 Task: Create a due date automation trigger when advanced on, on the tuesday before a card is due add fields without custom field "Resume" set to a date not in this month at 11:00 AM.
Action: Mouse moved to (1186, 361)
Screenshot: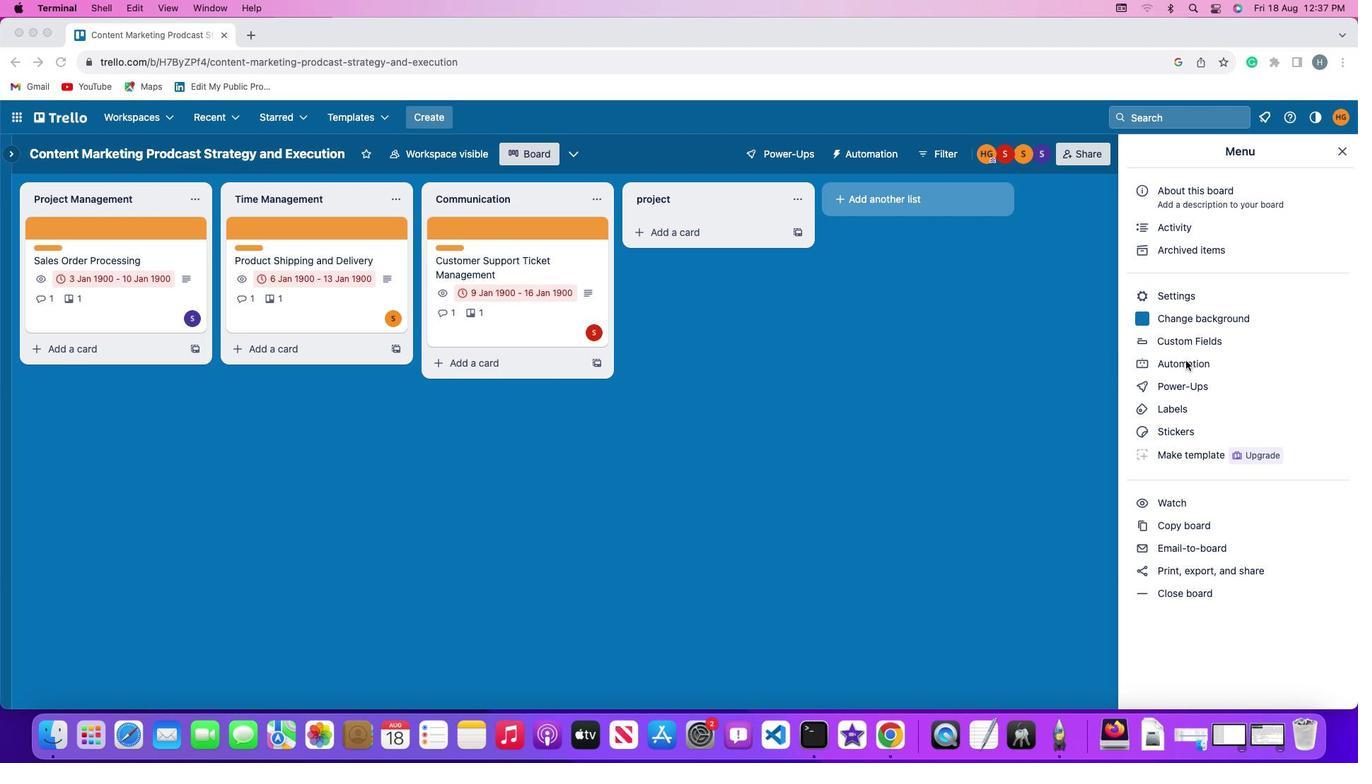 
Action: Mouse pressed left at (1186, 361)
Screenshot: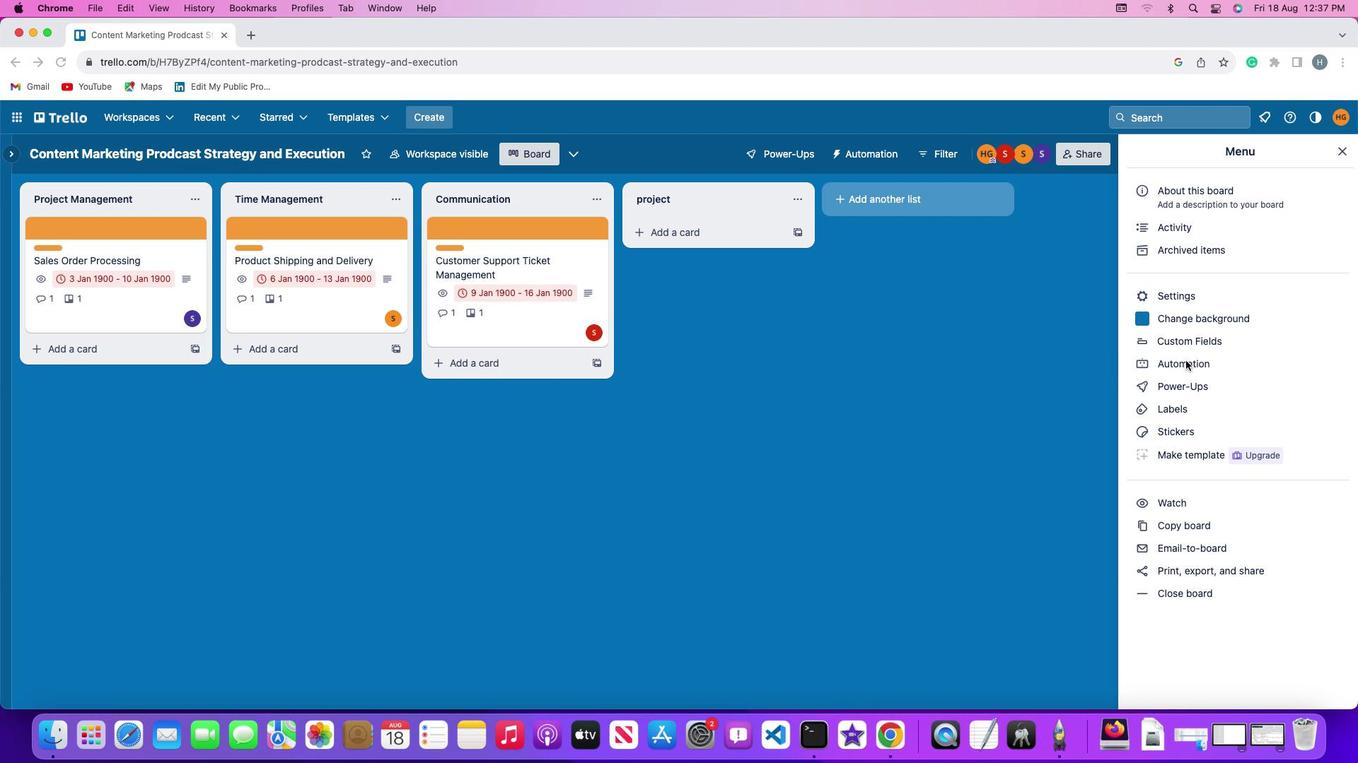 
Action: Mouse pressed left at (1186, 361)
Screenshot: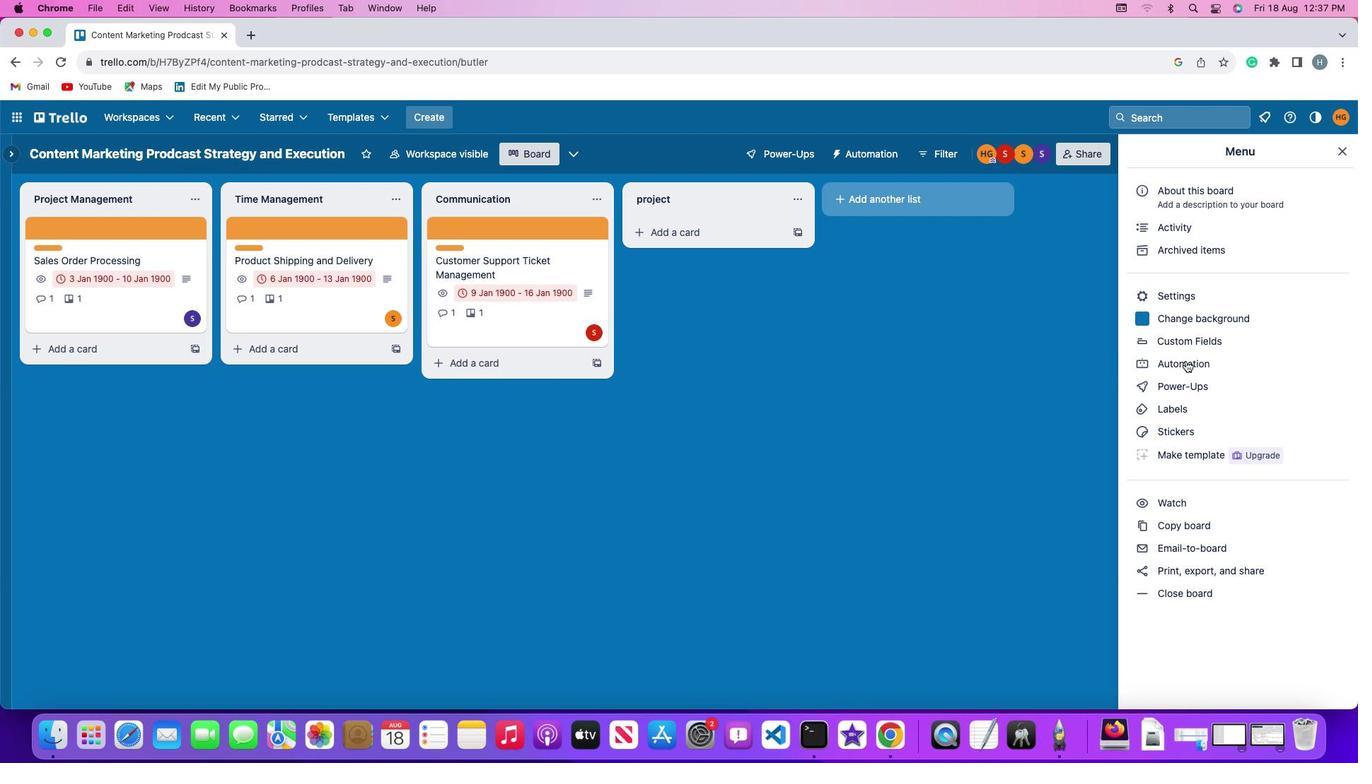 
Action: Mouse moved to (66, 336)
Screenshot: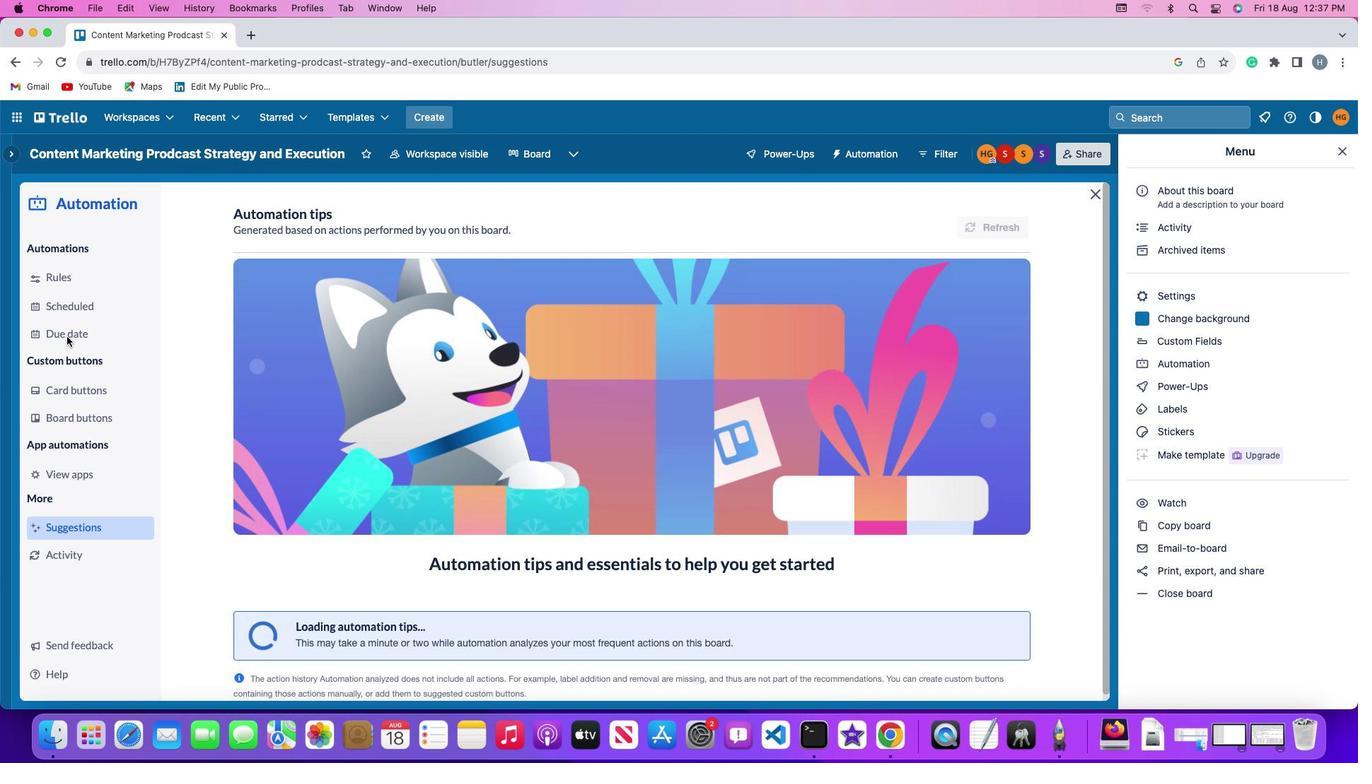 
Action: Mouse pressed left at (66, 336)
Screenshot: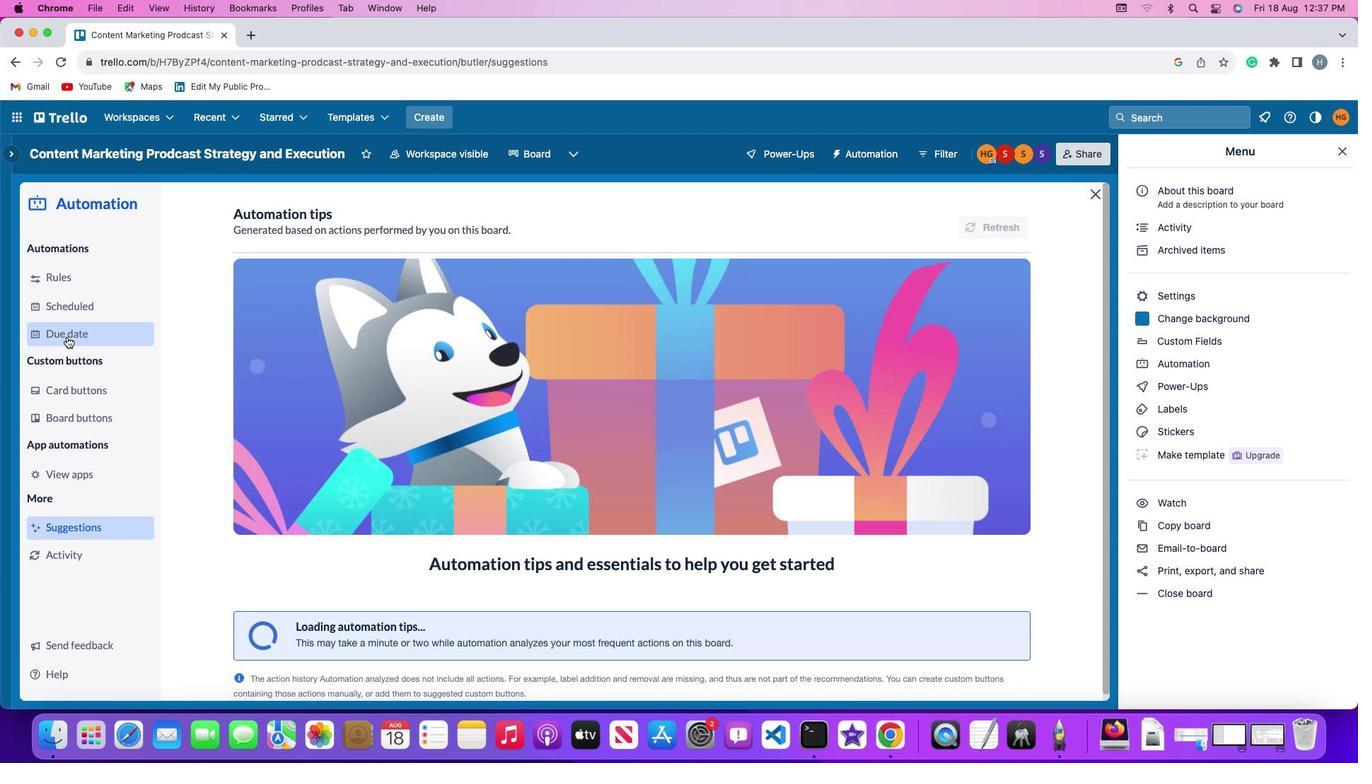 
Action: Mouse moved to (940, 217)
Screenshot: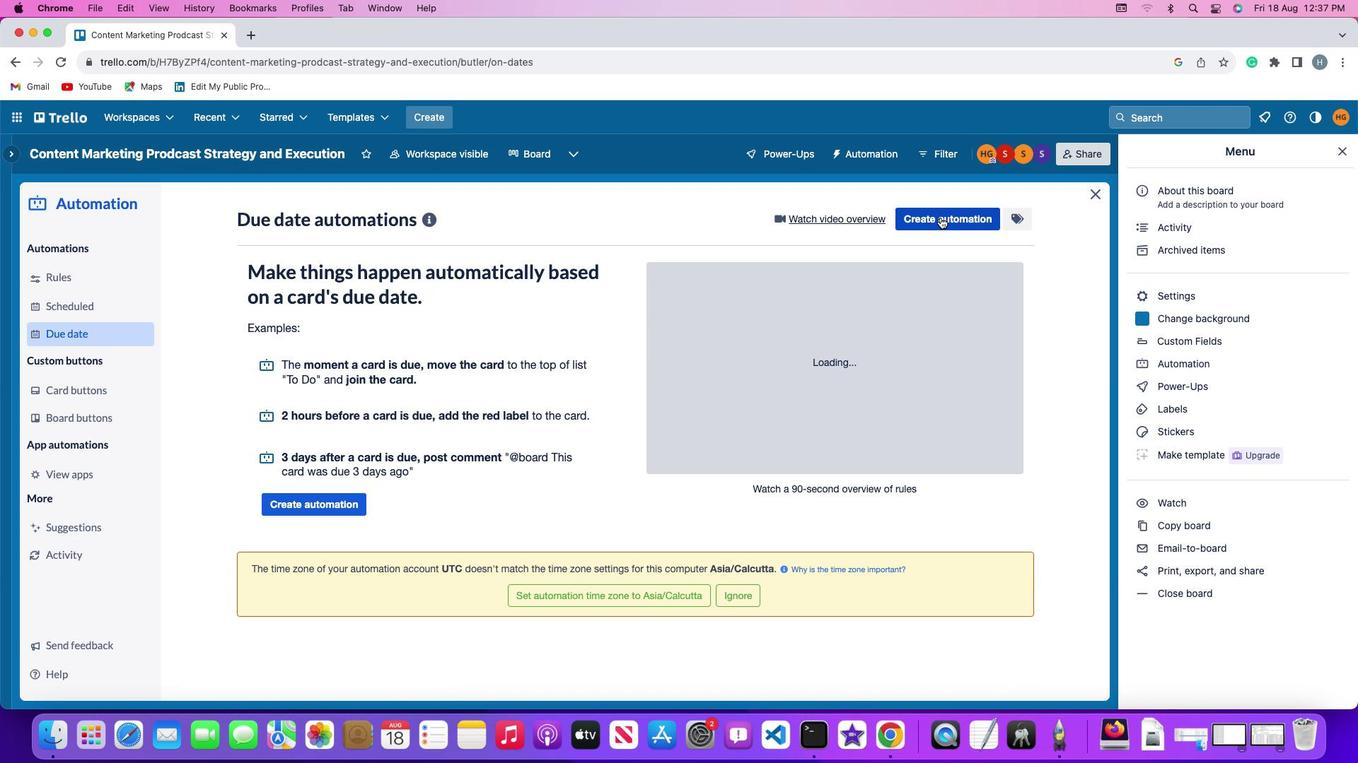 
Action: Mouse pressed left at (940, 217)
Screenshot: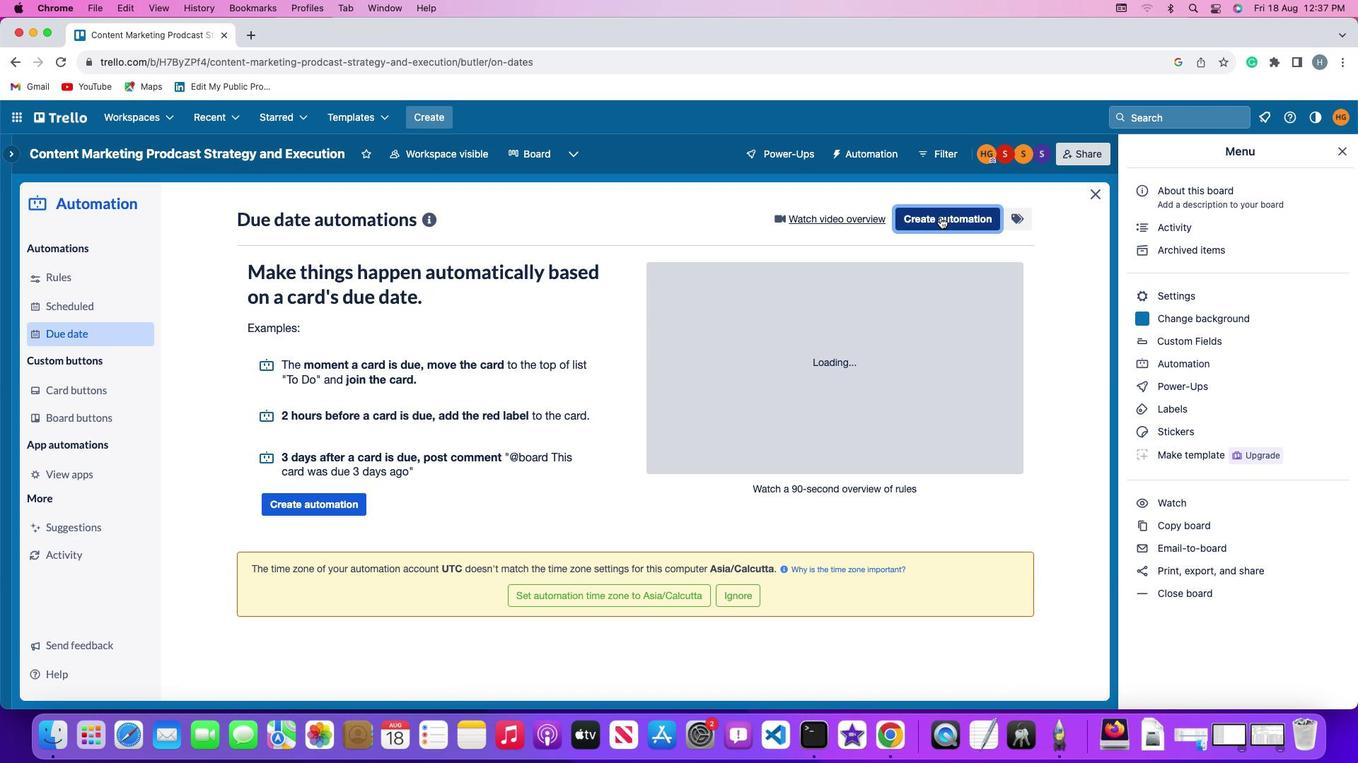 
Action: Mouse moved to (266, 349)
Screenshot: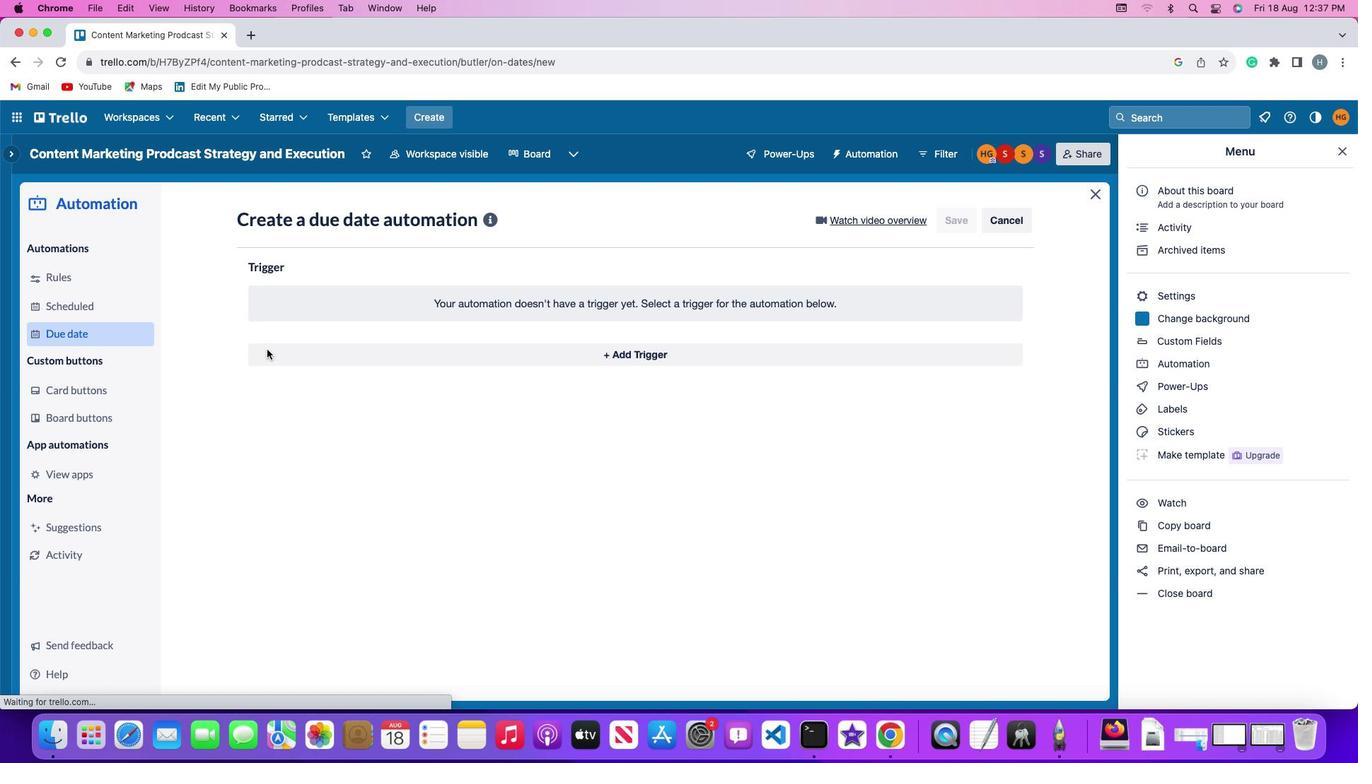 
Action: Mouse pressed left at (266, 349)
Screenshot: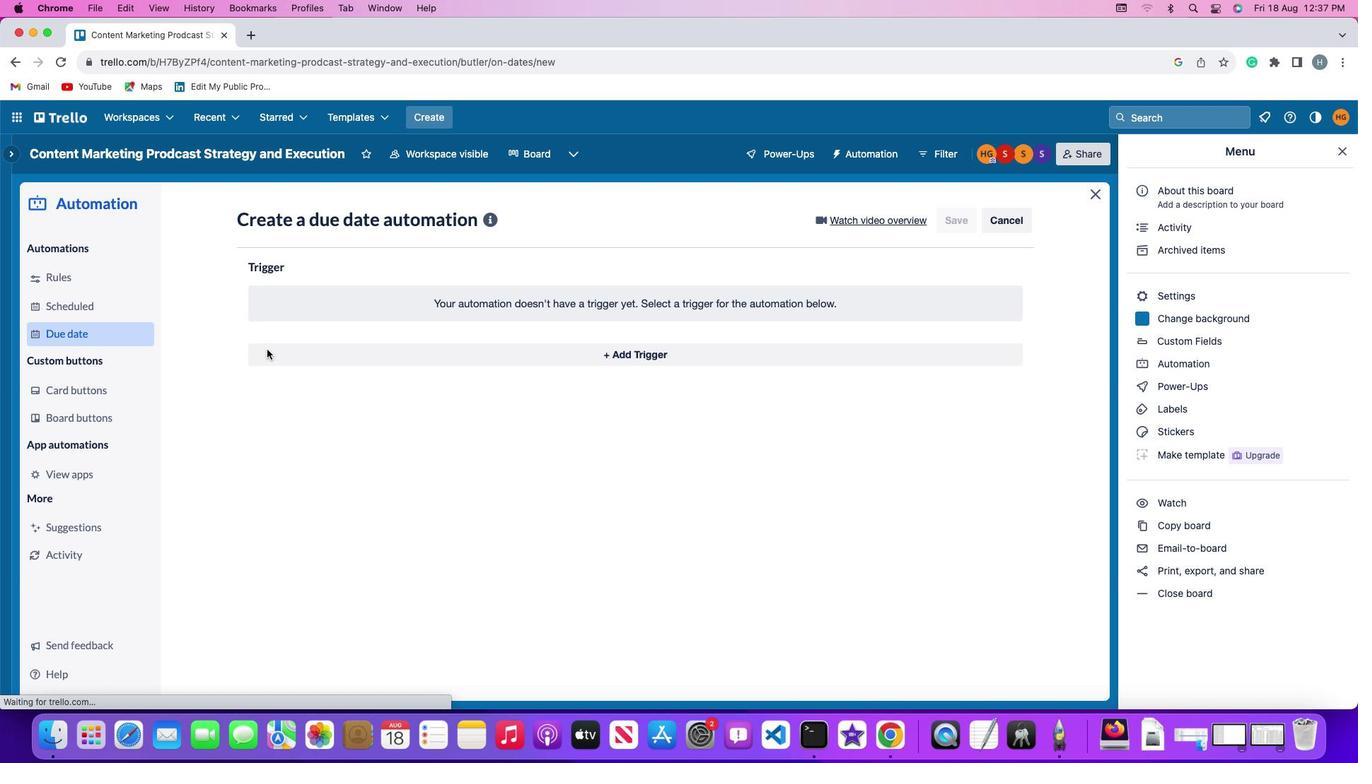 
Action: Mouse moved to (311, 623)
Screenshot: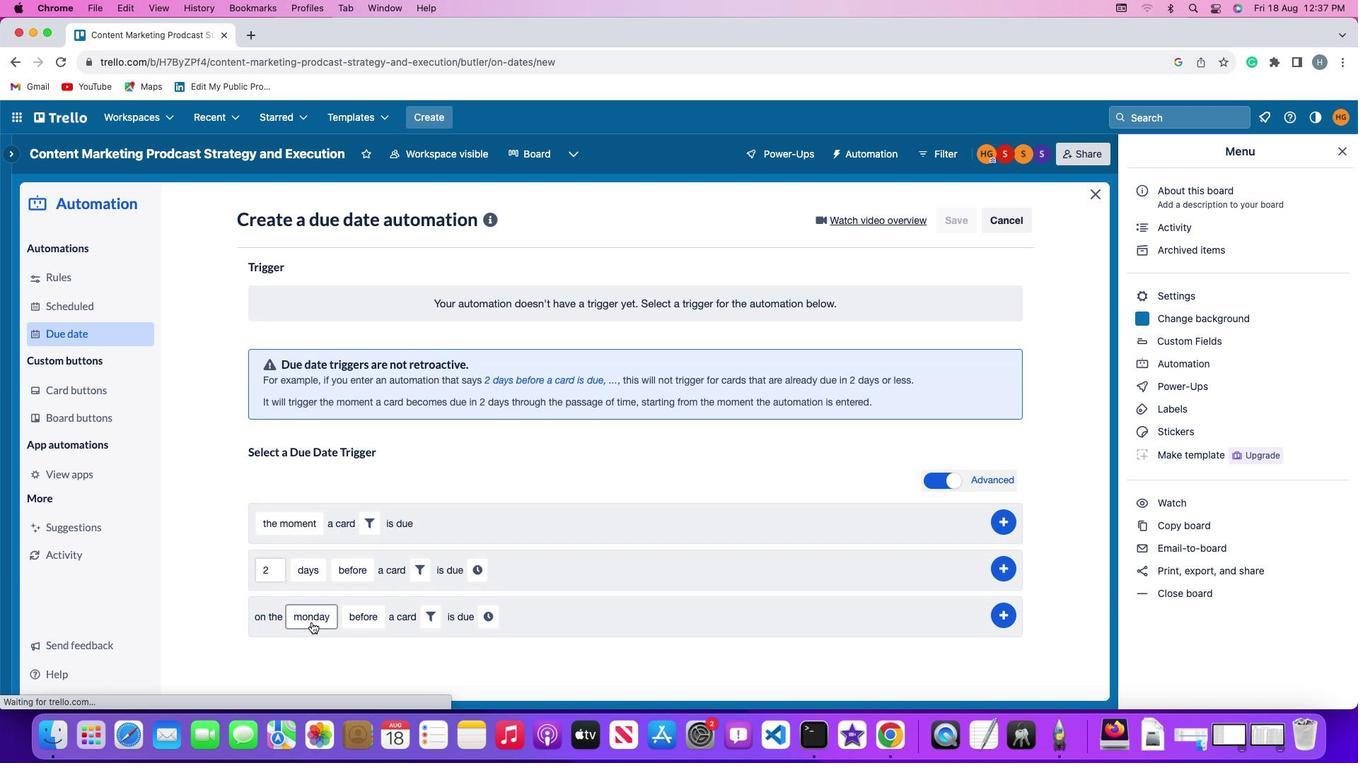 
Action: Mouse pressed left at (311, 623)
Screenshot: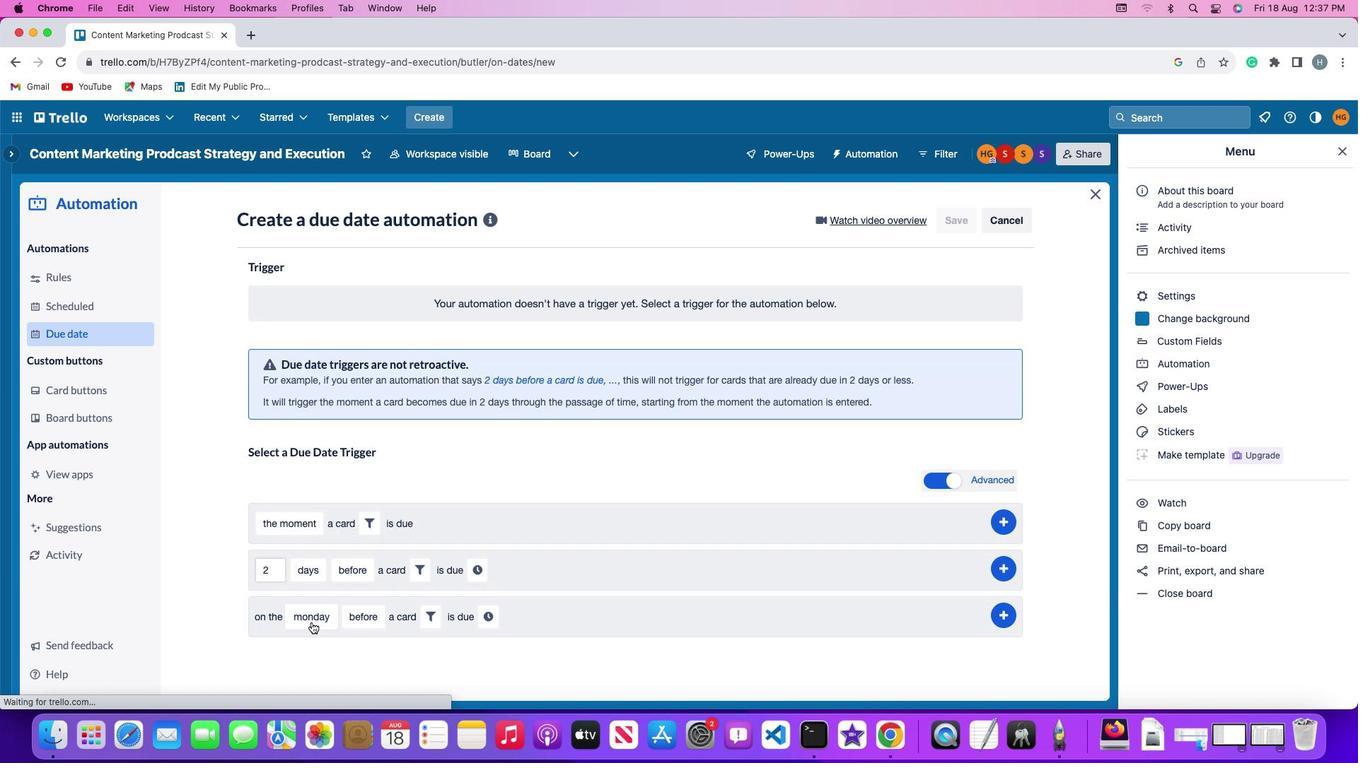 
Action: Mouse moved to (334, 445)
Screenshot: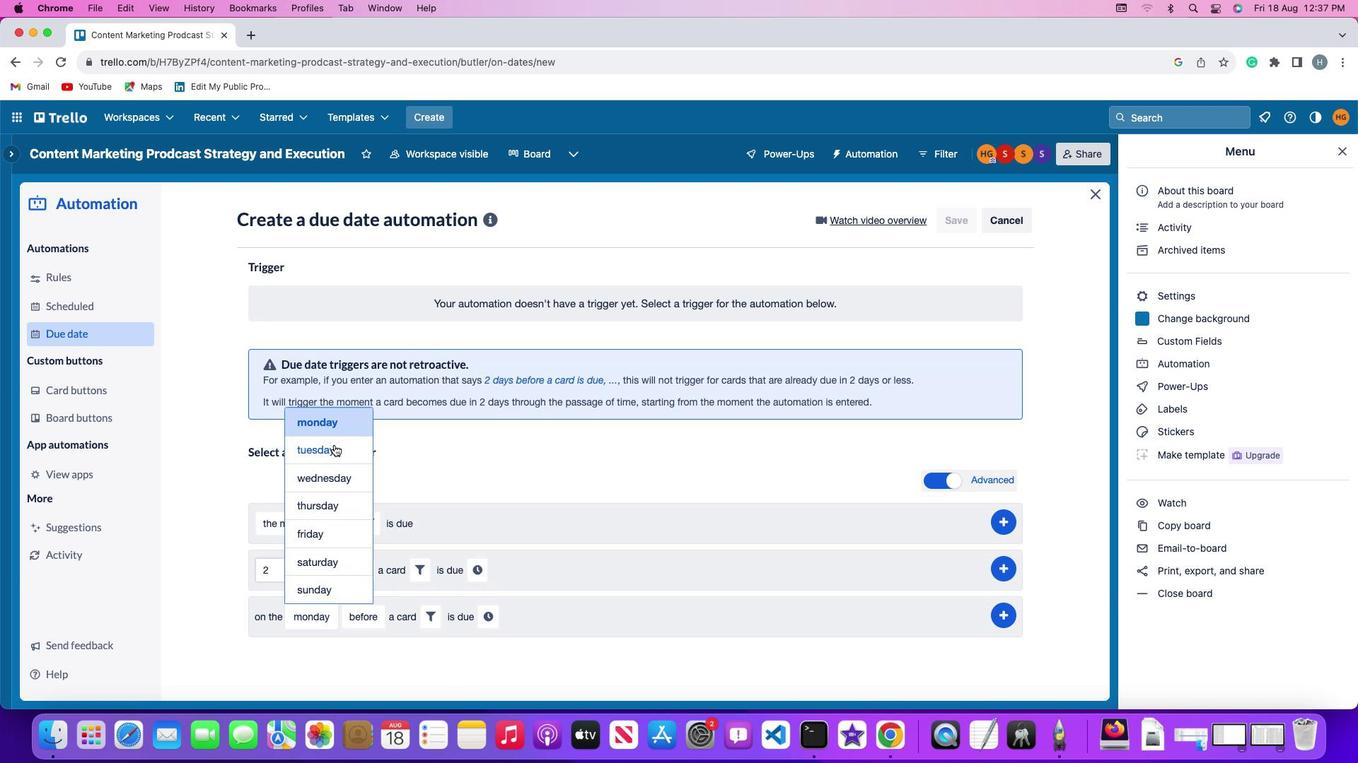 
Action: Mouse pressed left at (334, 445)
Screenshot: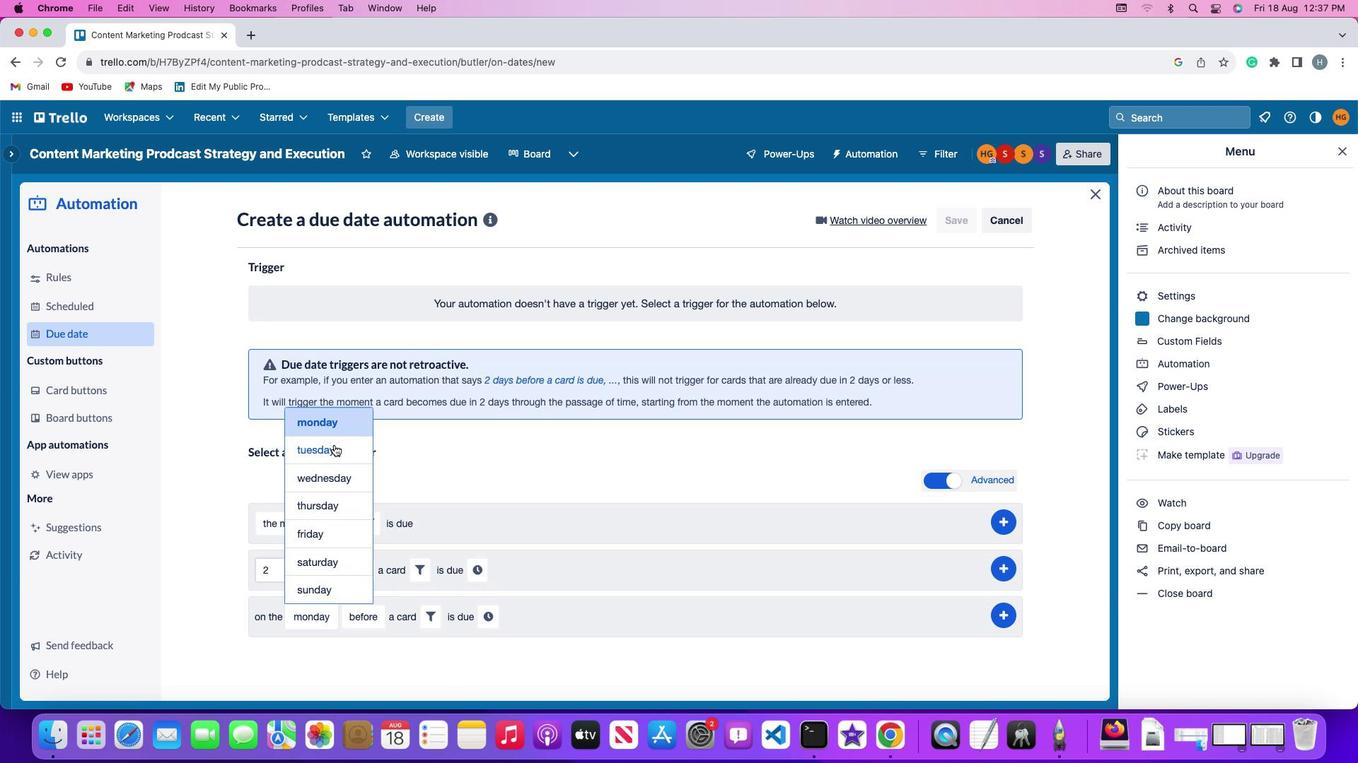 
Action: Mouse moved to (372, 619)
Screenshot: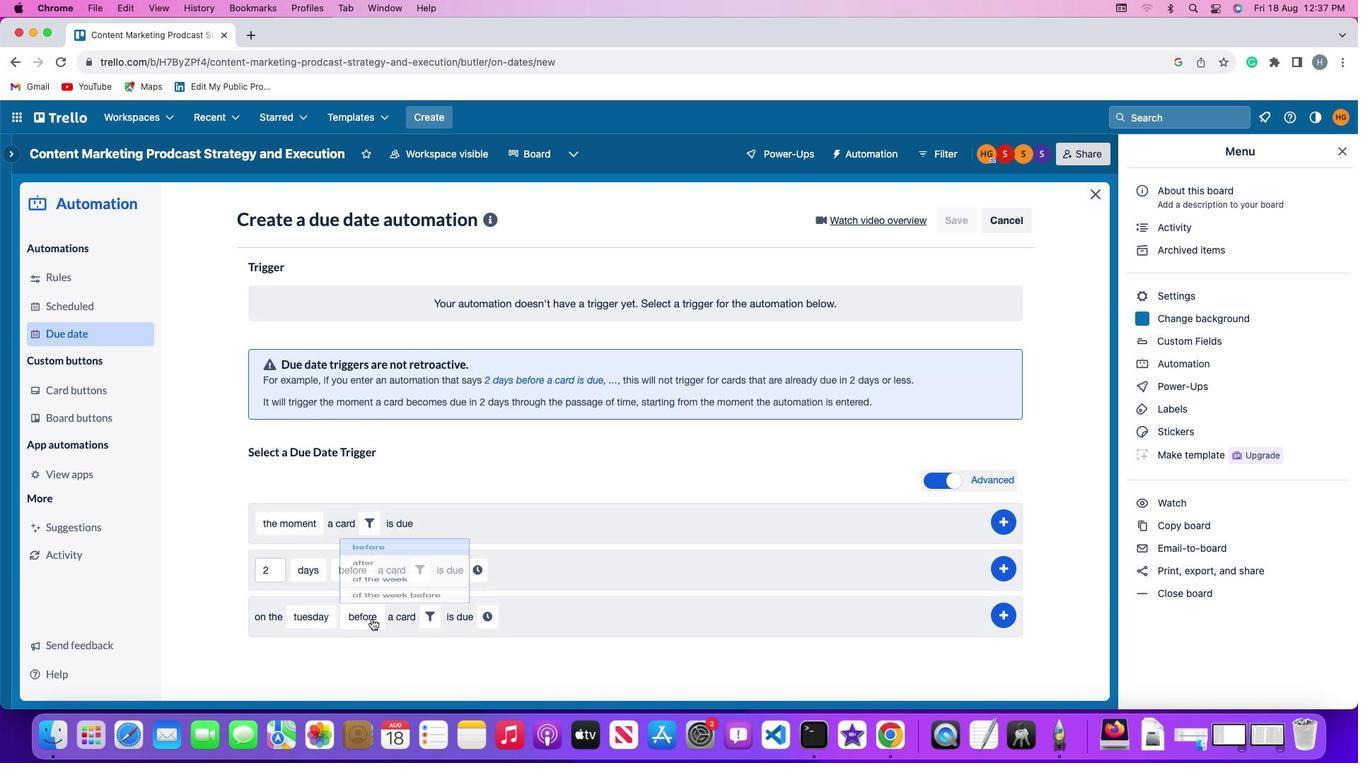 
Action: Mouse pressed left at (372, 619)
Screenshot: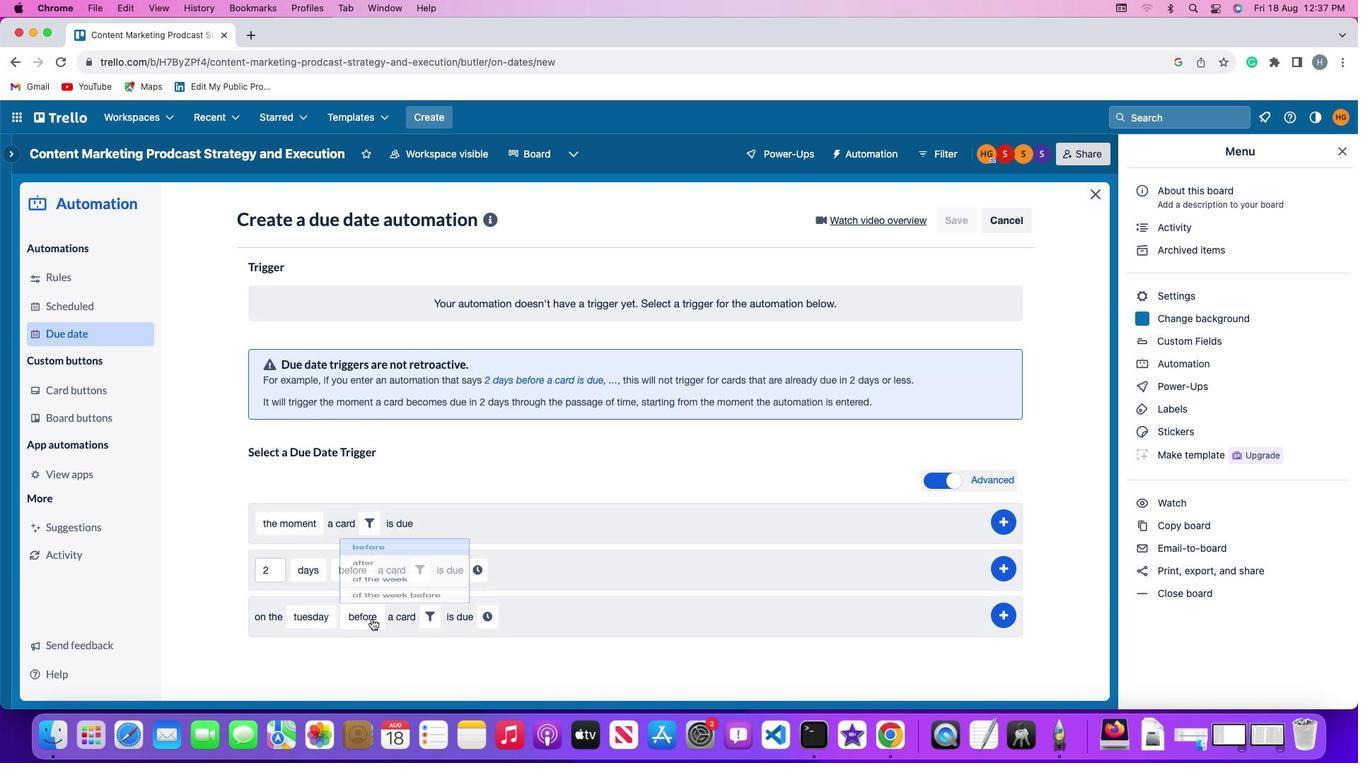 
Action: Mouse moved to (389, 505)
Screenshot: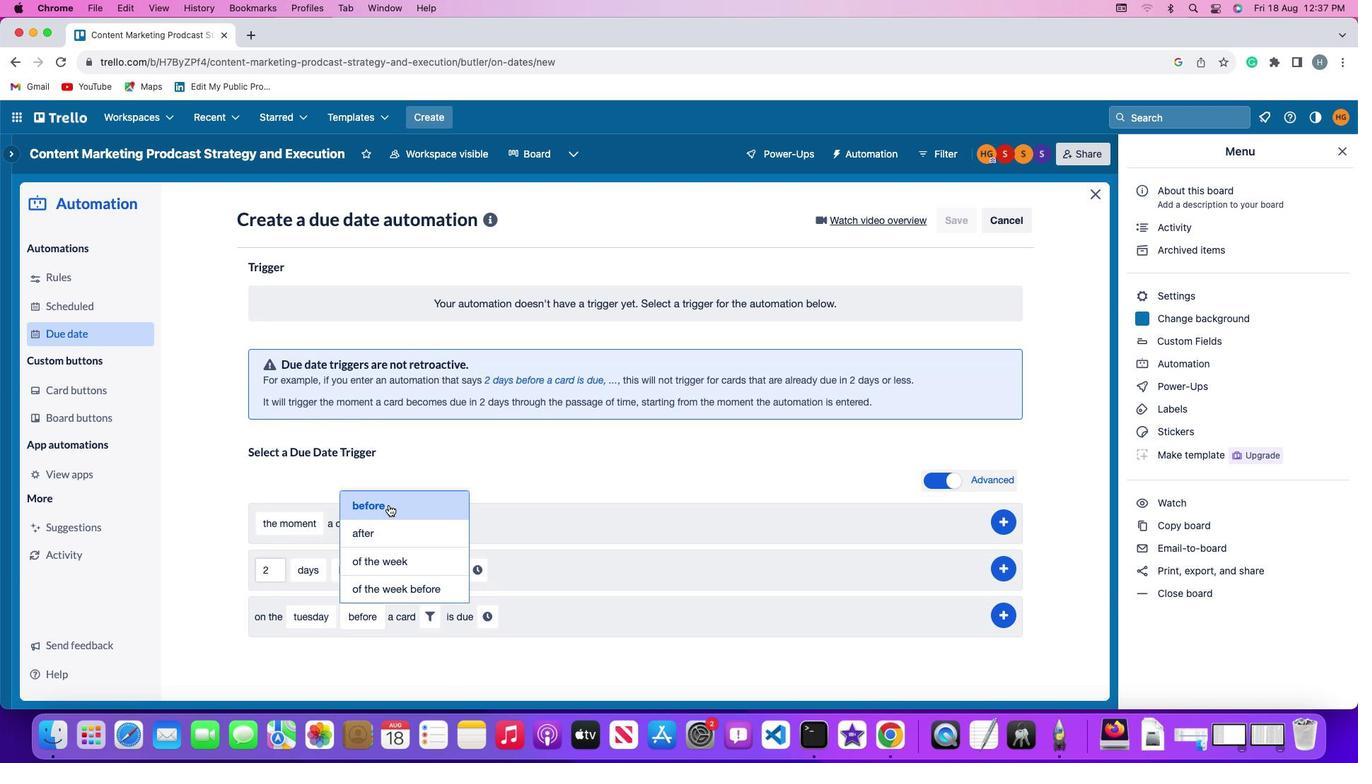 
Action: Mouse pressed left at (389, 505)
Screenshot: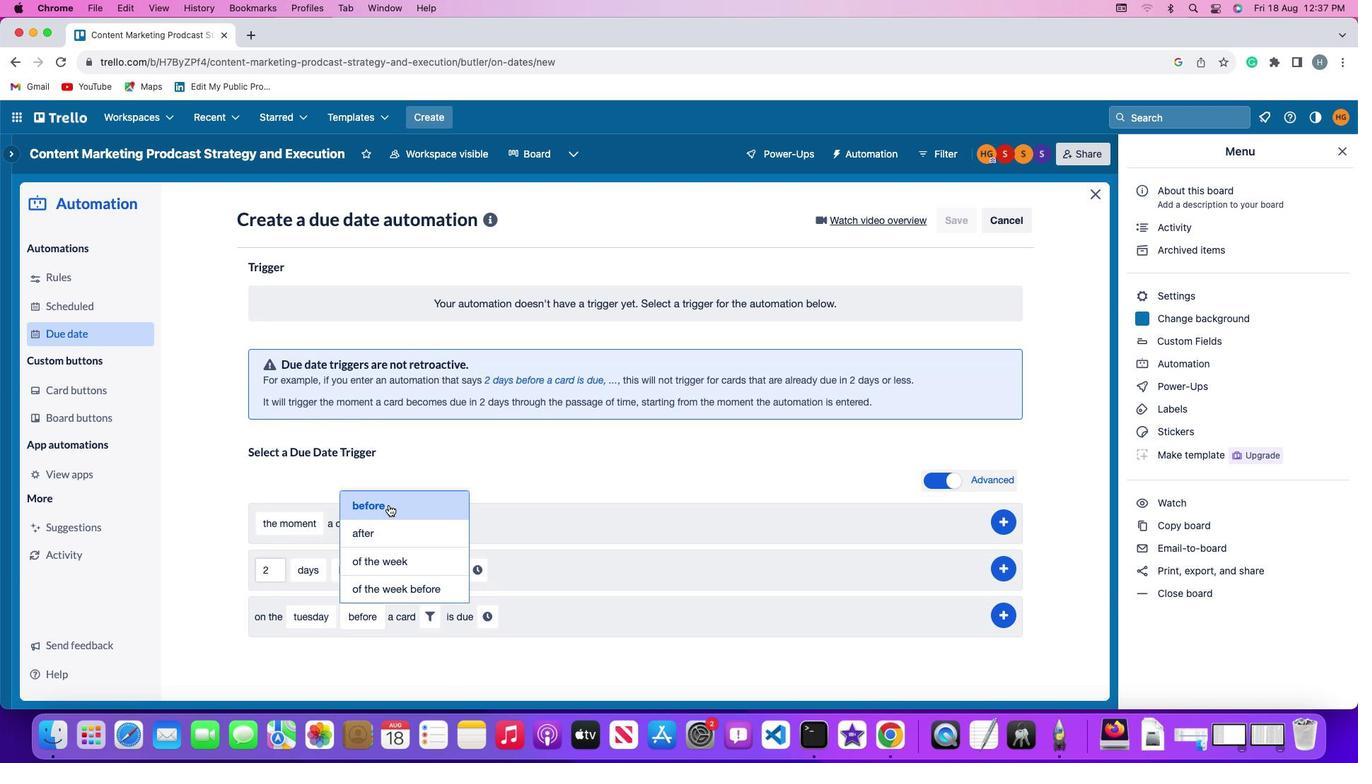 
Action: Mouse moved to (433, 626)
Screenshot: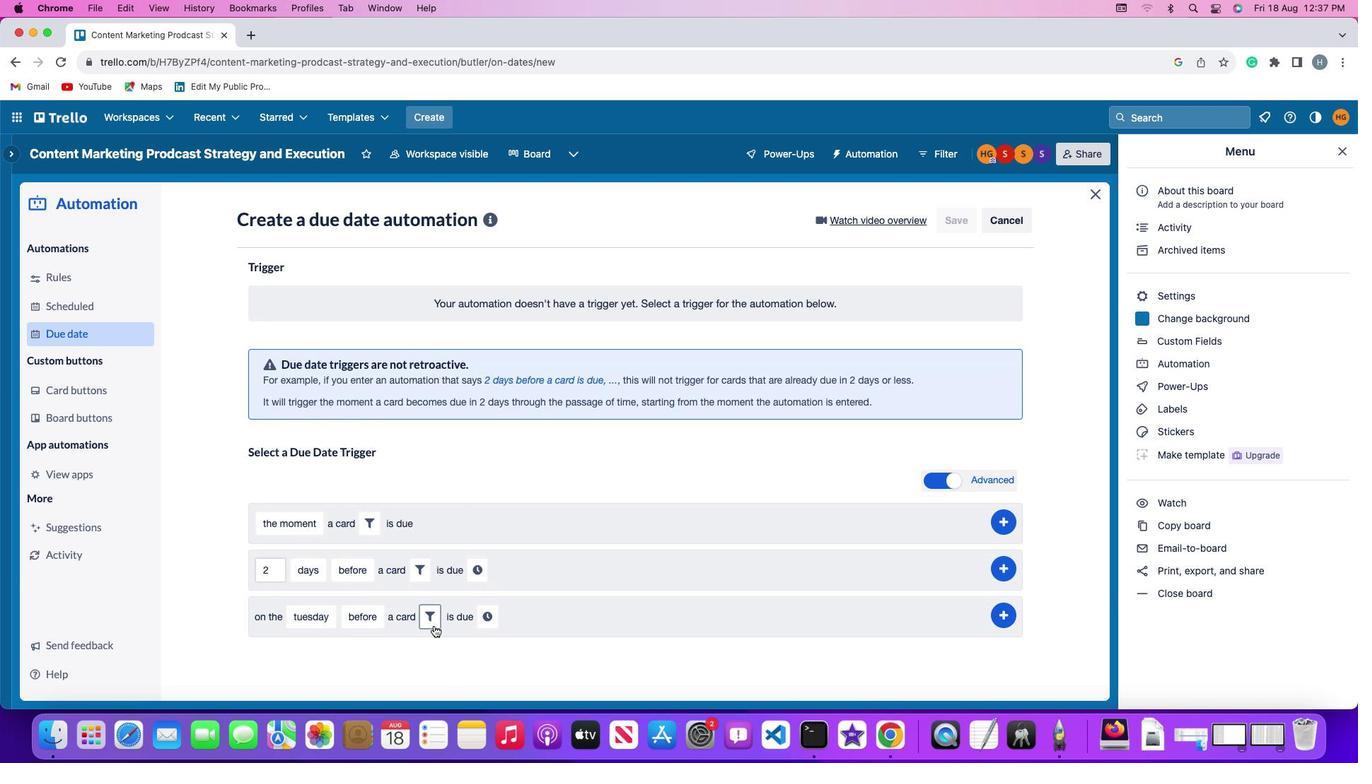 
Action: Mouse pressed left at (433, 626)
Screenshot: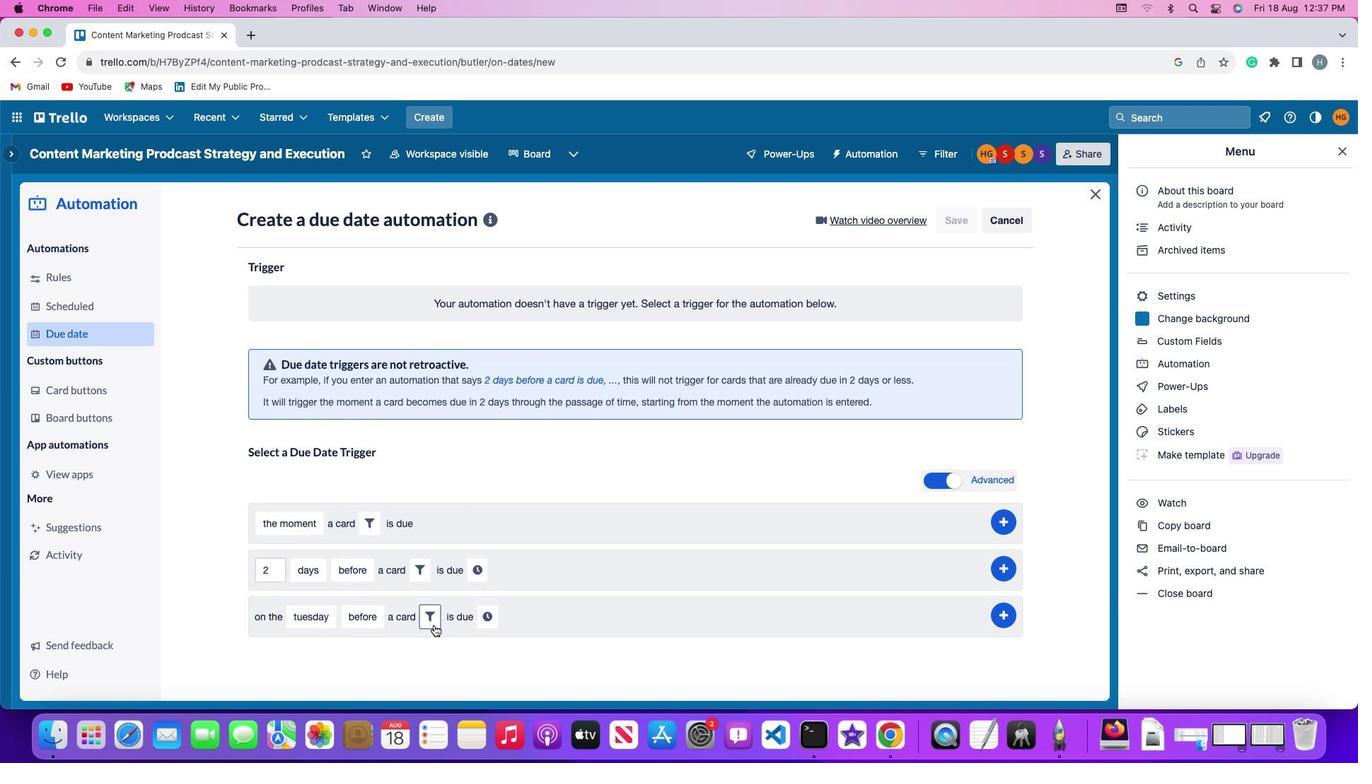 
Action: Mouse moved to (649, 660)
Screenshot: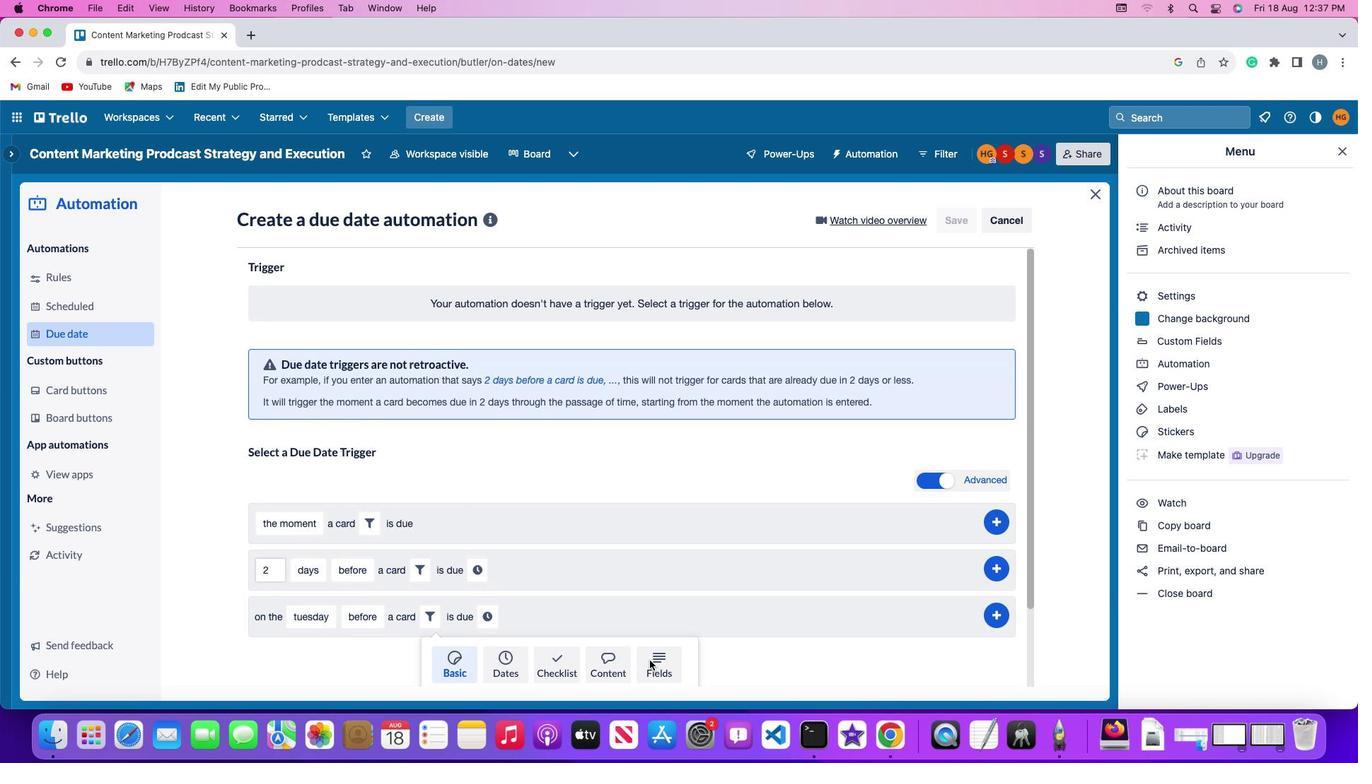 
Action: Mouse pressed left at (649, 660)
Screenshot: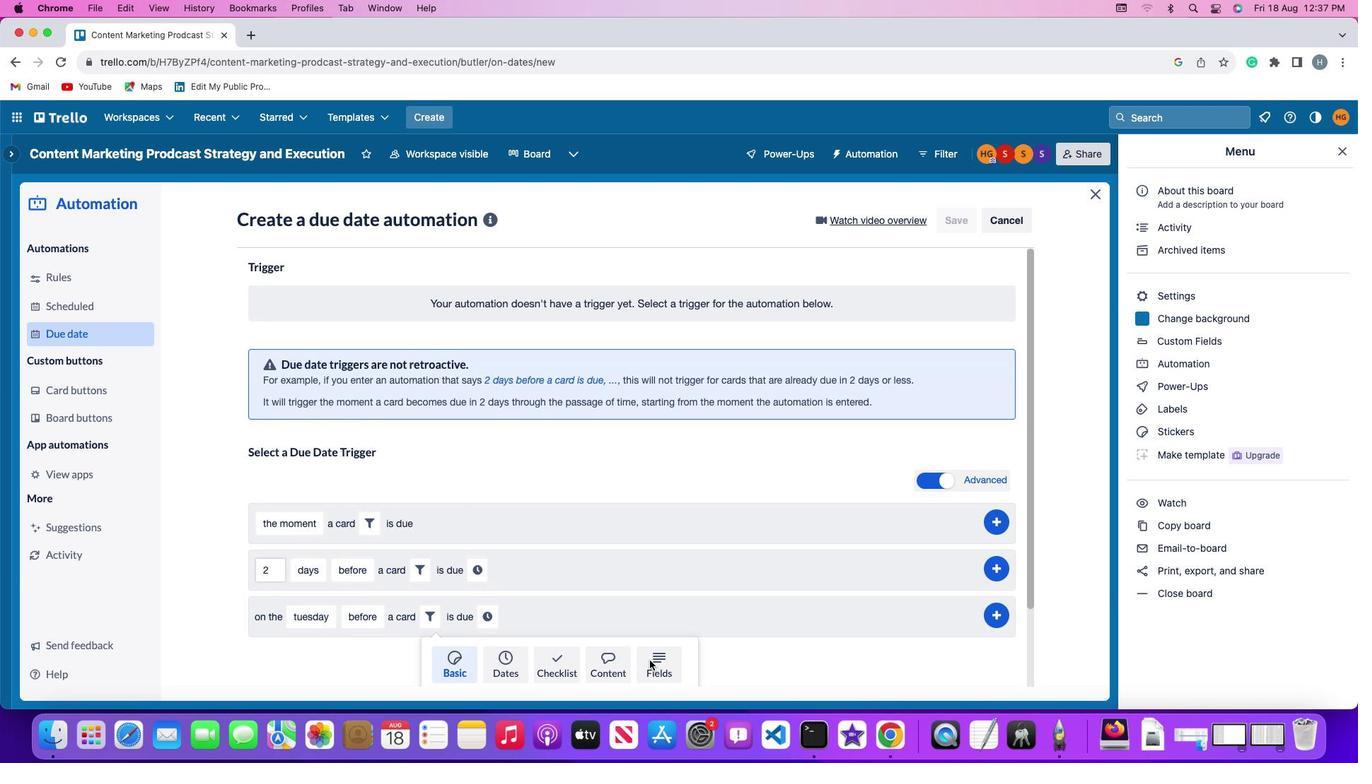 
Action: Mouse moved to (381, 655)
Screenshot: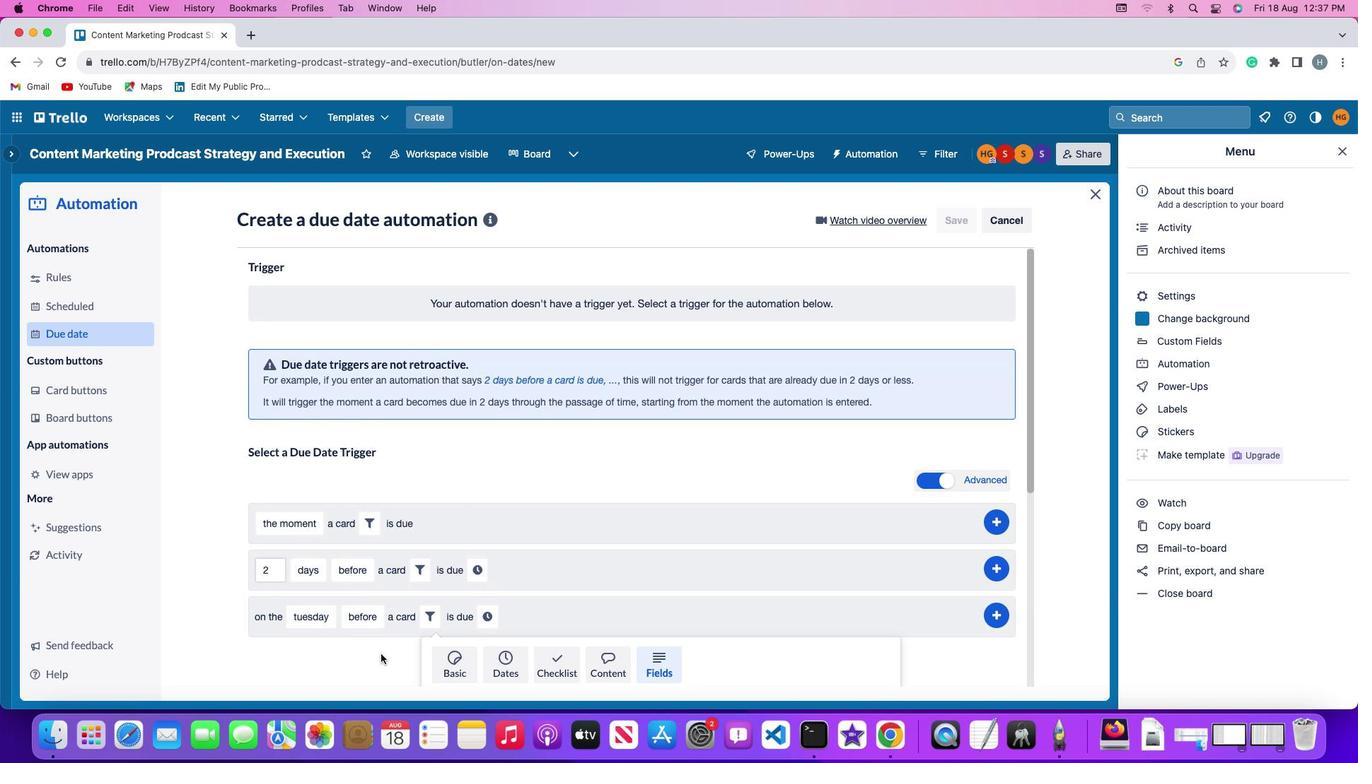 
Action: Mouse scrolled (381, 655) with delta (0, 0)
Screenshot: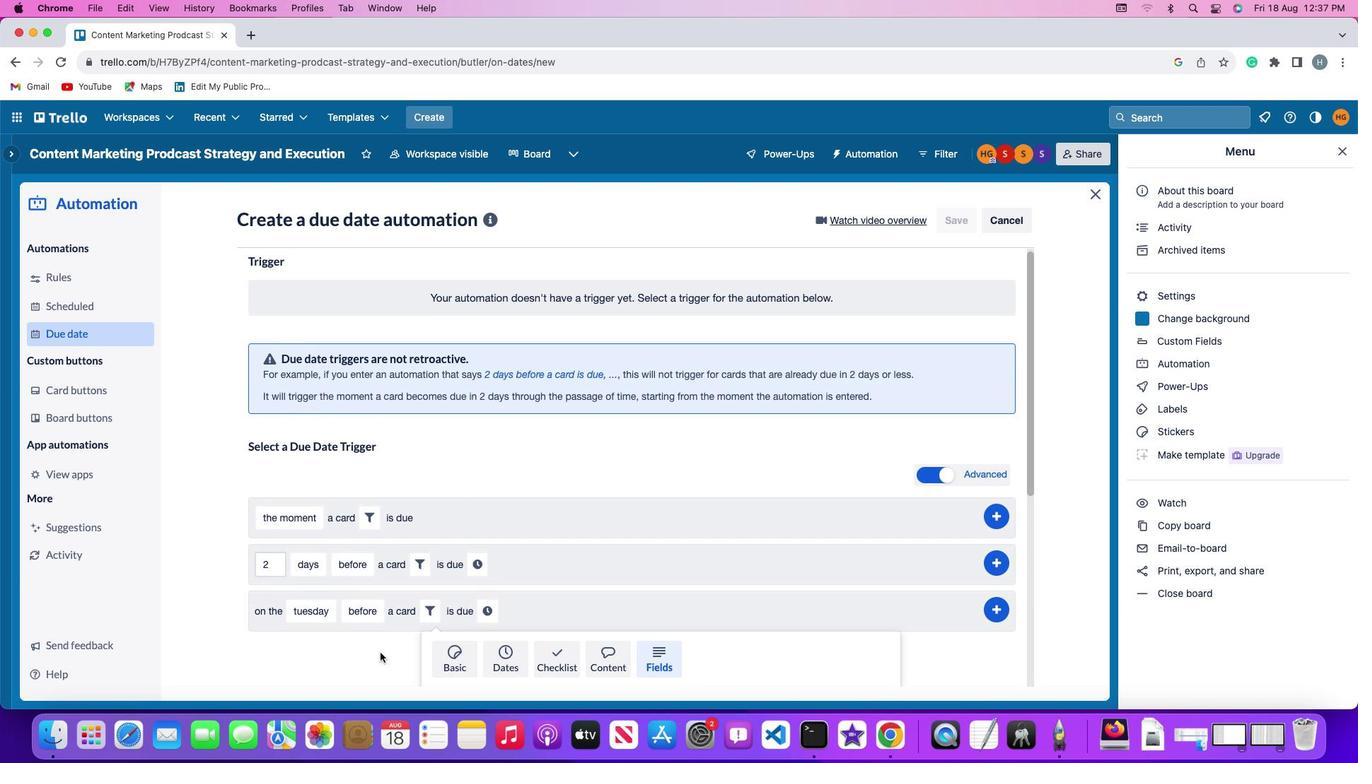 
Action: Mouse scrolled (381, 655) with delta (0, 0)
Screenshot: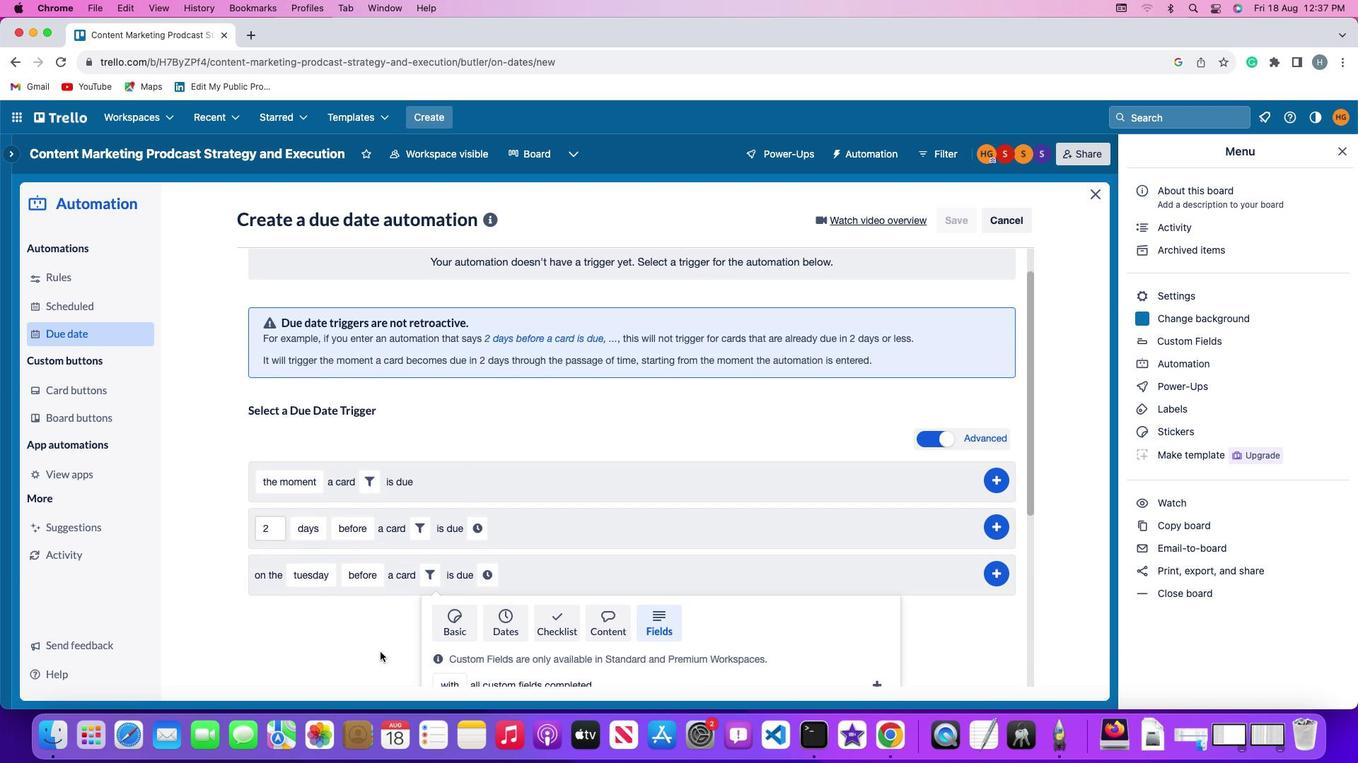 
Action: Mouse moved to (381, 655)
Screenshot: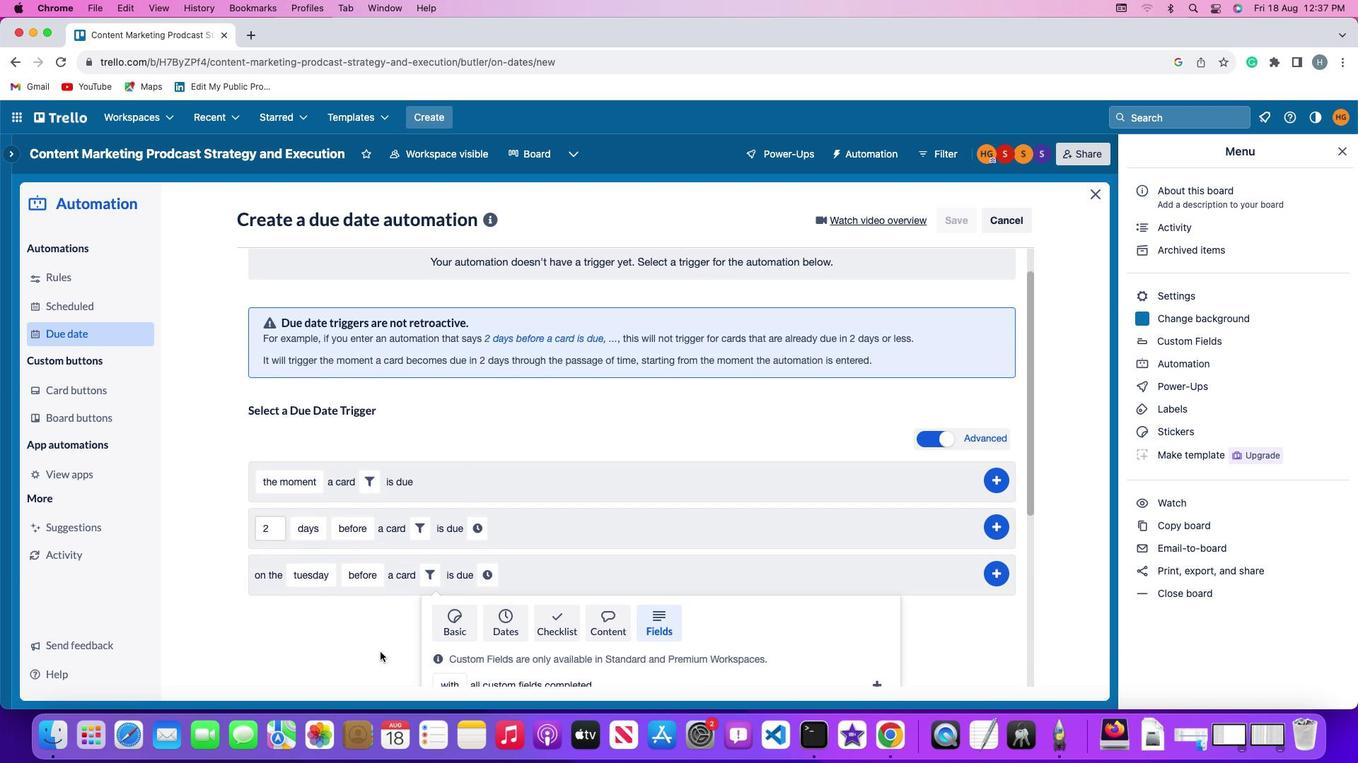 
Action: Mouse scrolled (381, 655) with delta (0, -2)
Screenshot: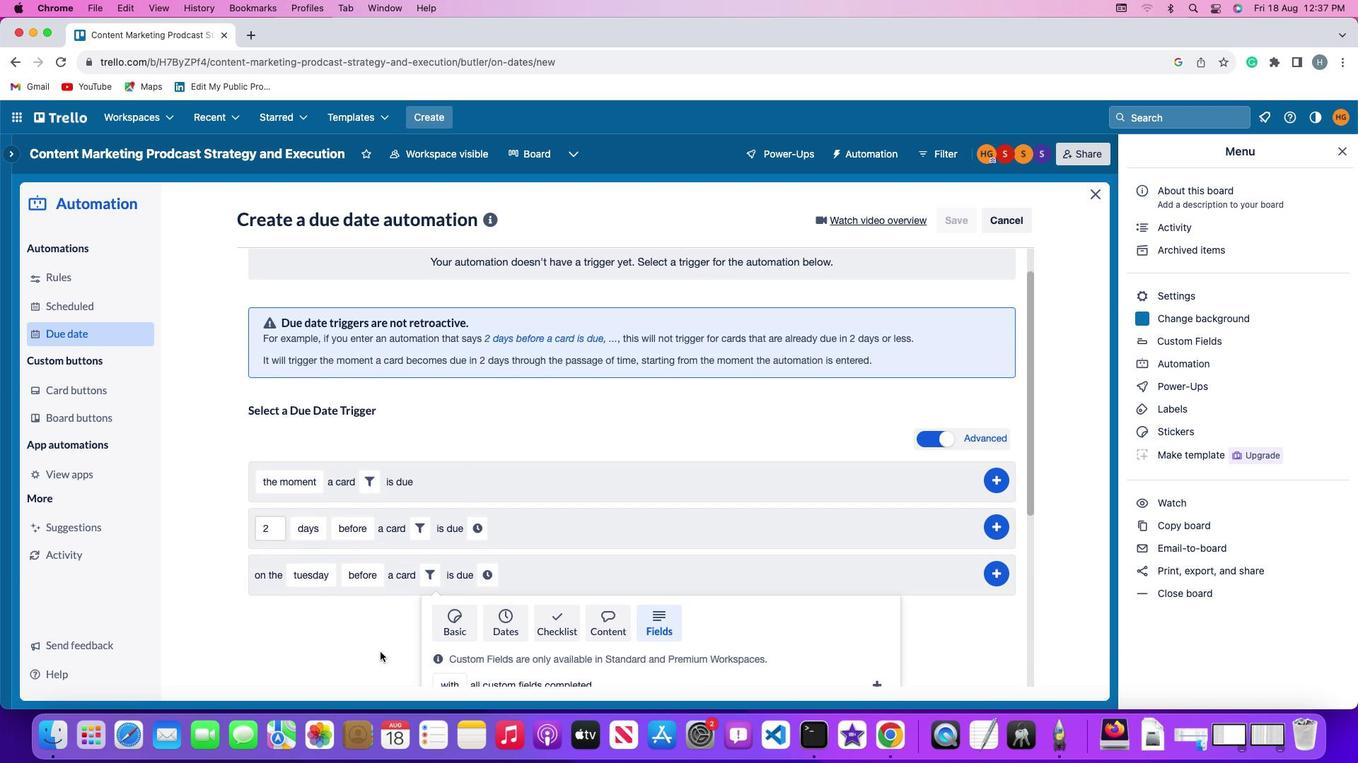 
Action: Mouse moved to (380, 654)
Screenshot: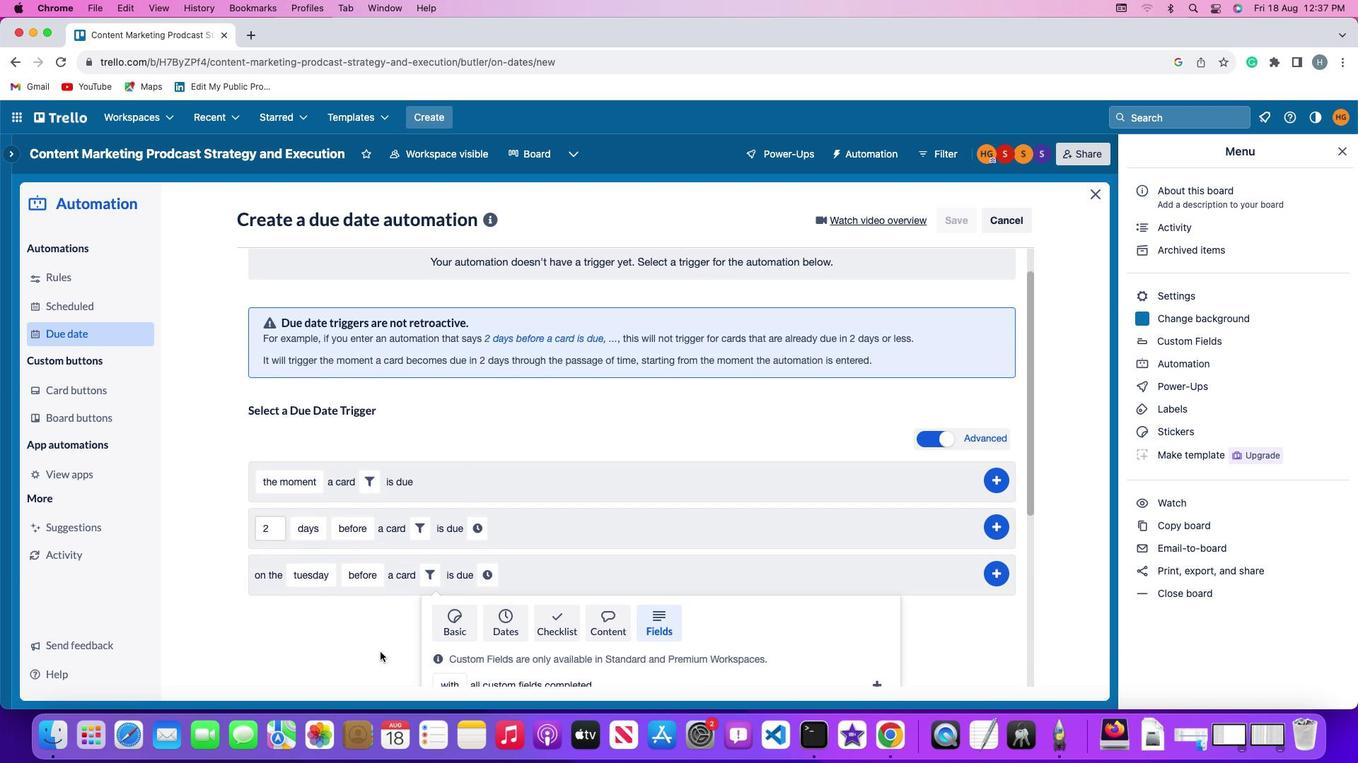 
Action: Mouse scrolled (380, 654) with delta (0, -3)
Screenshot: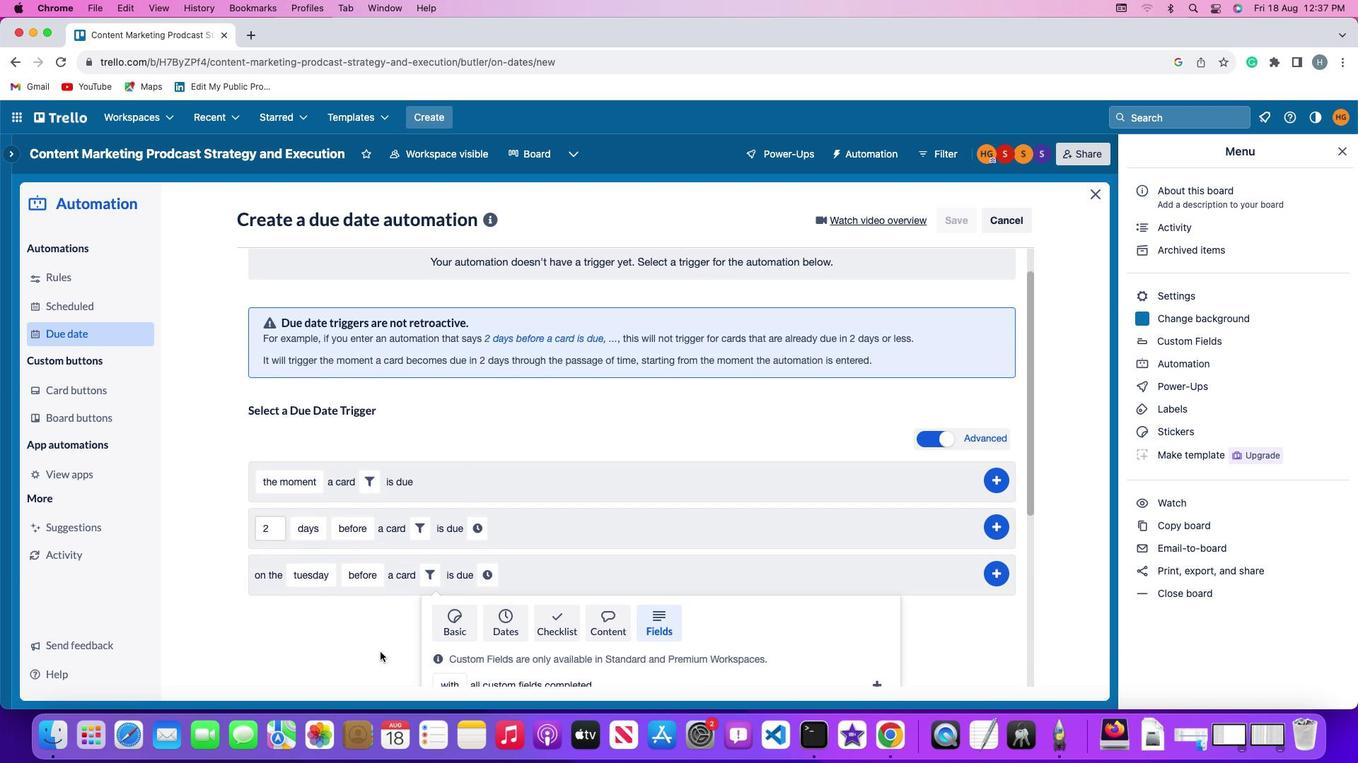 
Action: Mouse moved to (379, 652)
Screenshot: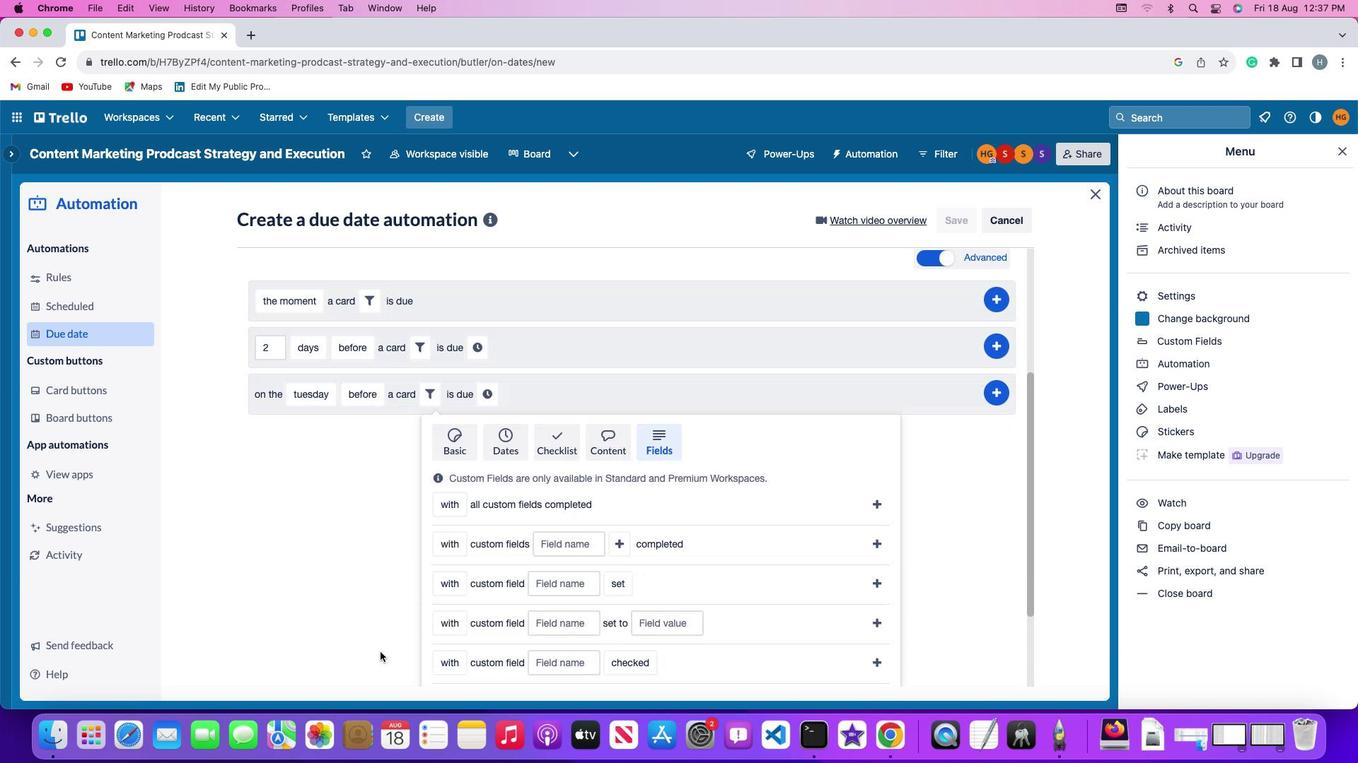 
Action: Mouse scrolled (379, 652) with delta (0, -4)
Screenshot: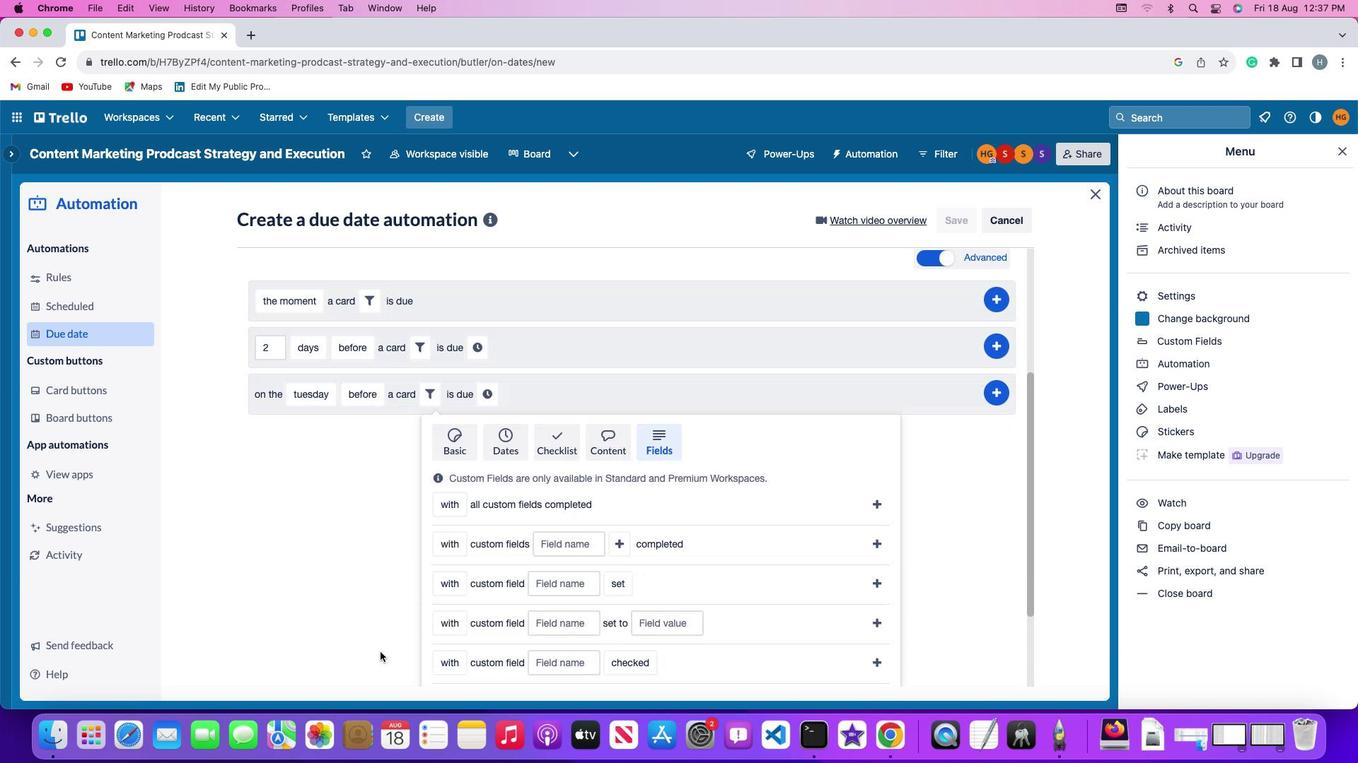 
Action: Mouse moved to (379, 652)
Screenshot: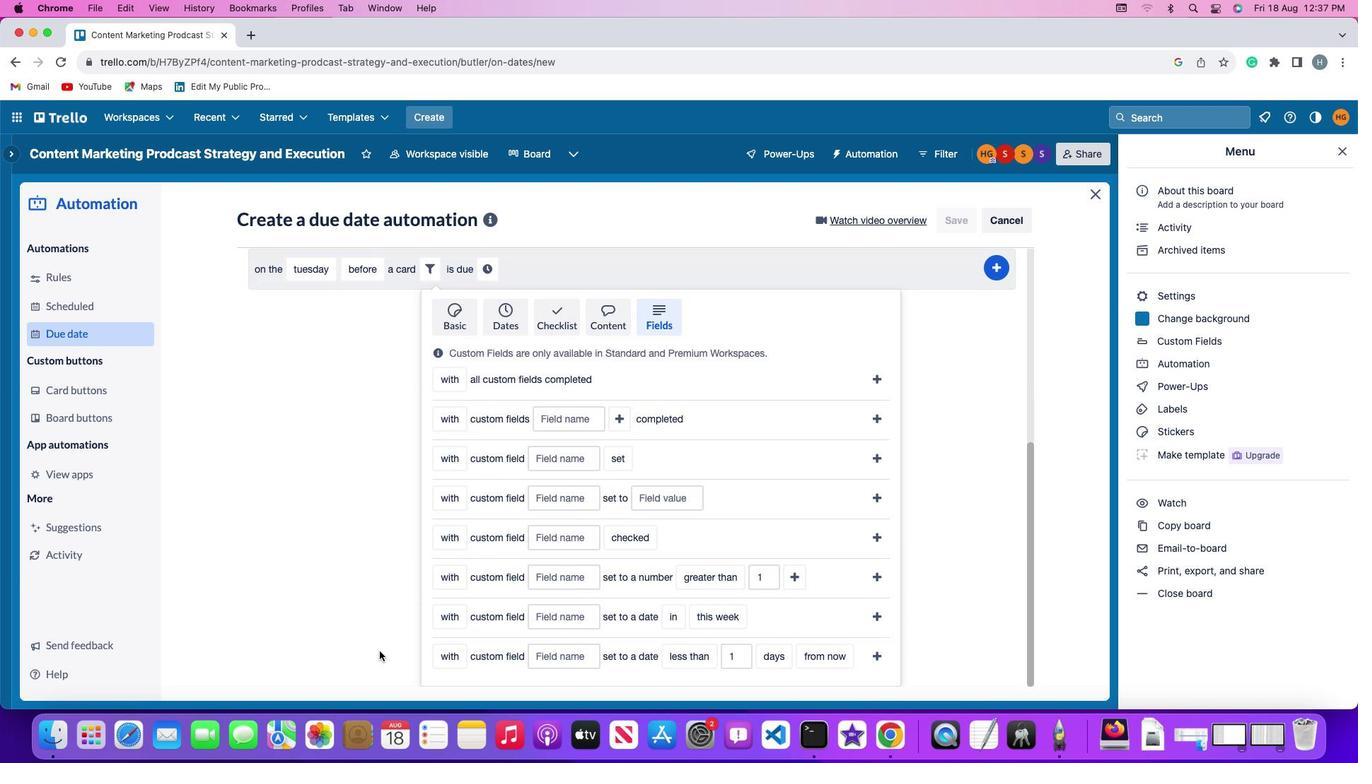 
Action: Mouse scrolled (379, 652) with delta (0, 0)
Screenshot: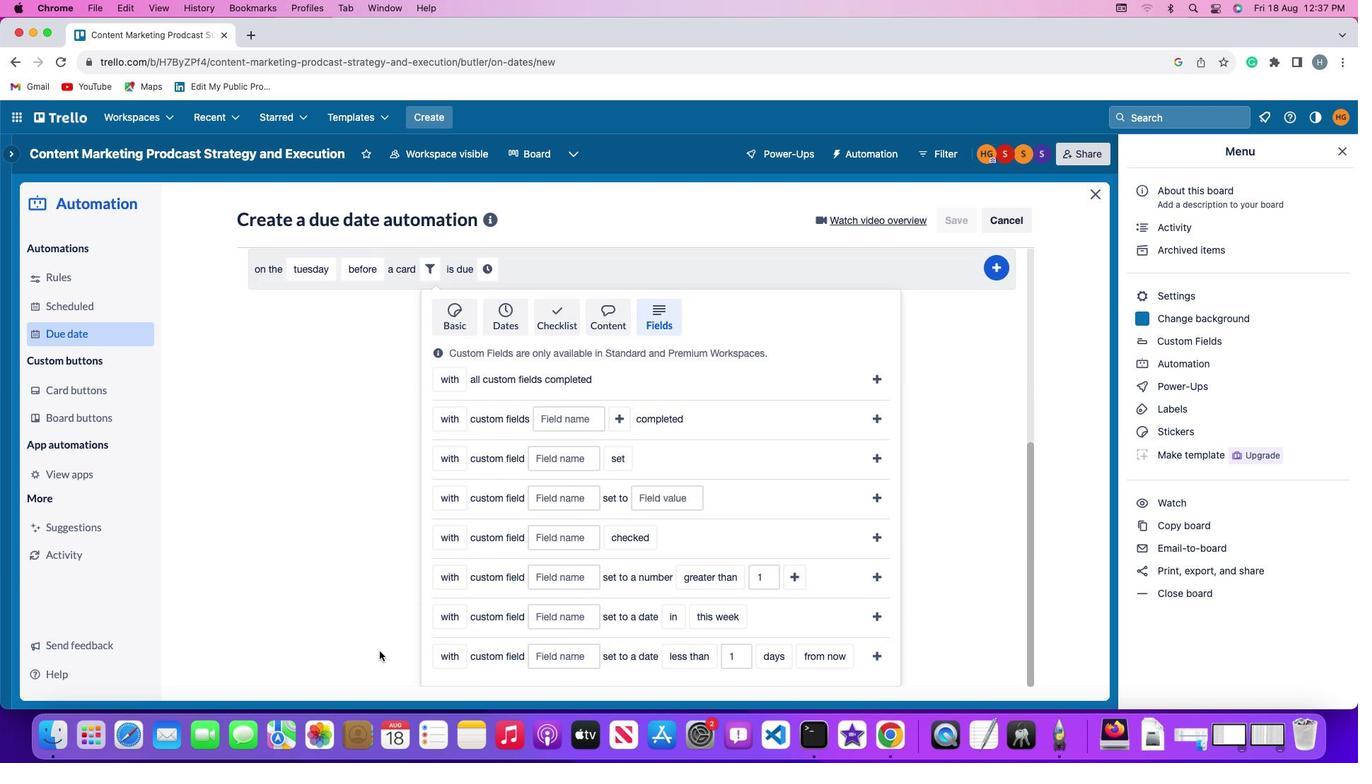 
Action: Mouse scrolled (379, 652) with delta (0, 0)
Screenshot: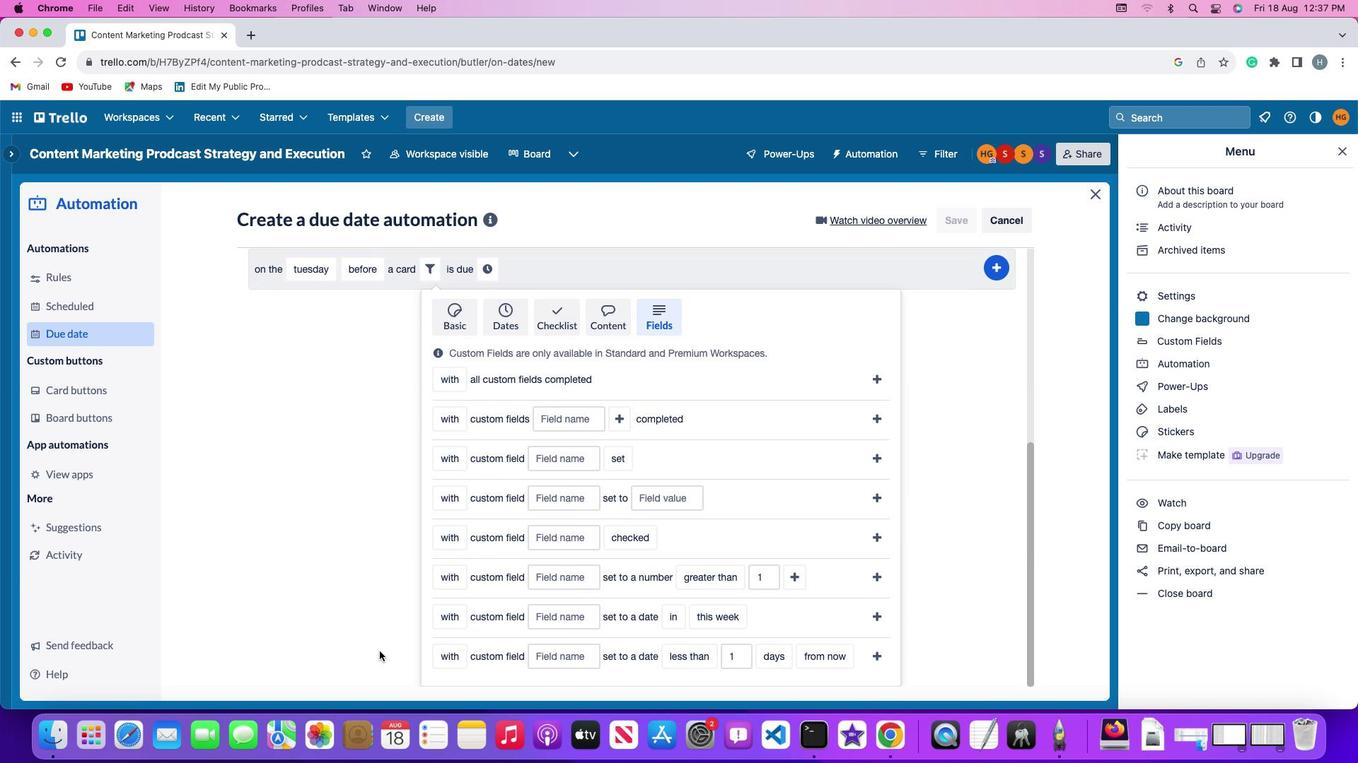 
Action: Mouse scrolled (379, 652) with delta (0, -2)
Screenshot: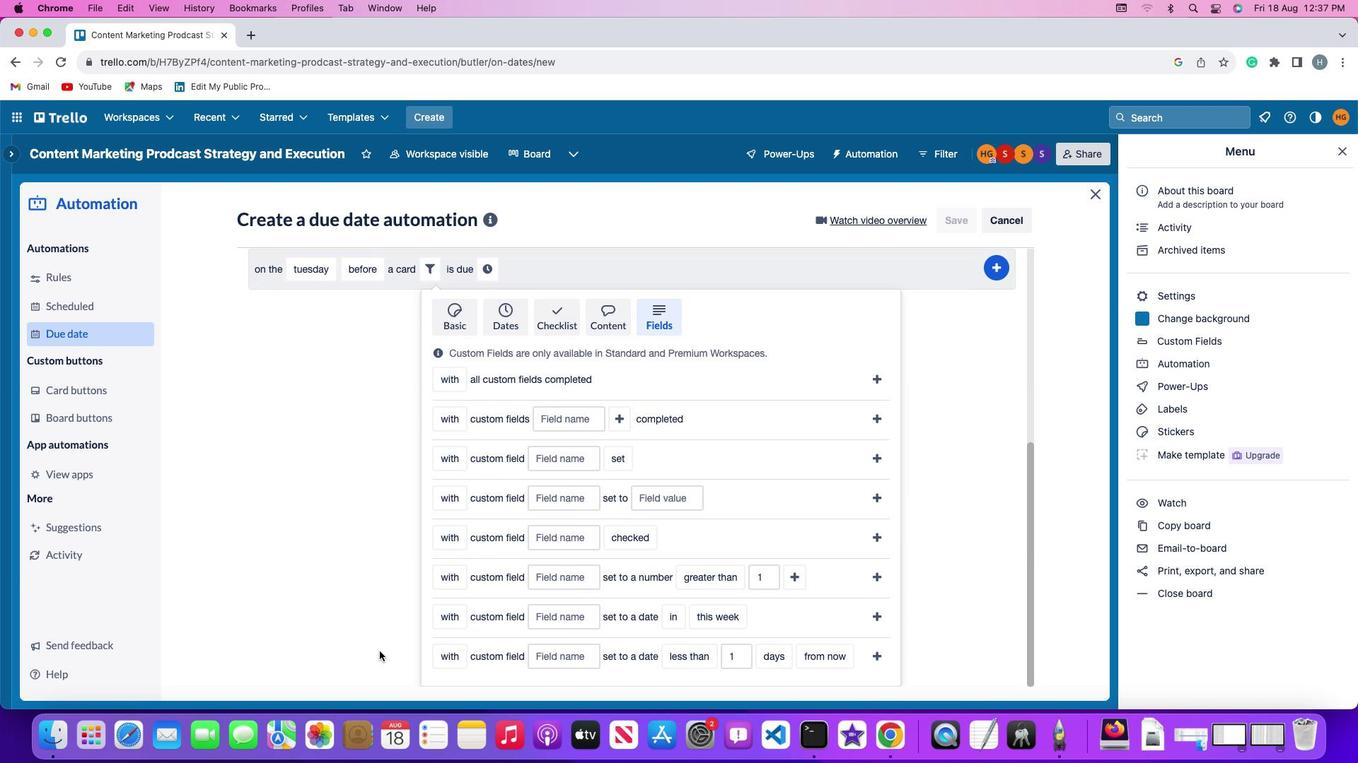 
Action: Mouse scrolled (379, 652) with delta (0, -3)
Screenshot: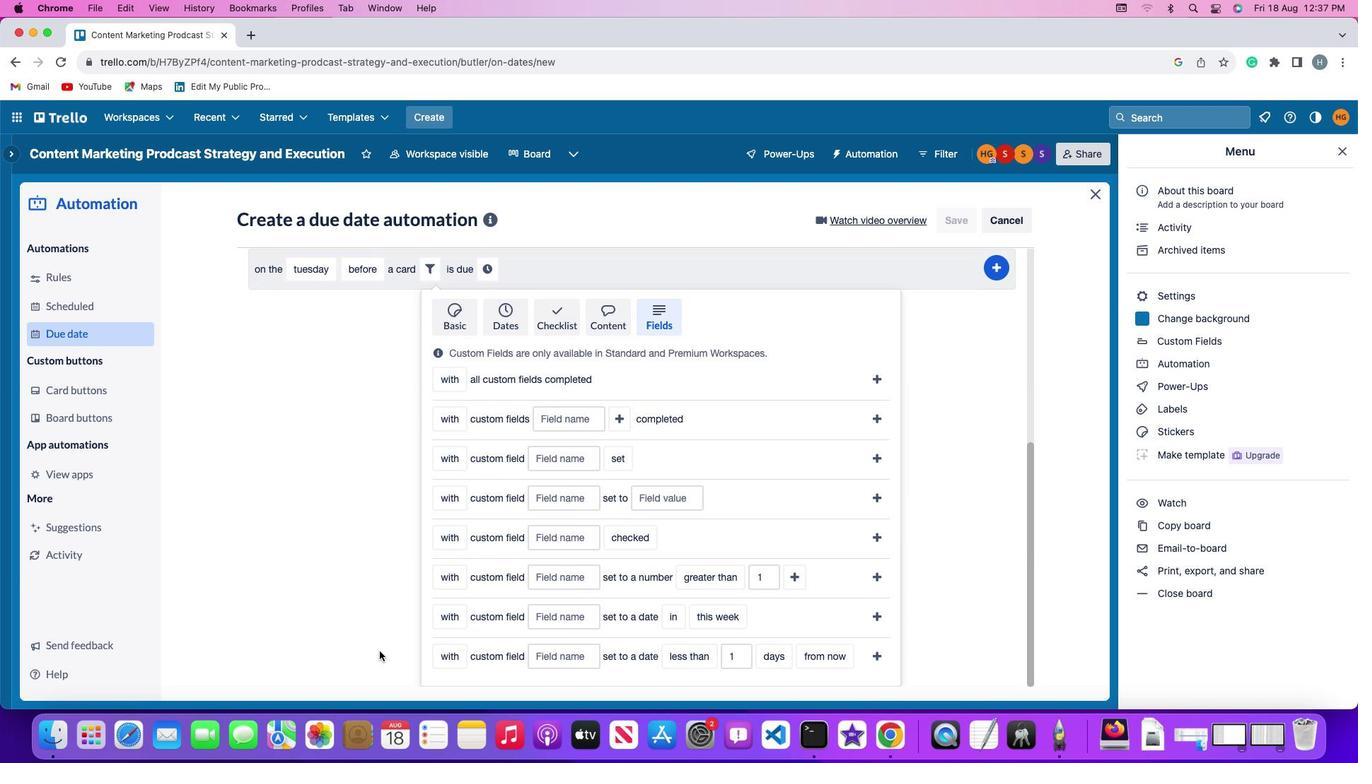 
Action: Mouse scrolled (379, 652) with delta (0, -3)
Screenshot: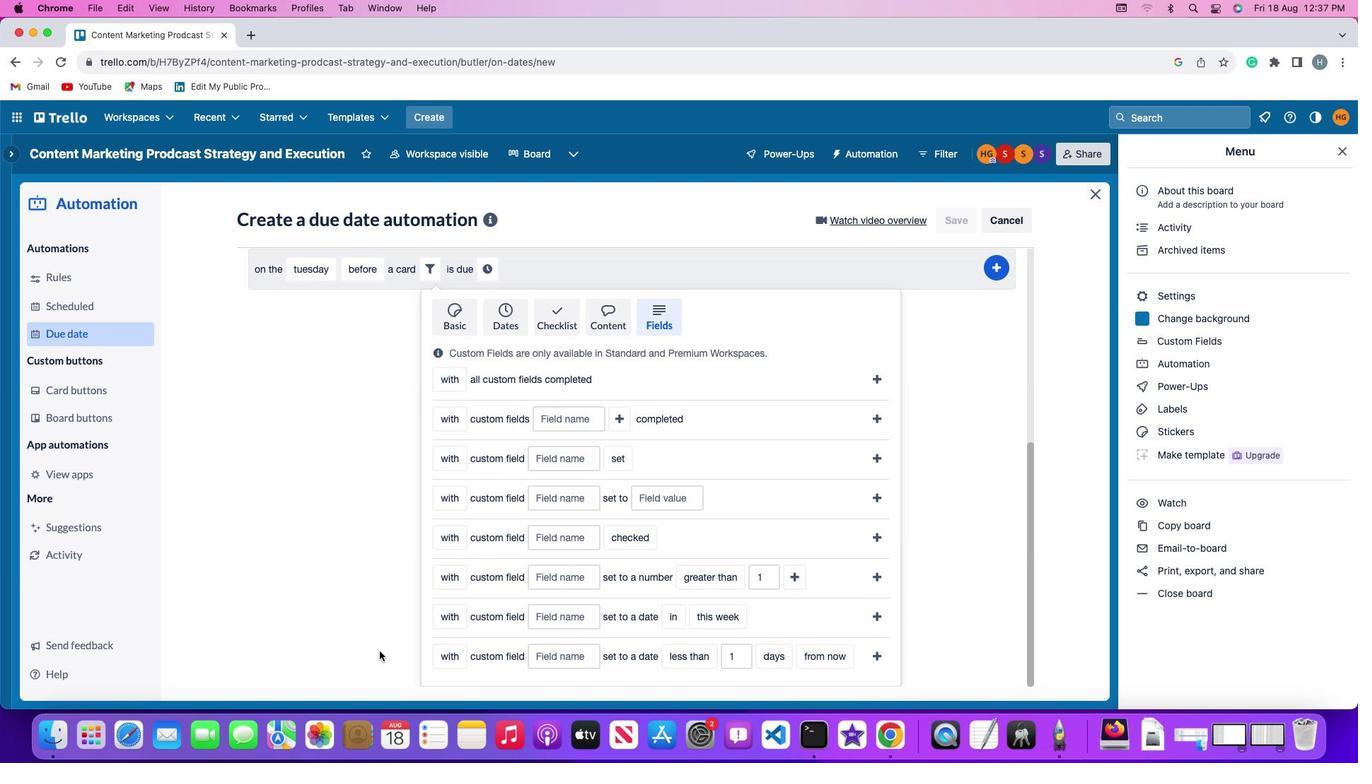 
Action: Mouse moved to (446, 618)
Screenshot: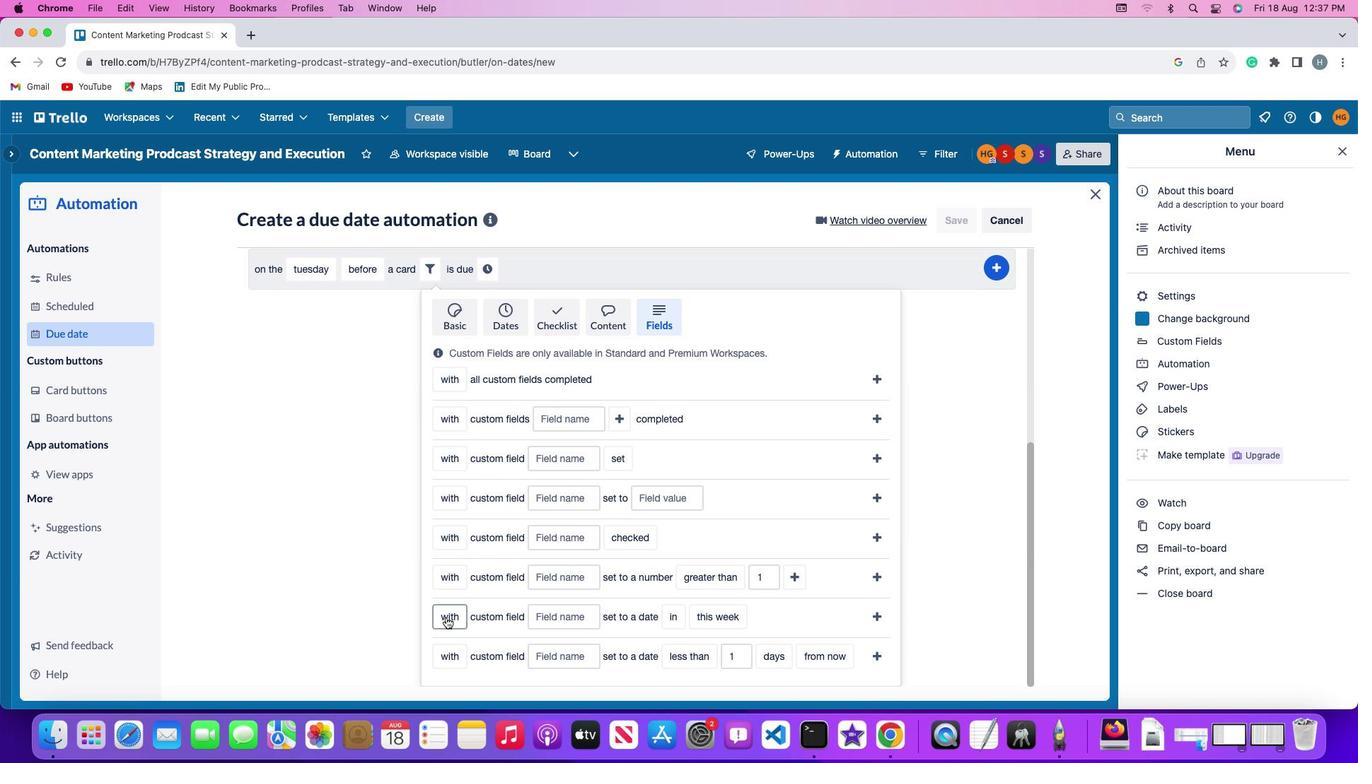 
Action: Mouse pressed left at (446, 618)
Screenshot: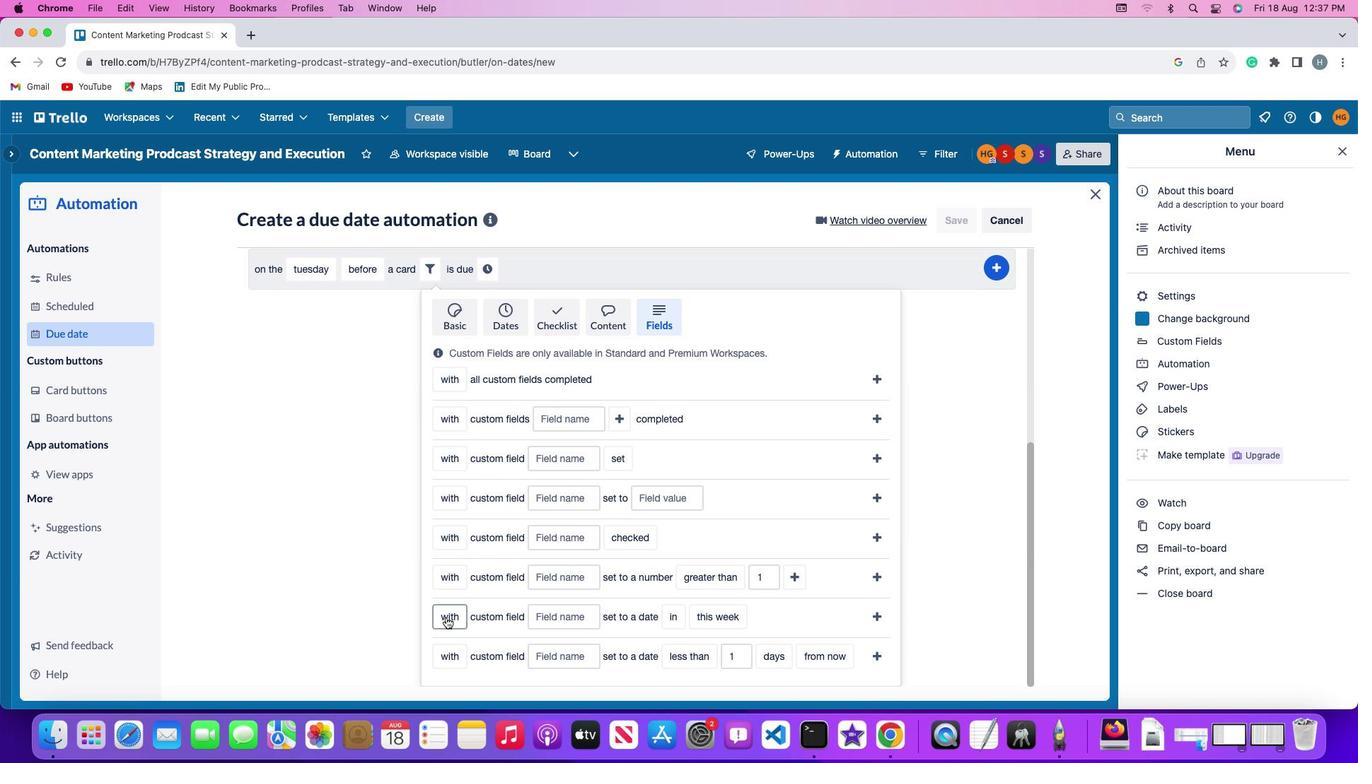 
Action: Mouse moved to (462, 671)
Screenshot: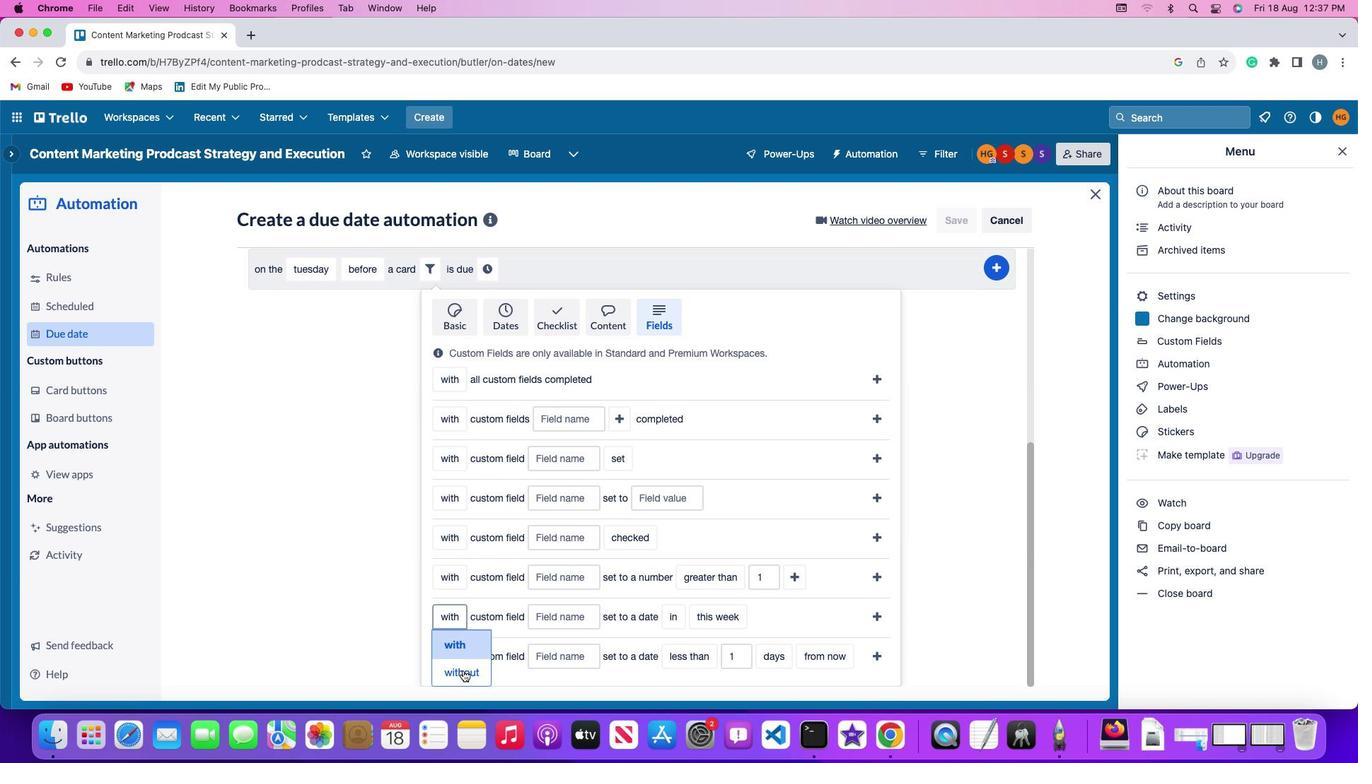
Action: Mouse pressed left at (462, 671)
Screenshot: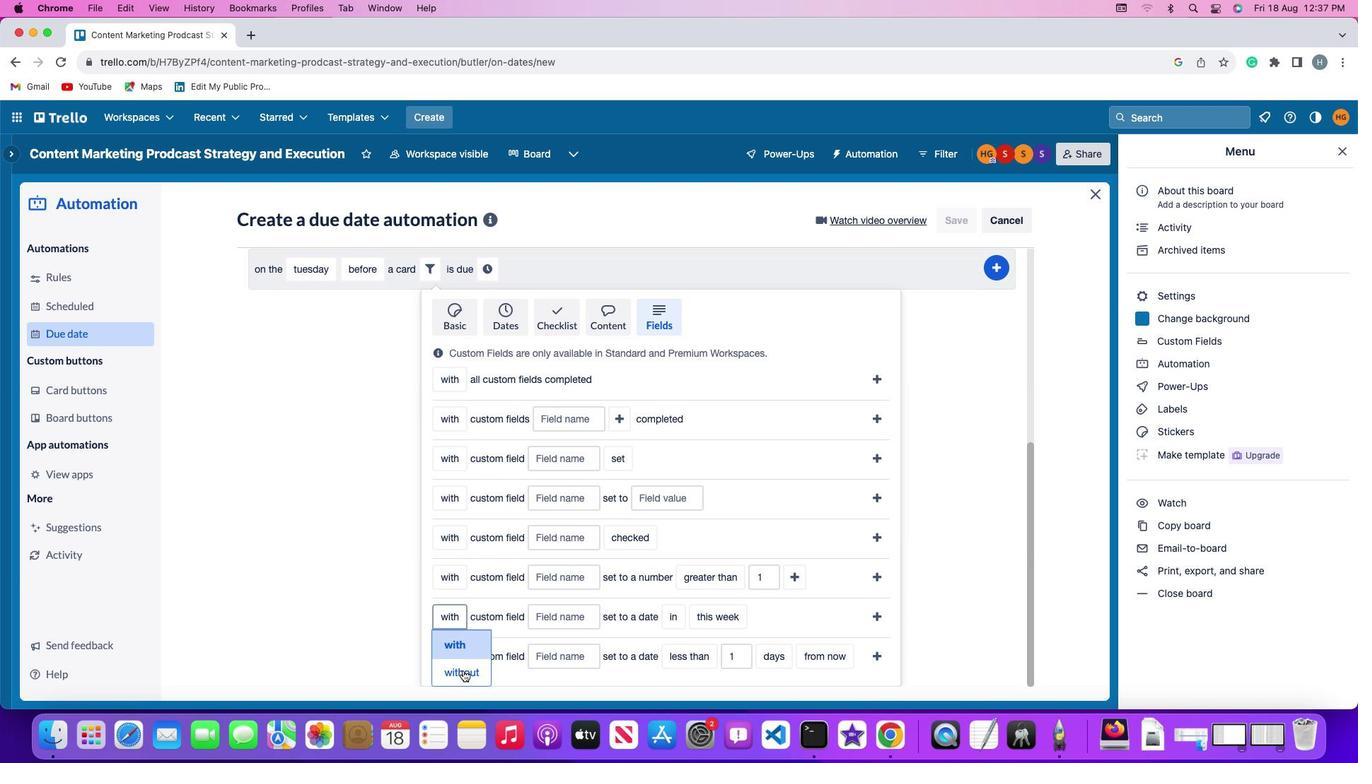 
Action: Mouse moved to (564, 611)
Screenshot: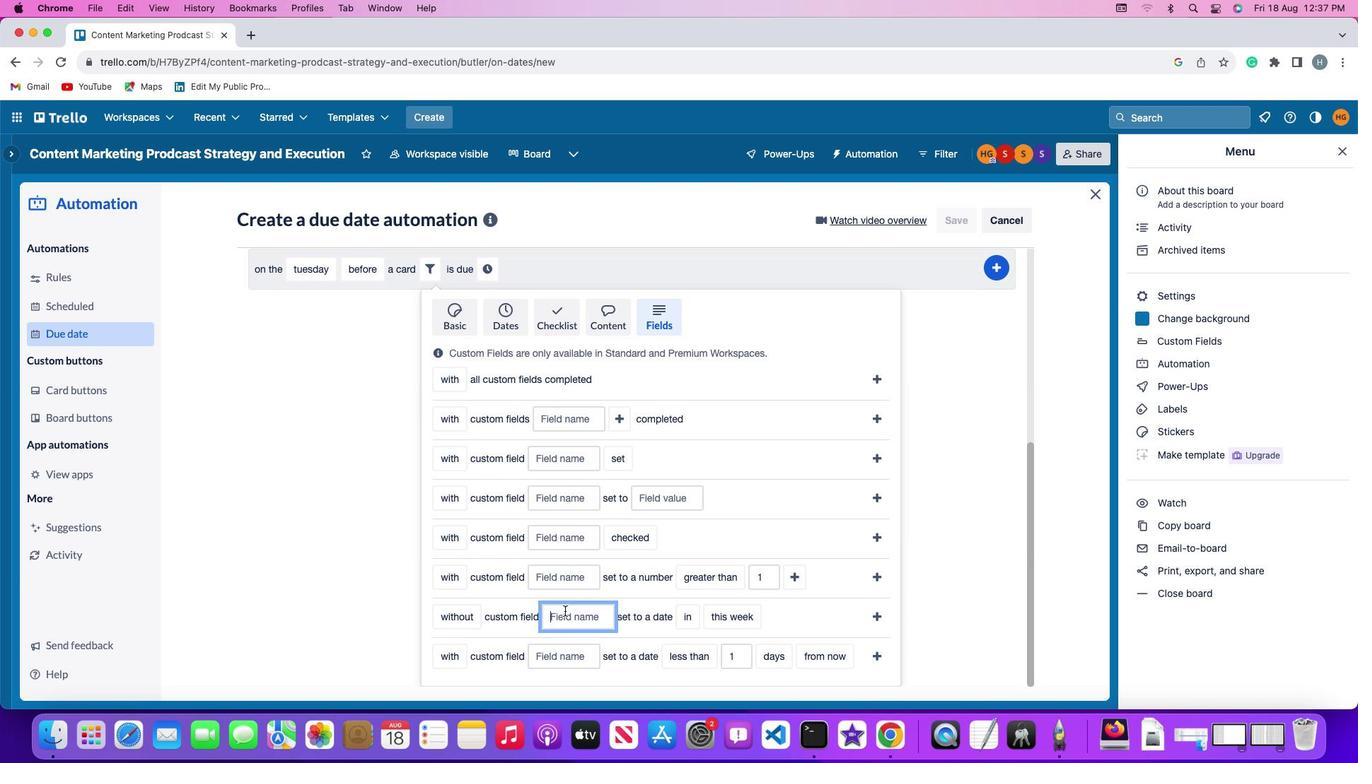
Action: Mouse pressed left at (564, 611)
Screenshot: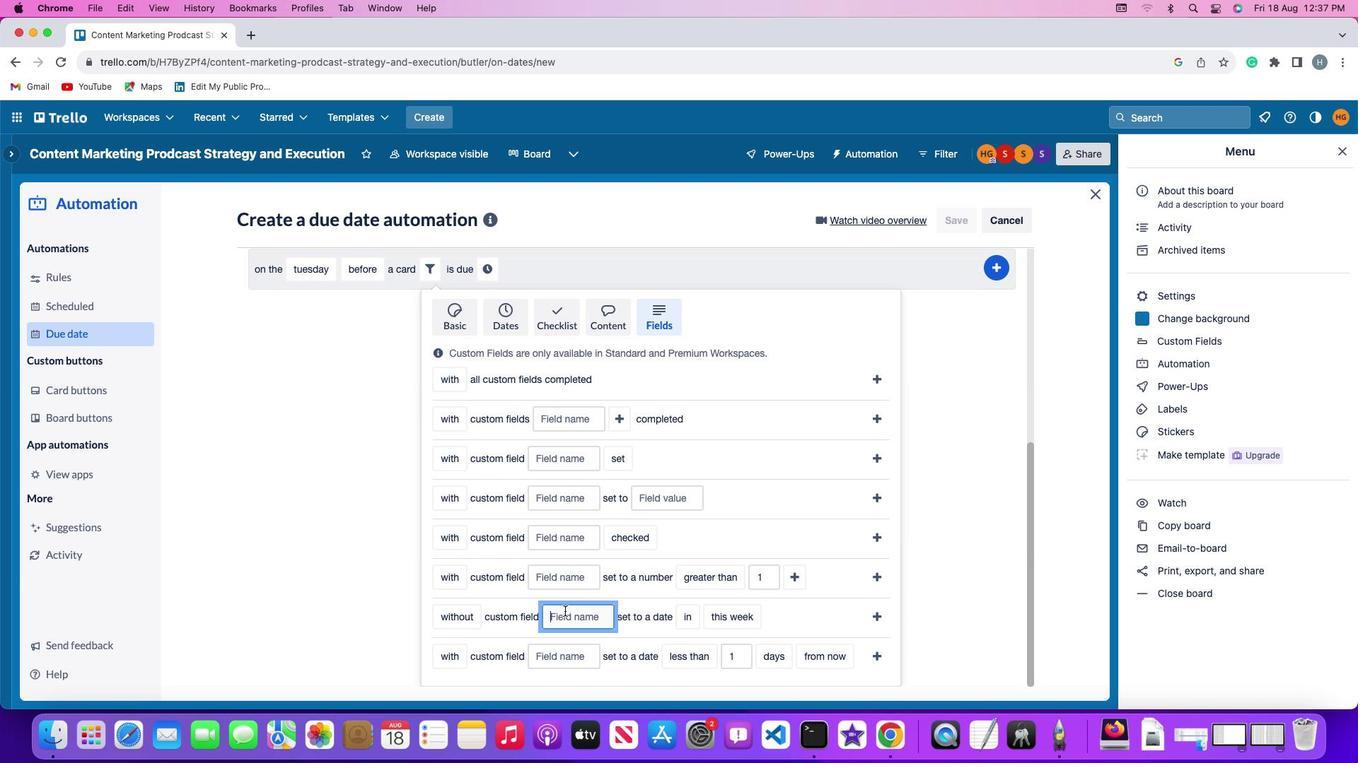 
Action: Key pressed Key.shift'R''e''s''u''m''e'
Screenshot: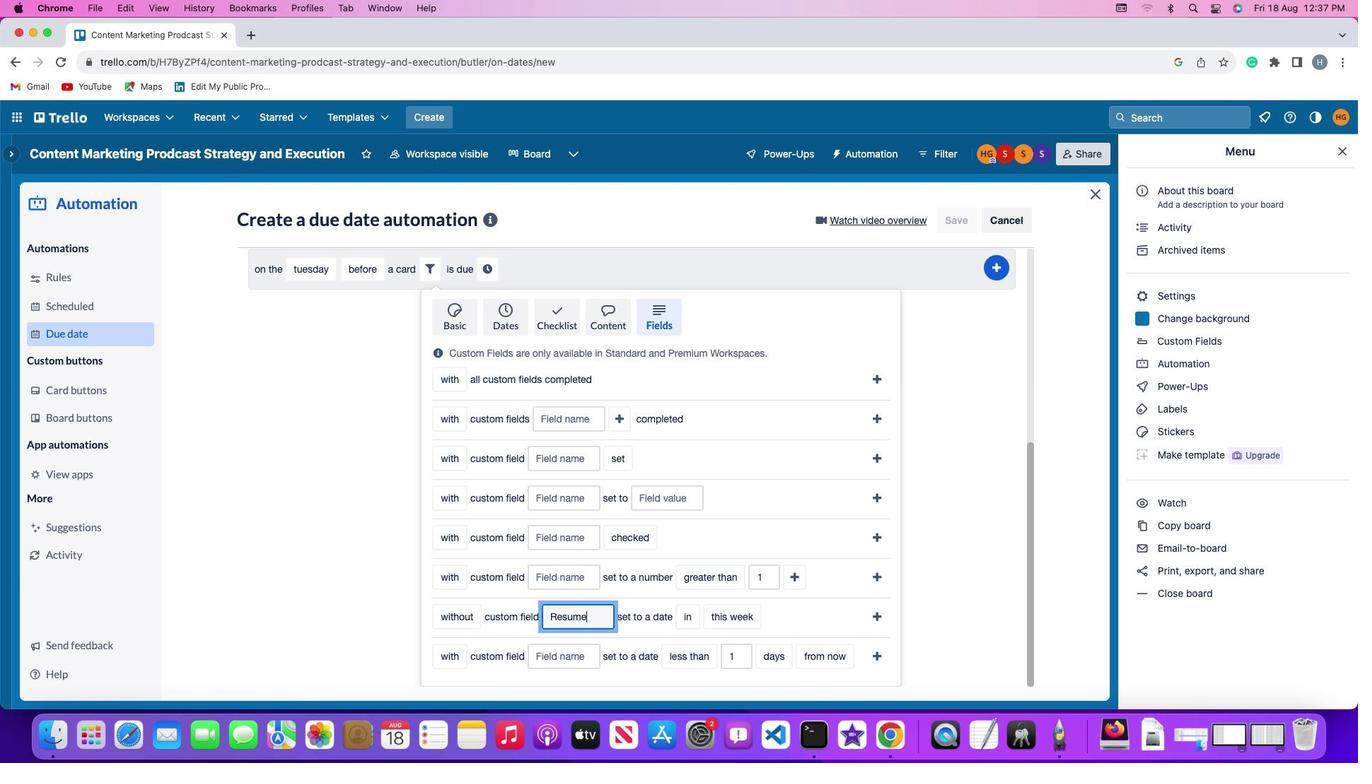 
Action: Mouse moved to (687, 611)
Screenshot: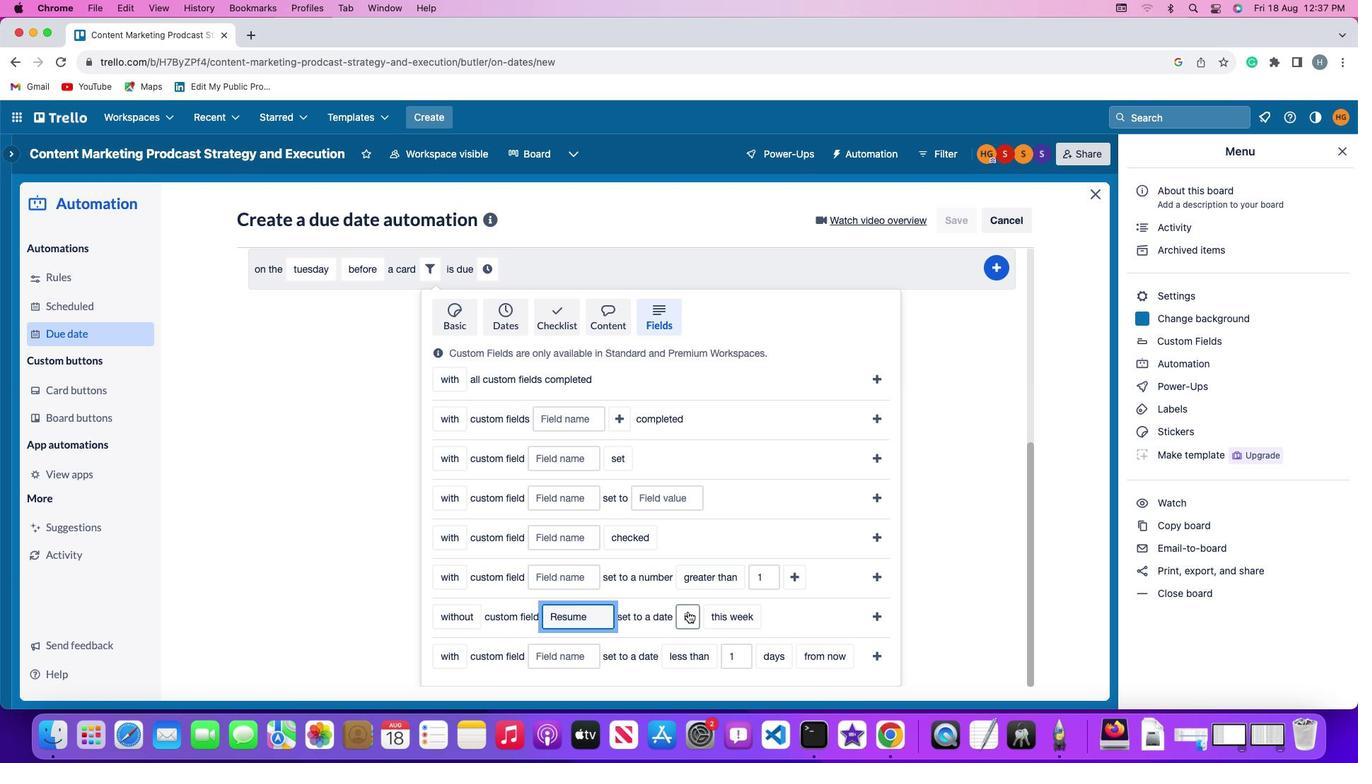 
Action: Mouse pressed left at (687, 611)
Screenshot: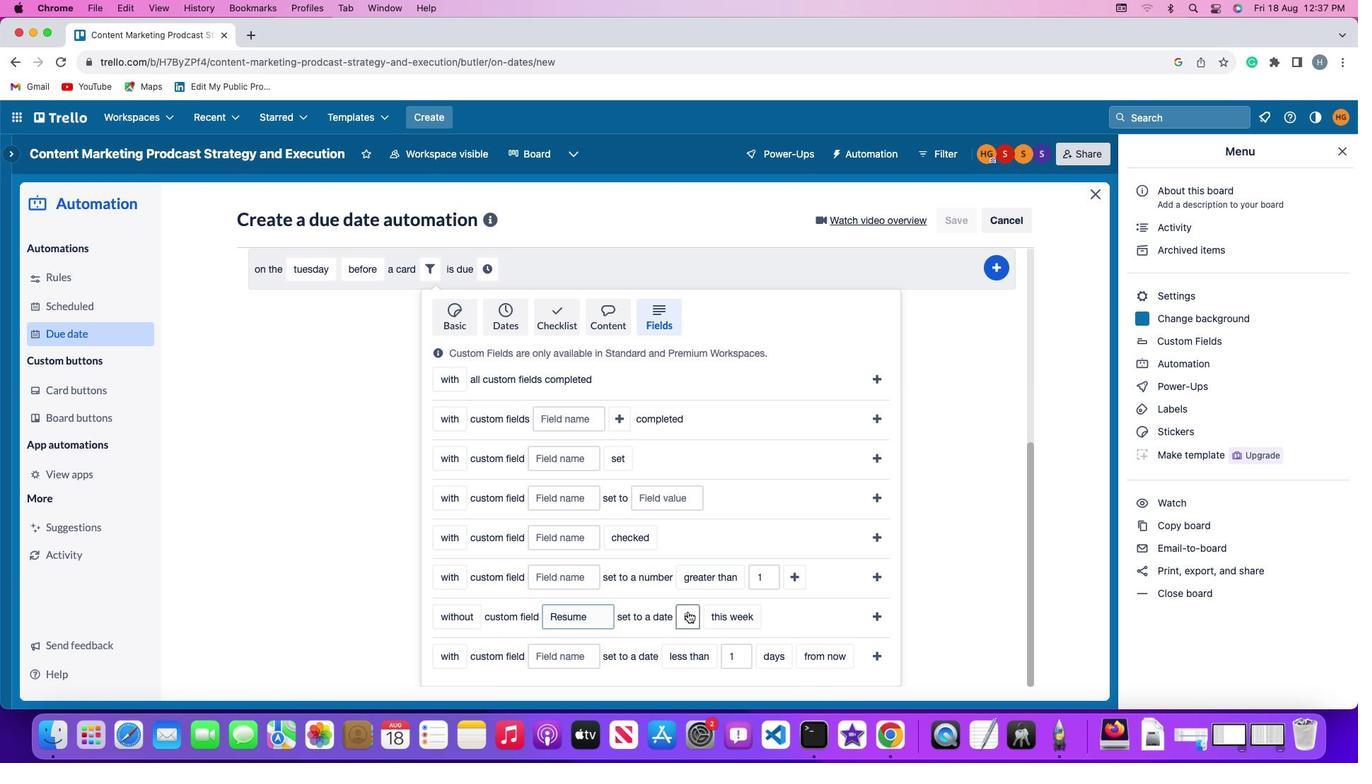 
Action: Mouse moved to (697, 669)
Screenshot: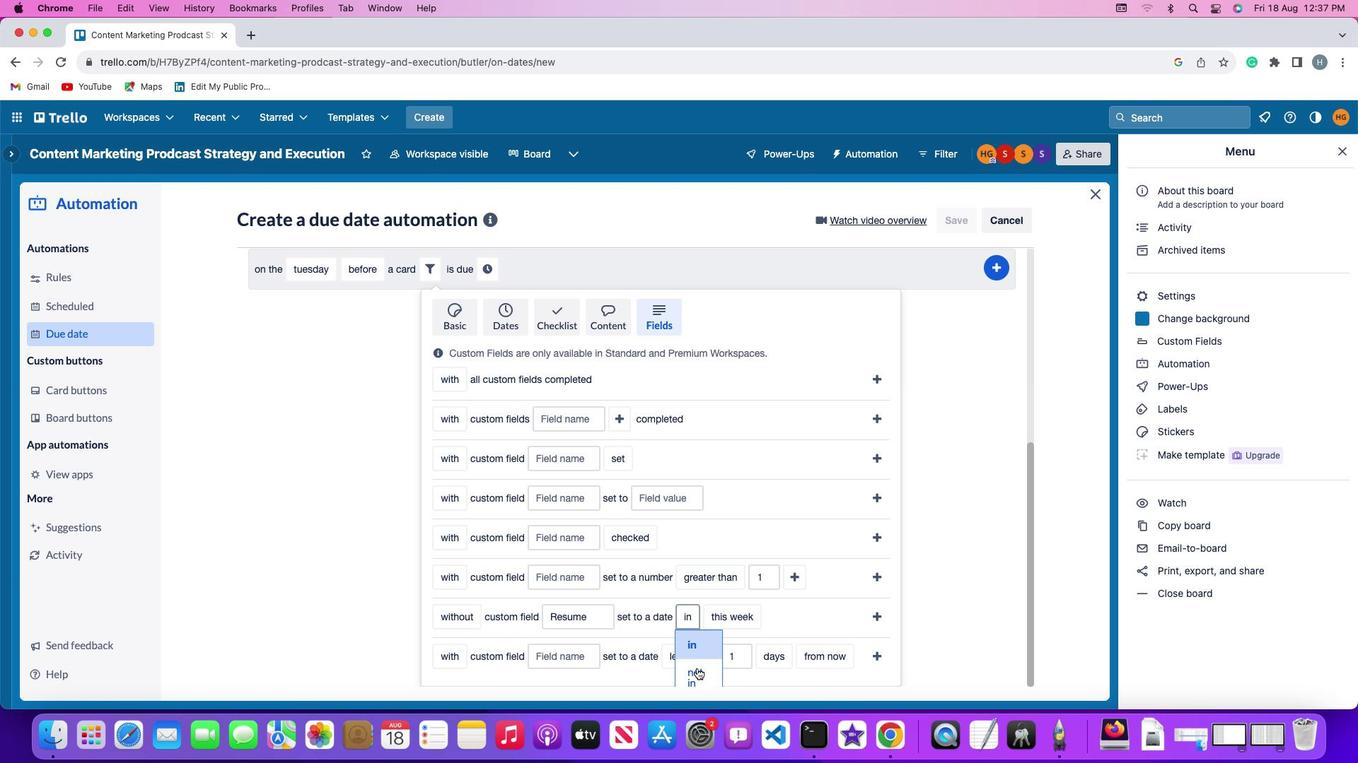 
Action: Mouse pressed left at (697, 669)
Screenshot: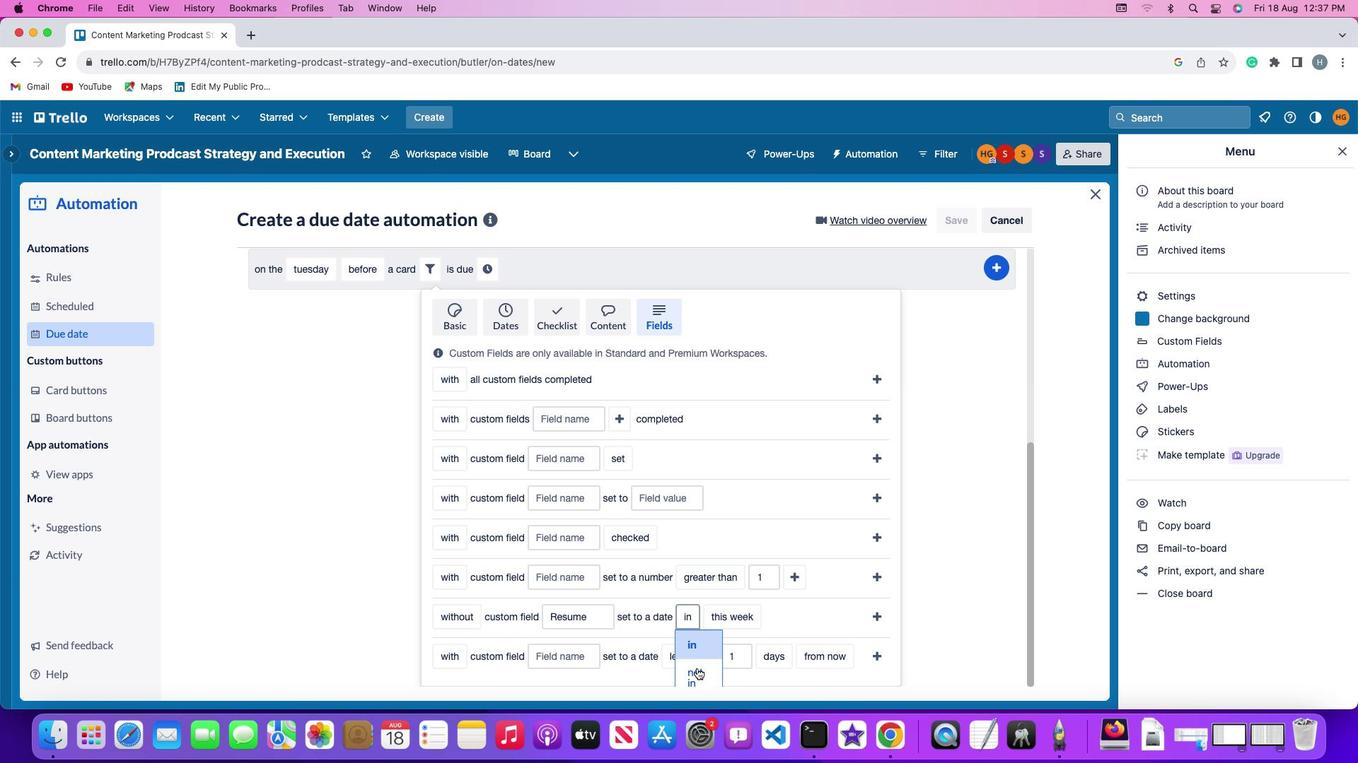 
Action: Mouse moved to (734, 613)
Screenshot: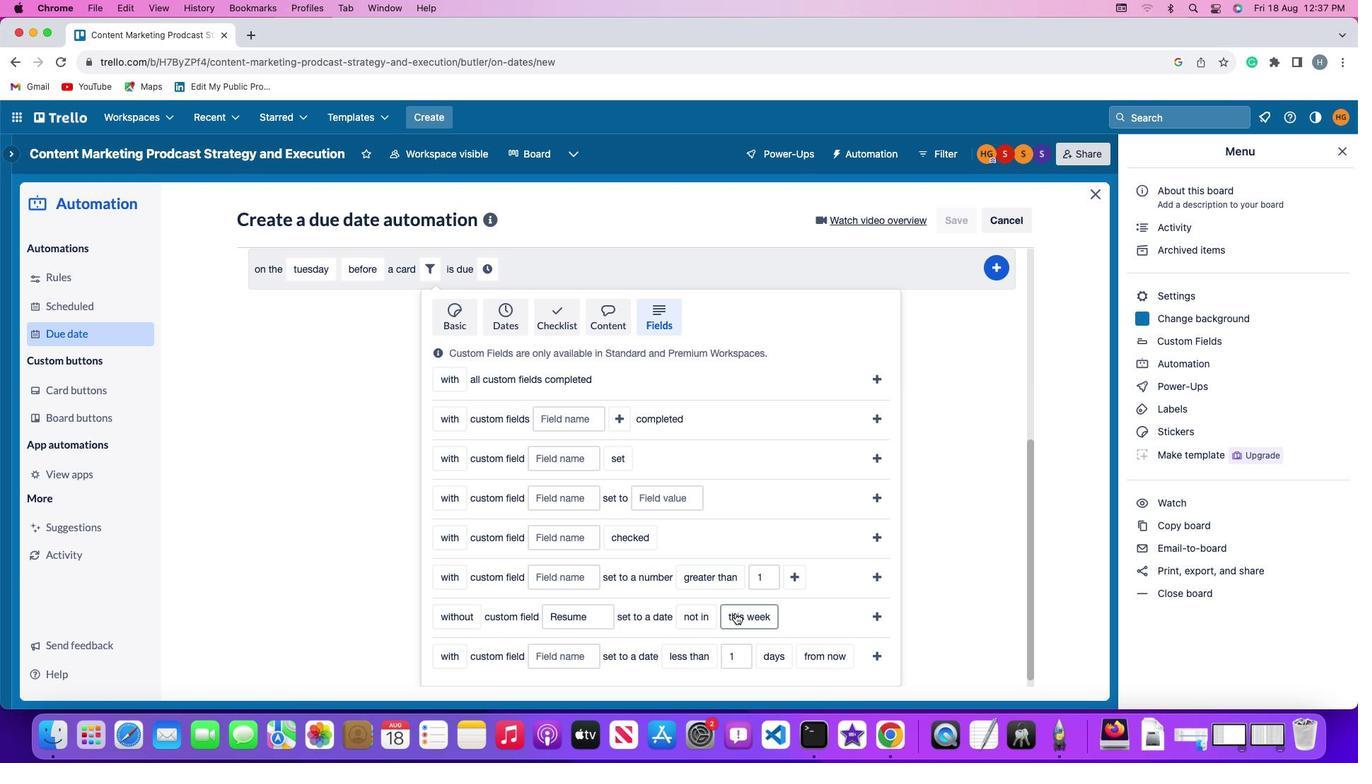 
Action: Mouse pressed left at (734, 613)
Screenshot: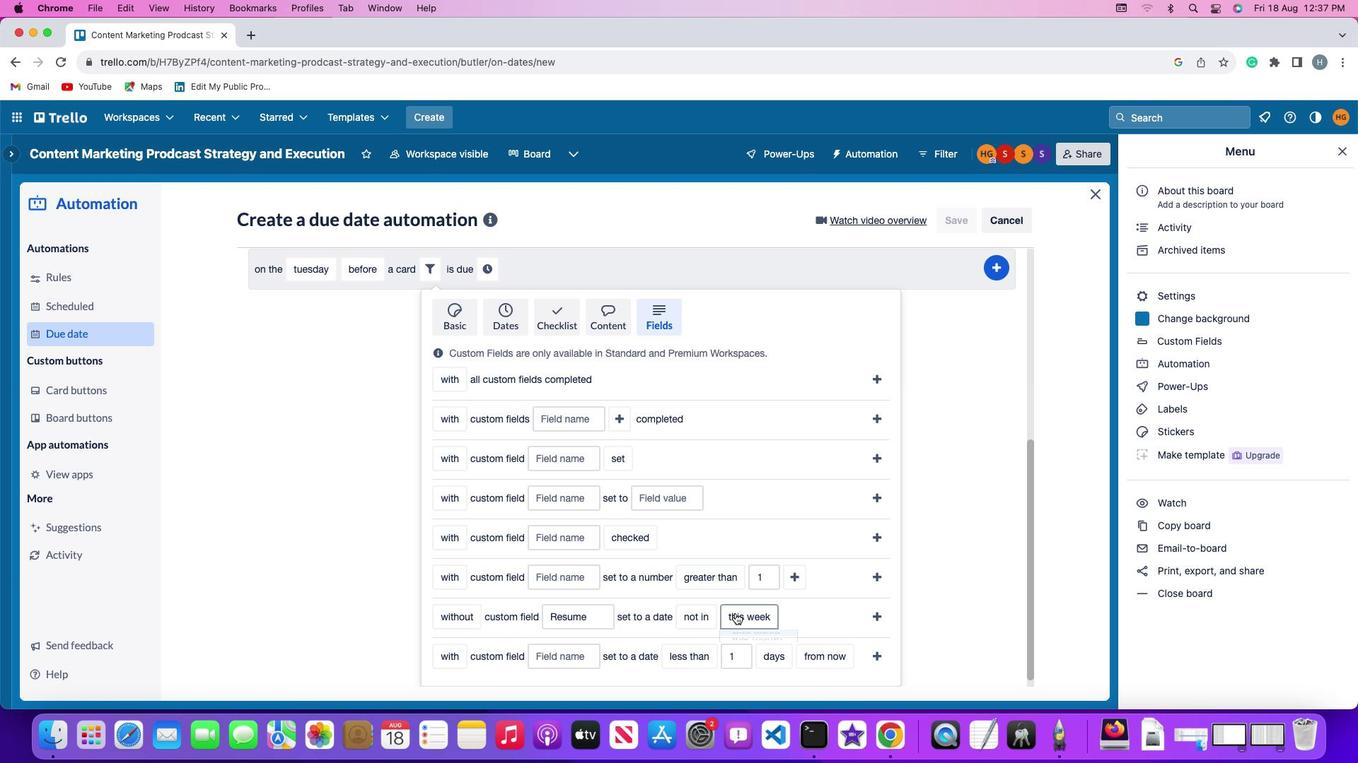 
Action: Mouse moved to (747, 674)
Screenshot: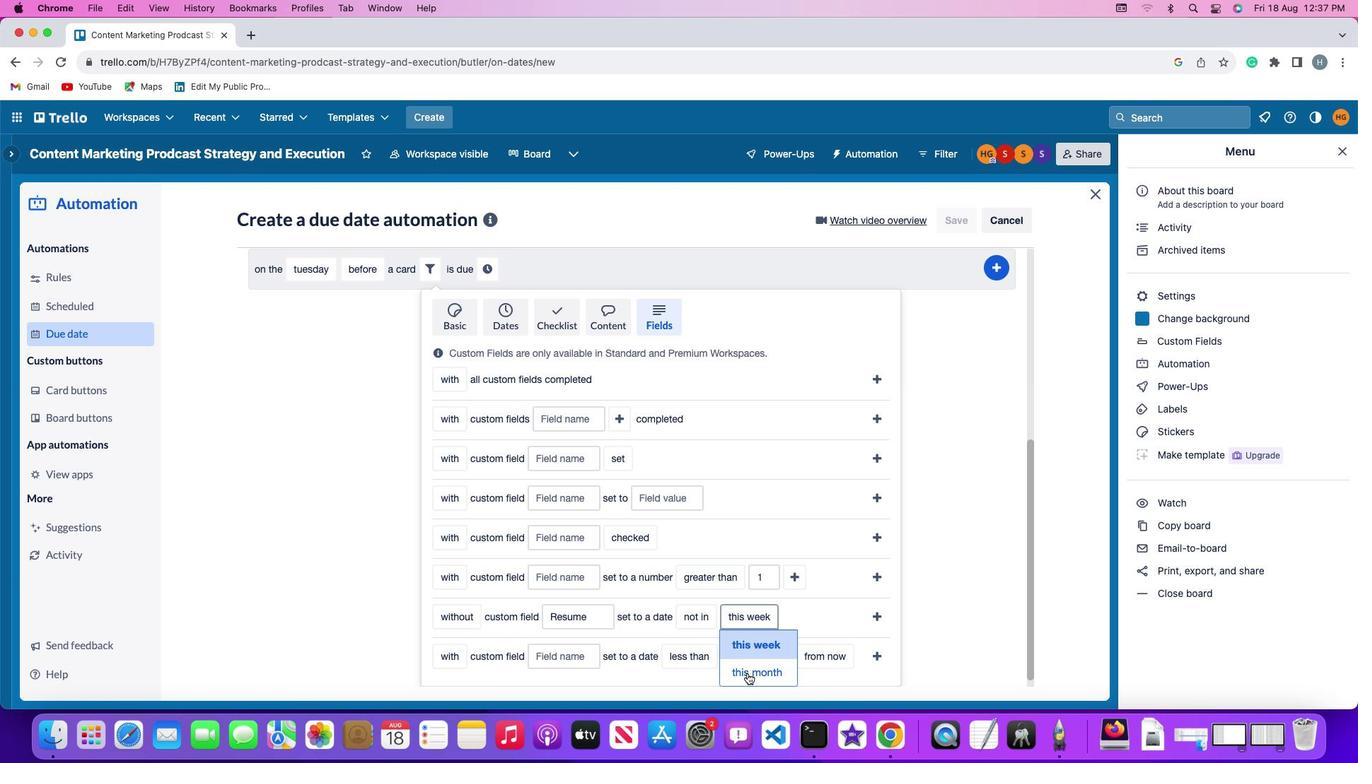 
Action: Mouse pressed left at (747, 674)
Screenshot: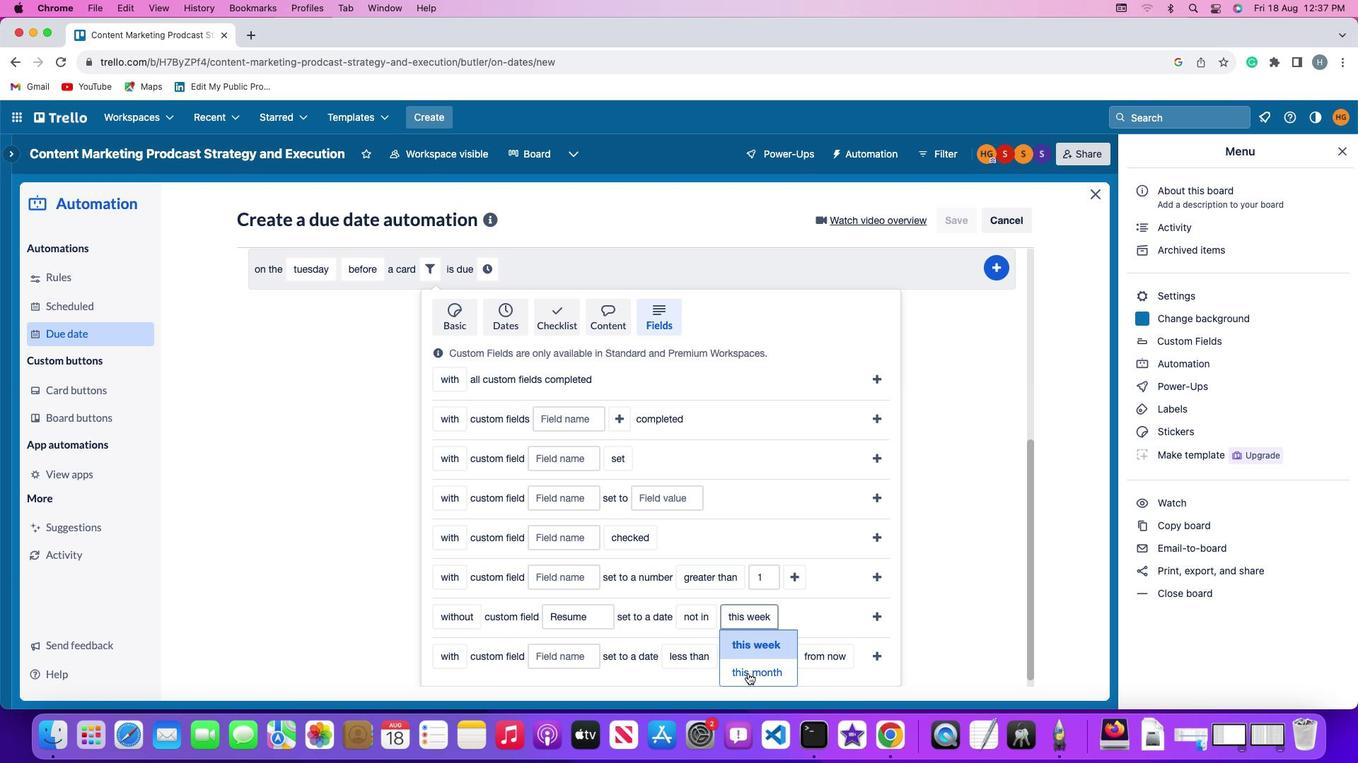 
Action: Mouse moved to (873, 613)
Screenshot: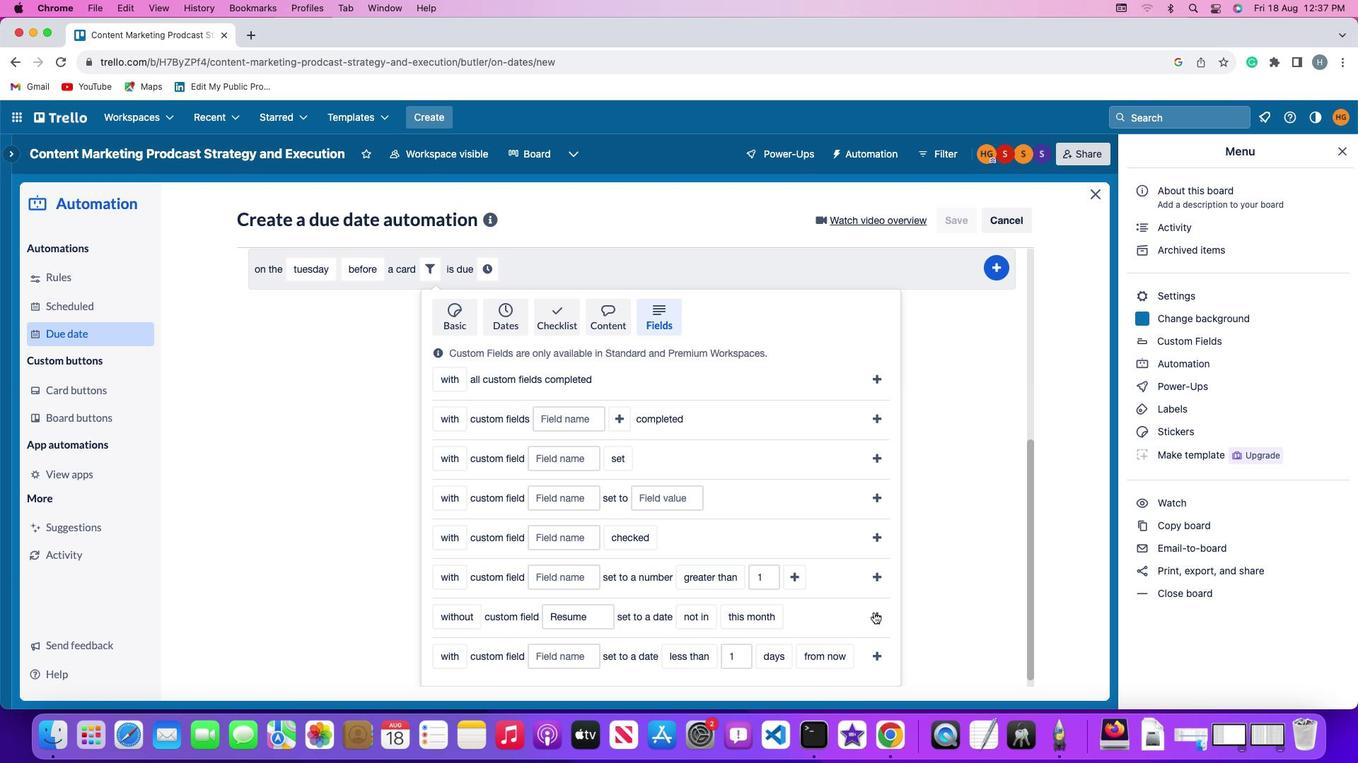 
Action: Mouse pressed left at (873, 613)
Screenshot: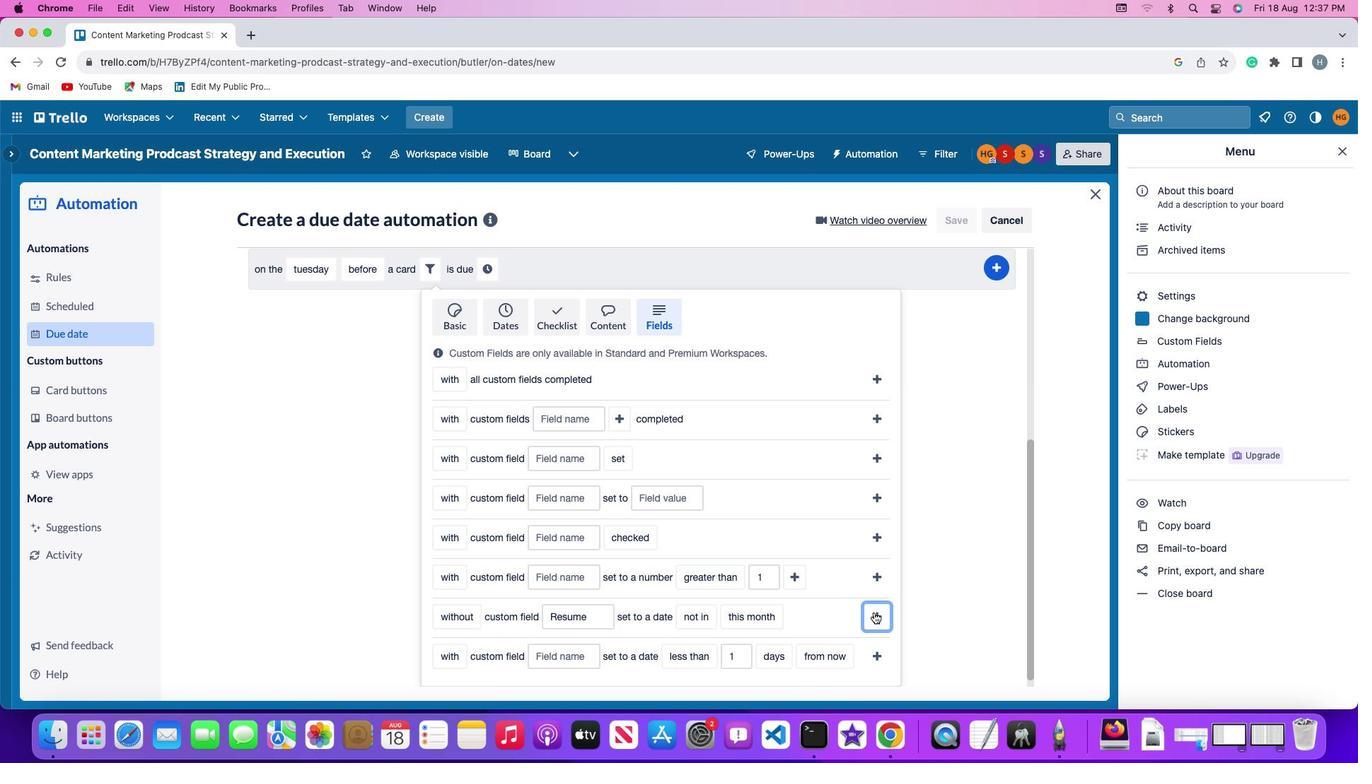 
Action: Mouse moved to (794, 617)
Screenshot: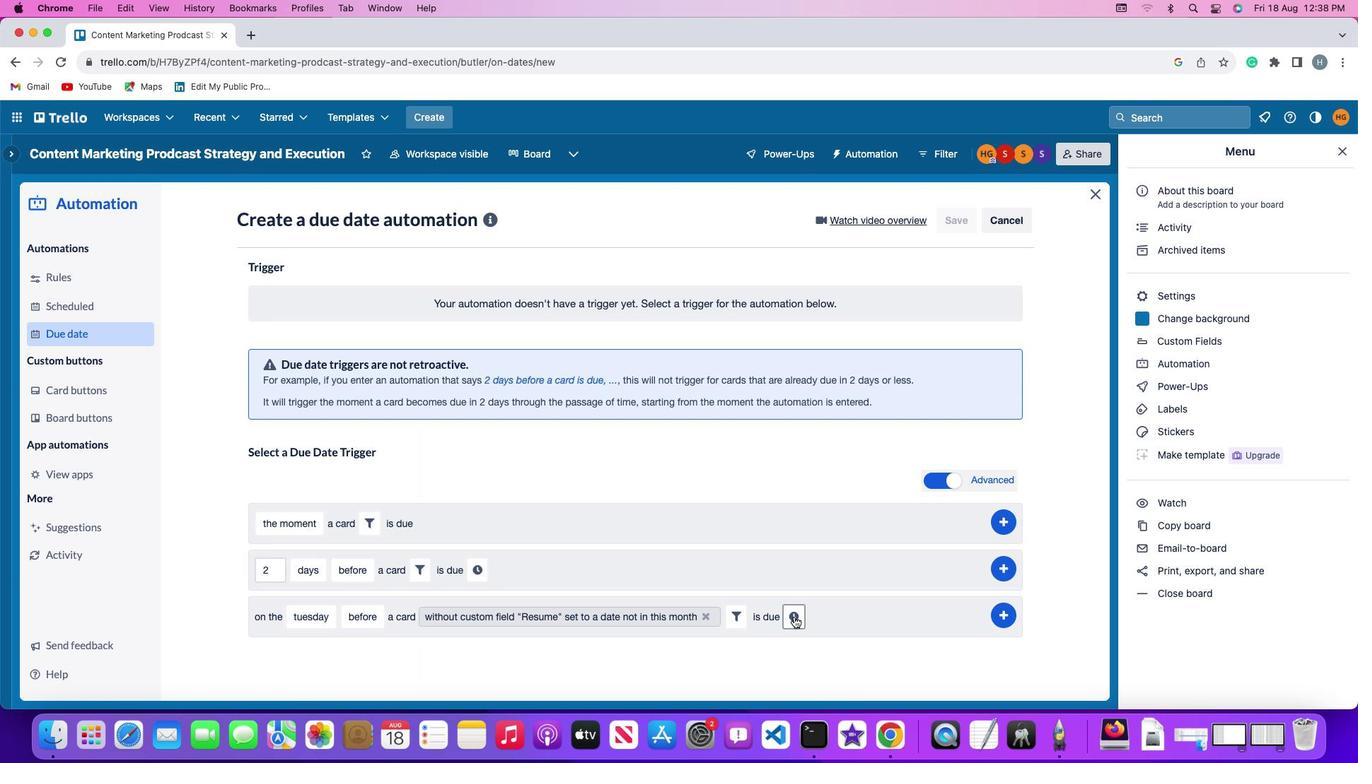 
Action: Mouse pressed left at (794, 617)
Screenshot: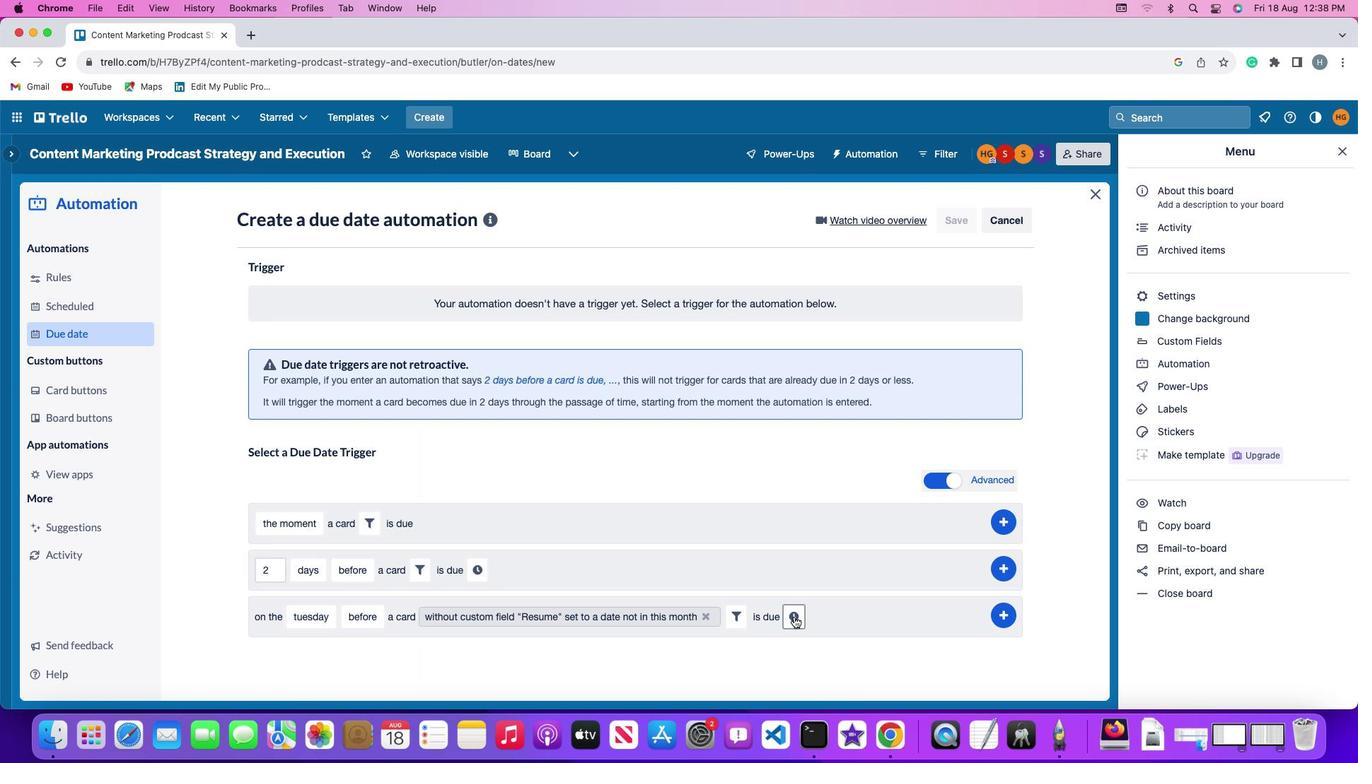 
Action: Mouse moved to (826, 622)
Screenshot: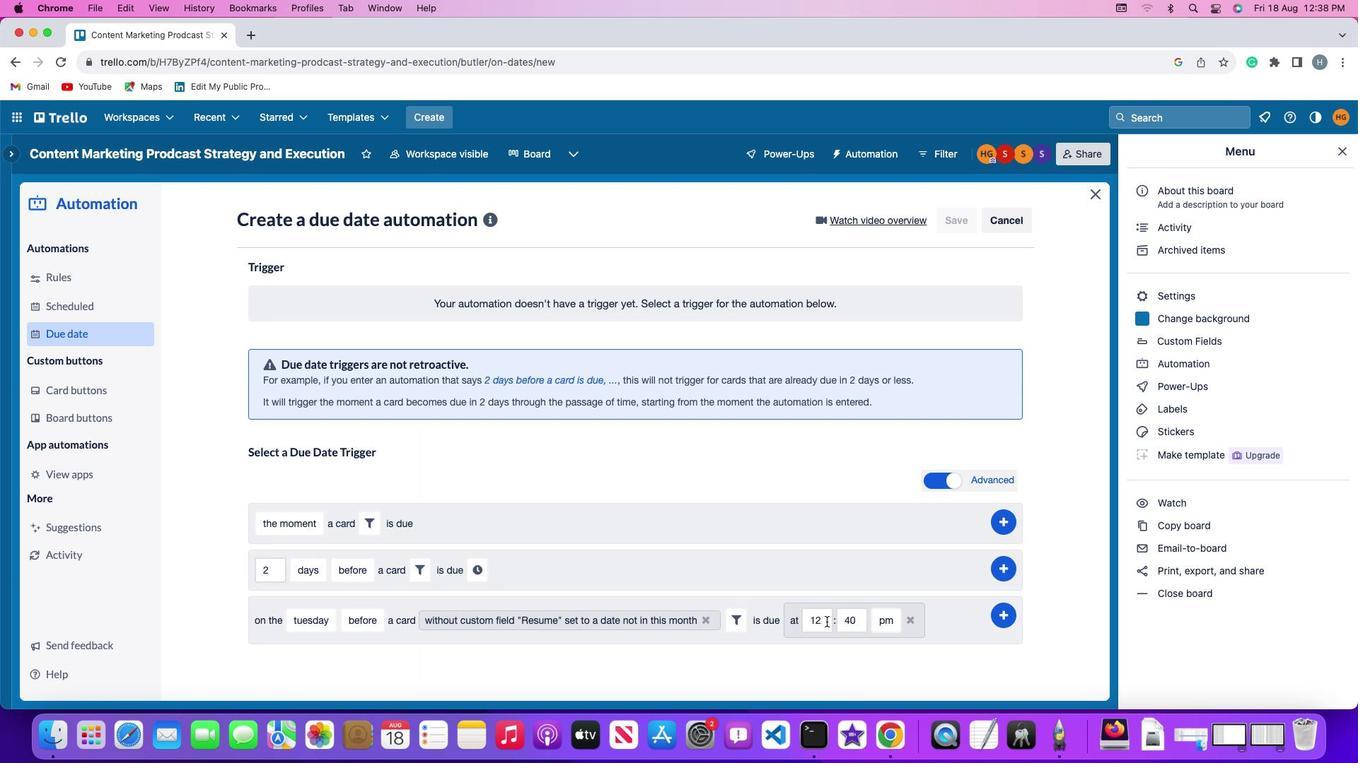 
Action: Mouse pressed left at (826, 622)
Screenshot: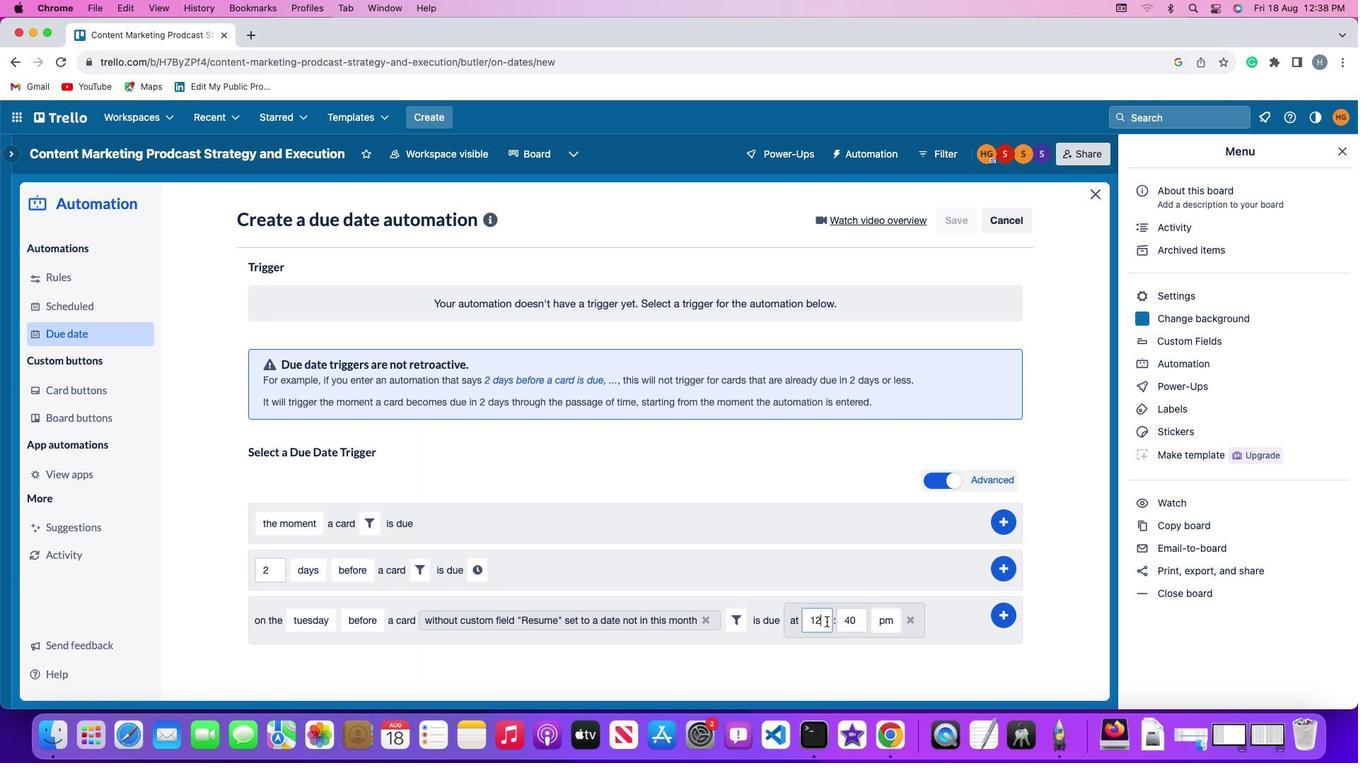 
Action: Key pressed Key.backspace'1'
Screenshot: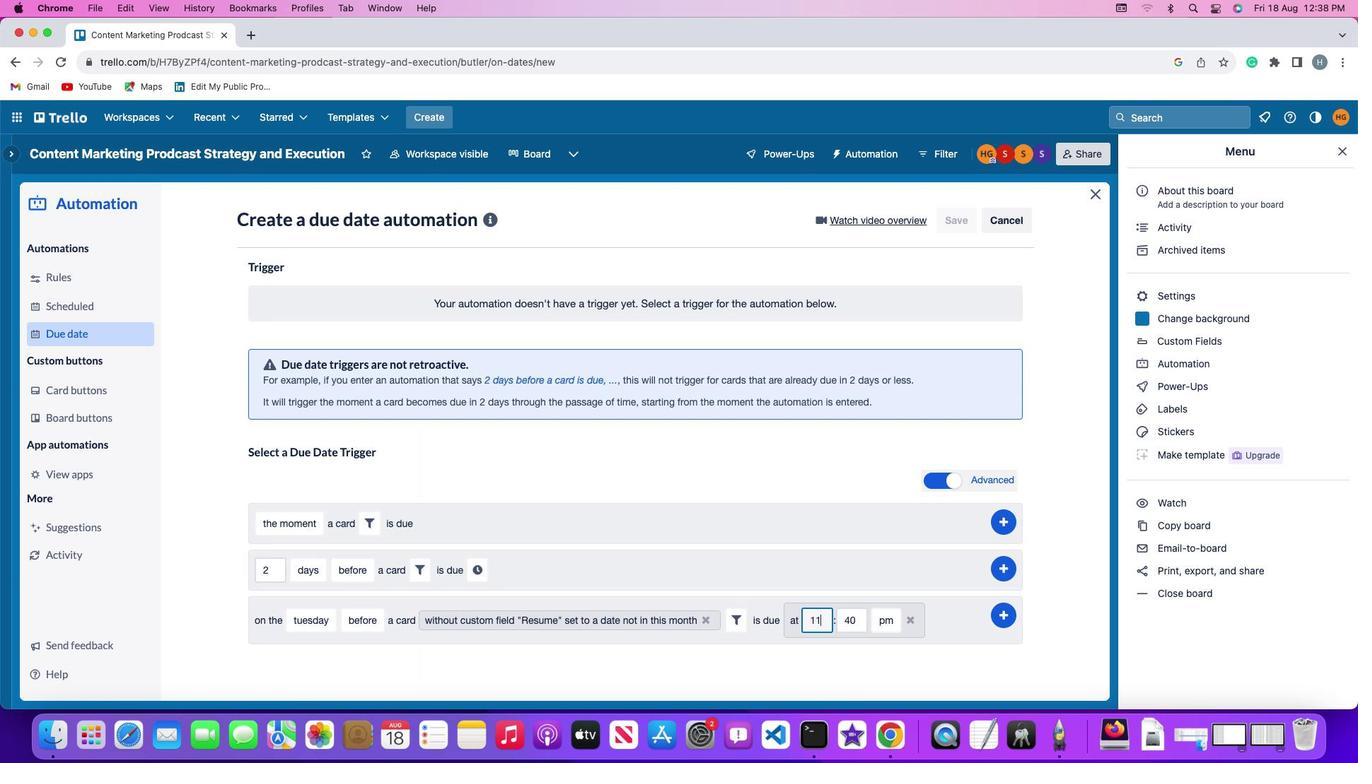 
Action: Mouse moved to (862, 623)
Screenshot: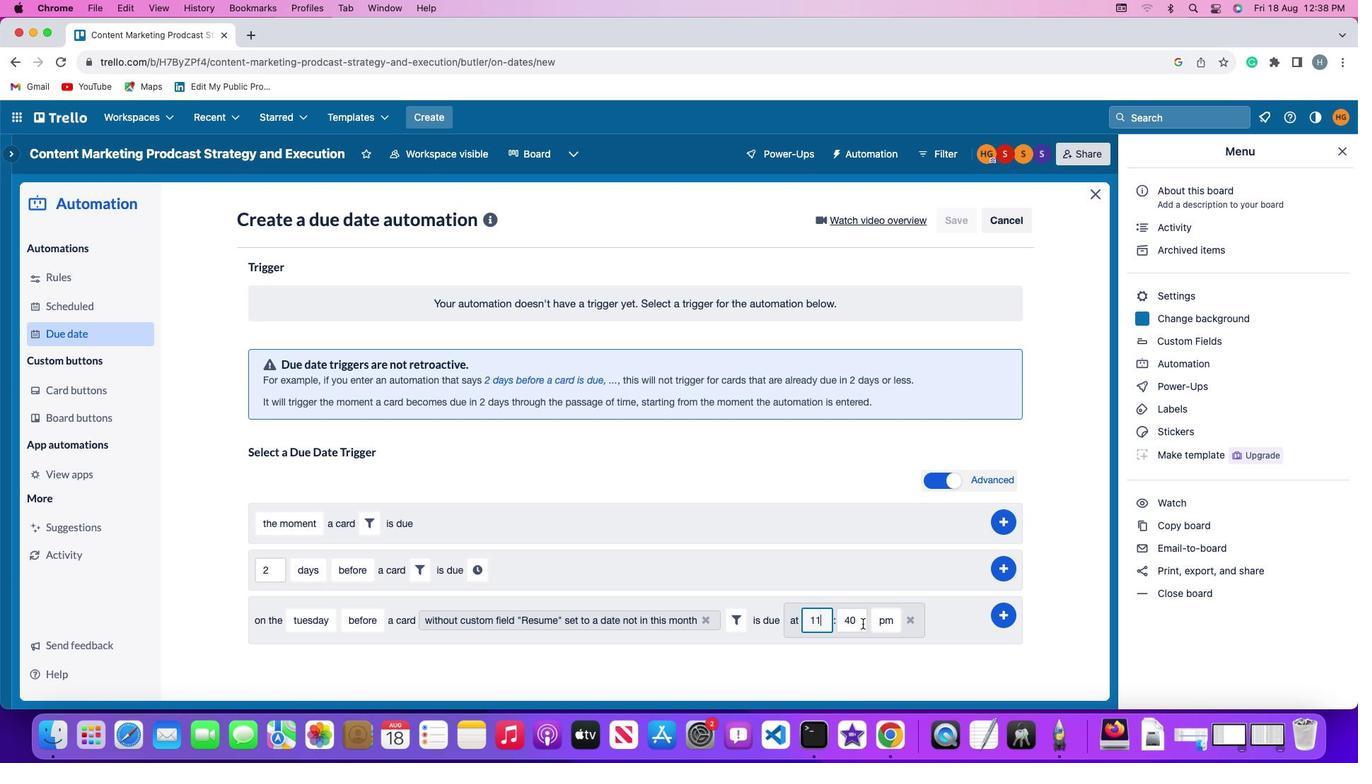 
Action: Mouse pressed left at (862, 623)
Screenshot: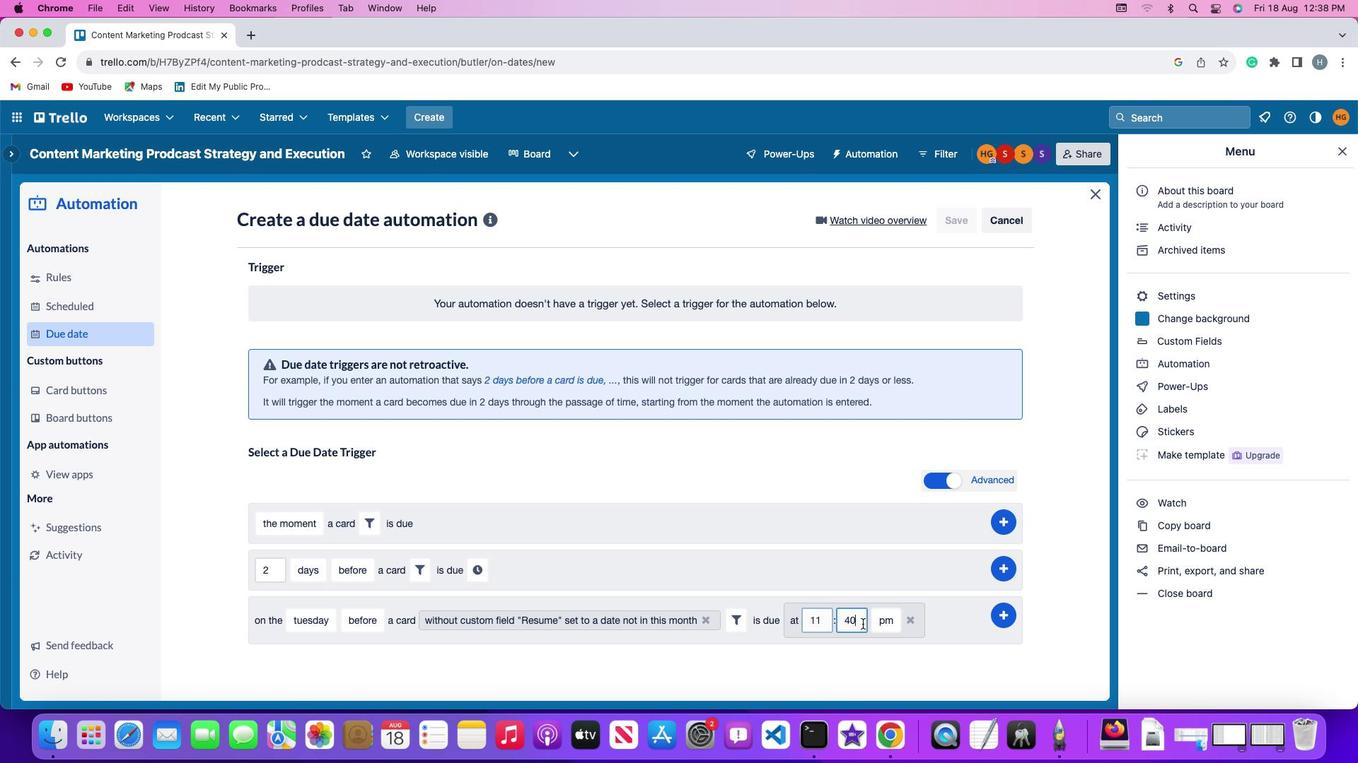 
Action: Key pressed Key.backspaceKey.backspace'0''0'
Screenshot: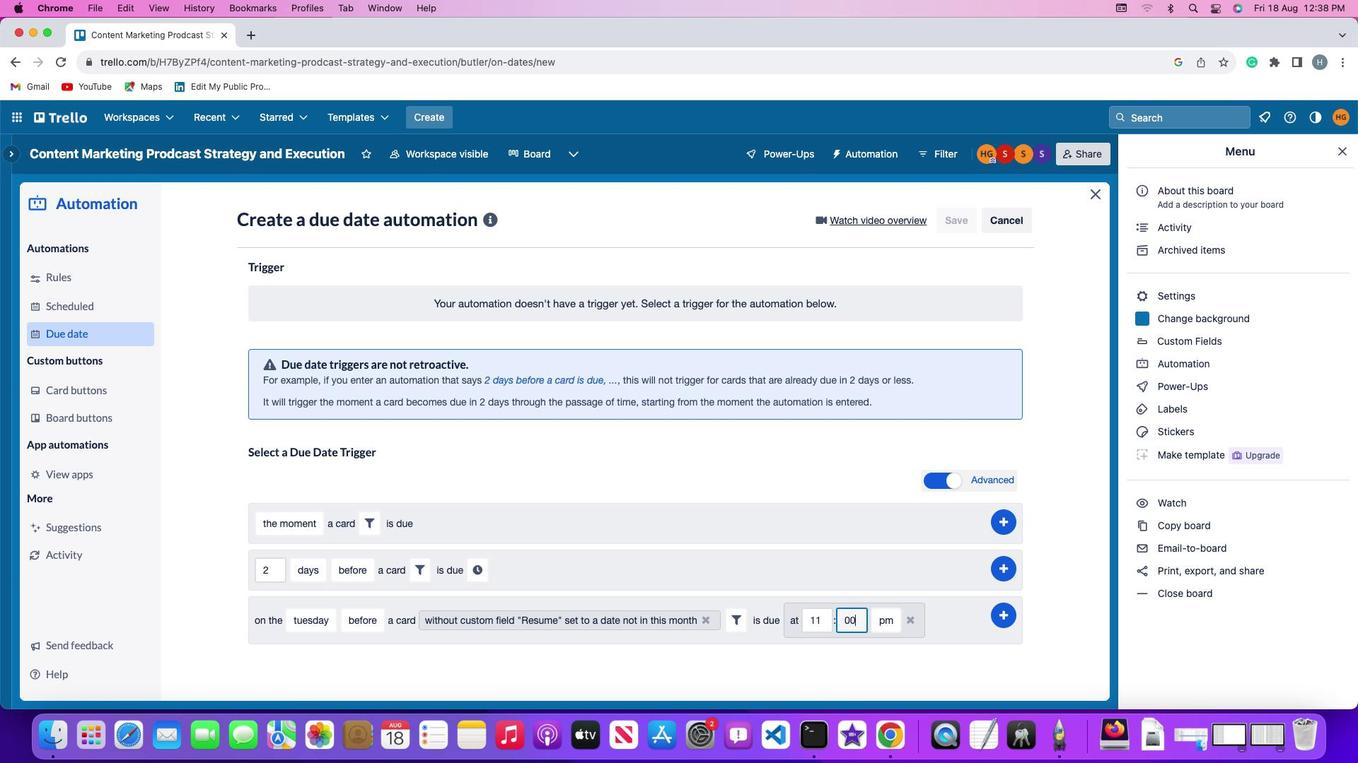 
Action: Mouse moved to (877, 622)
Screenshot: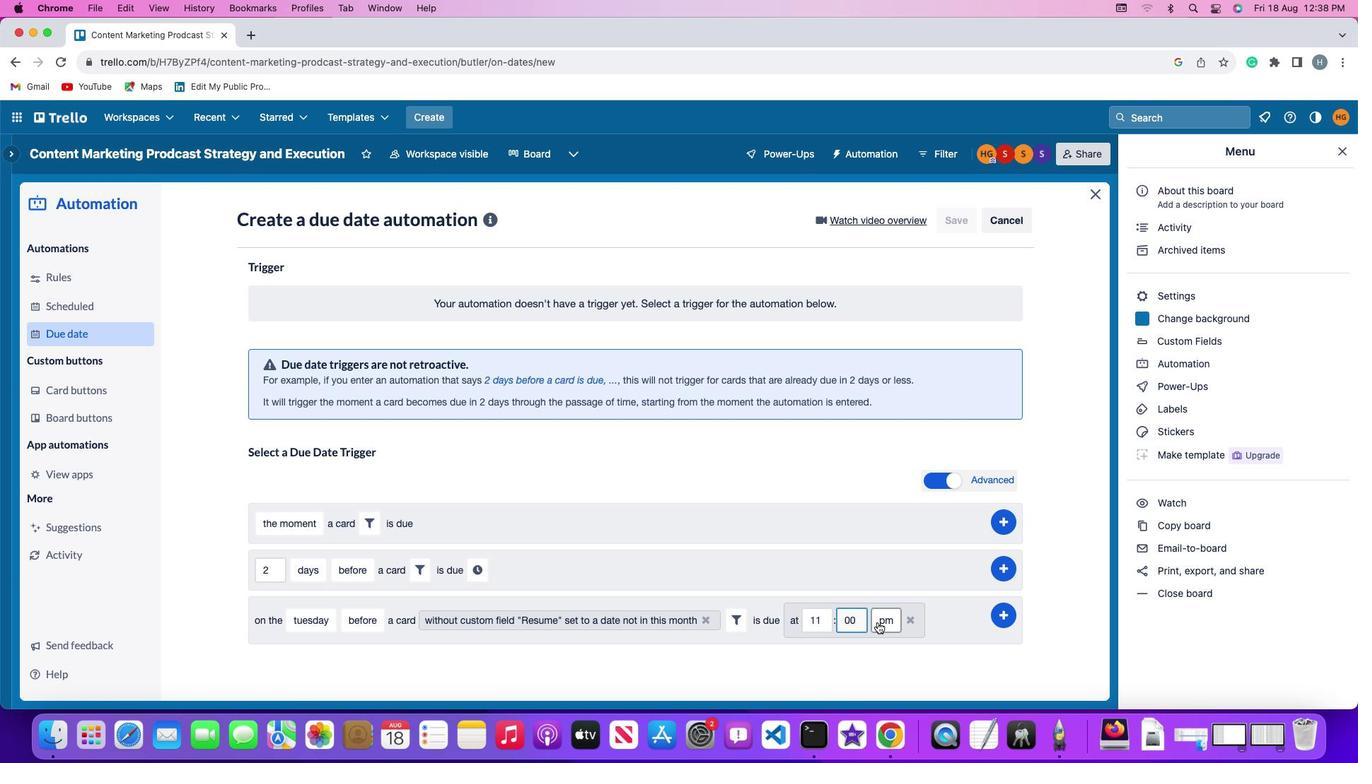 
Action: Mouse pressed left at (877, 622)
Screenshot: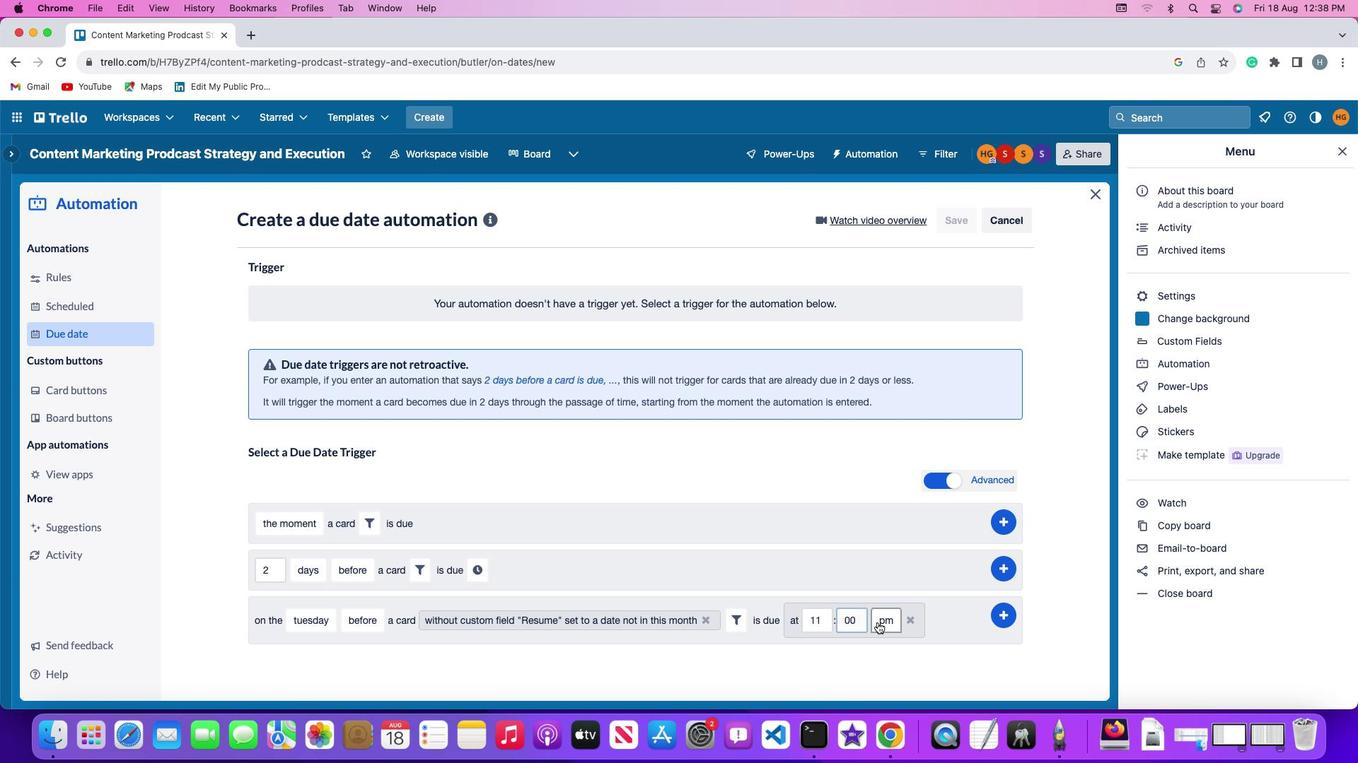 
Action: Mouse moved to (884, 643)
Screenshot: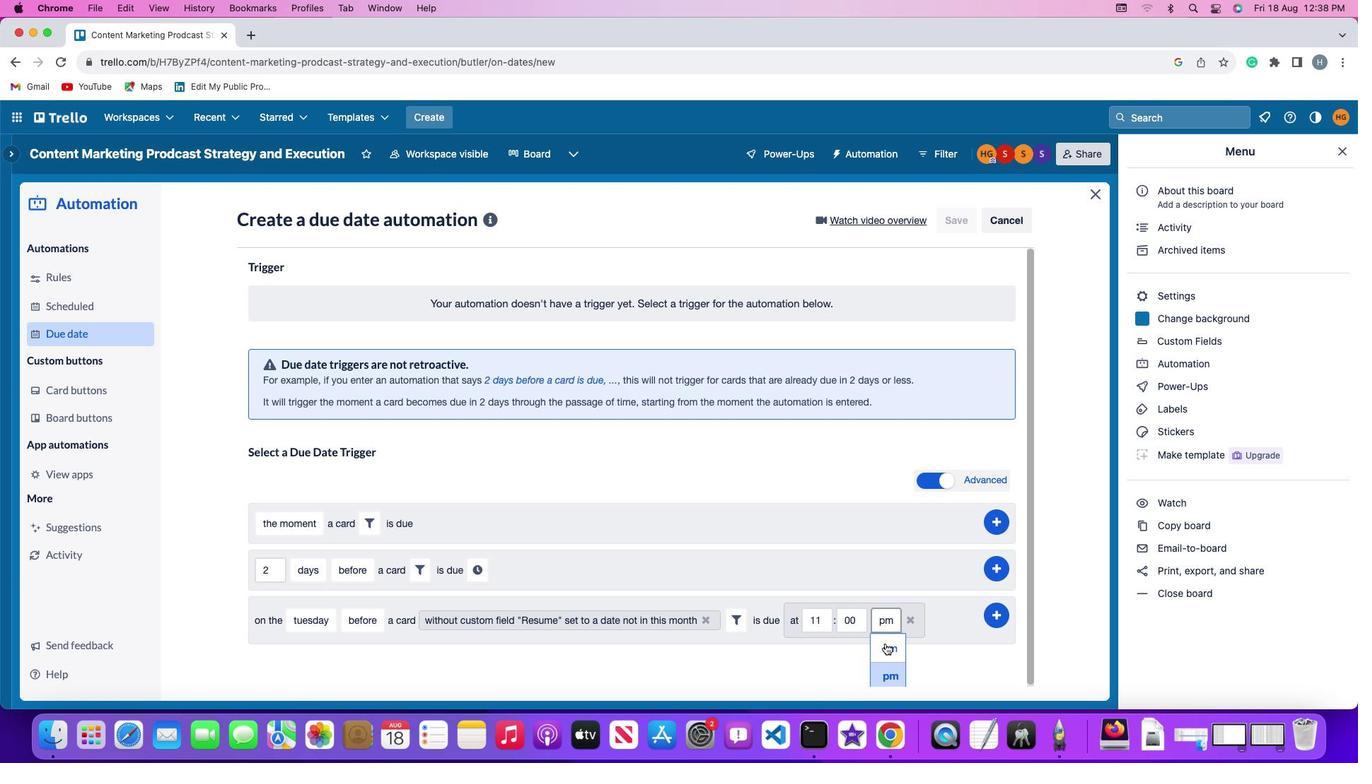 
Action: Mouse pressed left at (884, 643)
Screenshot: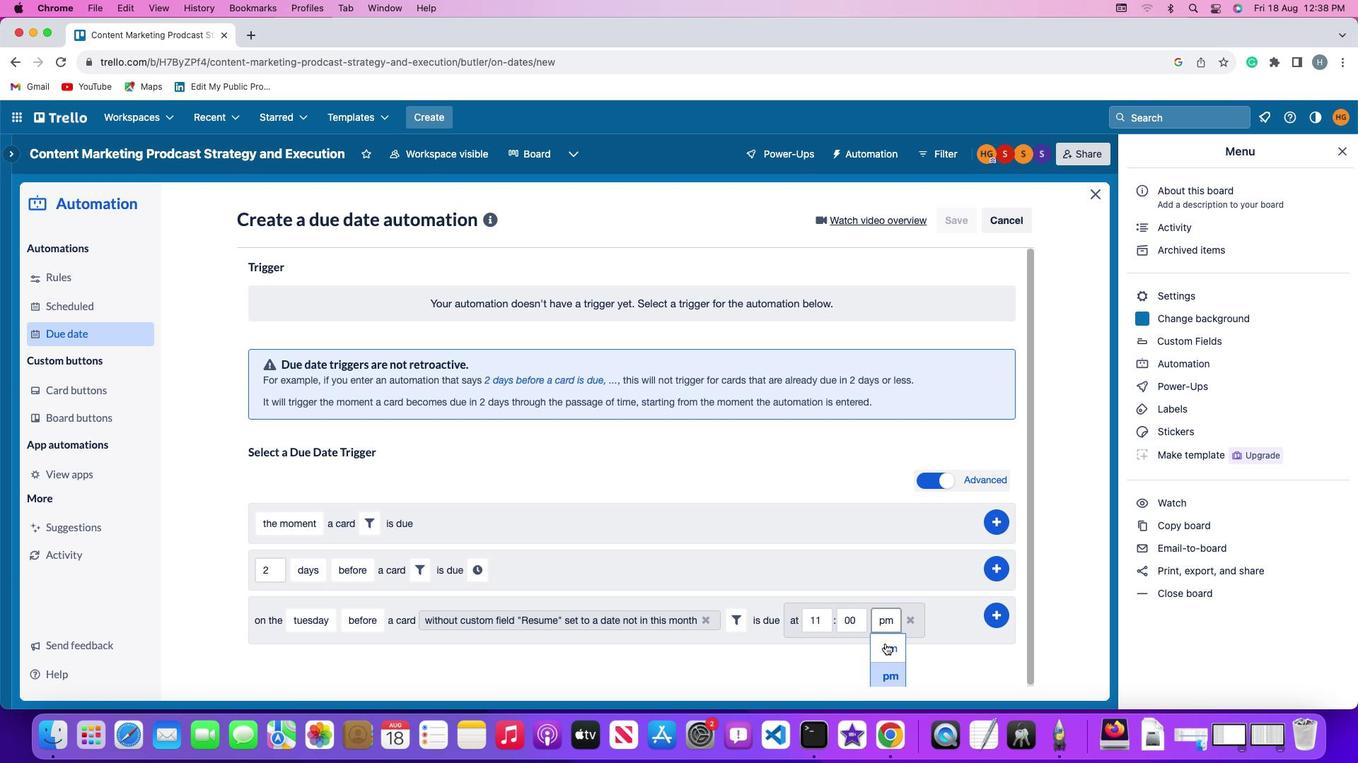 
Action: Mouse moved to (1000, 613)
Screenshot: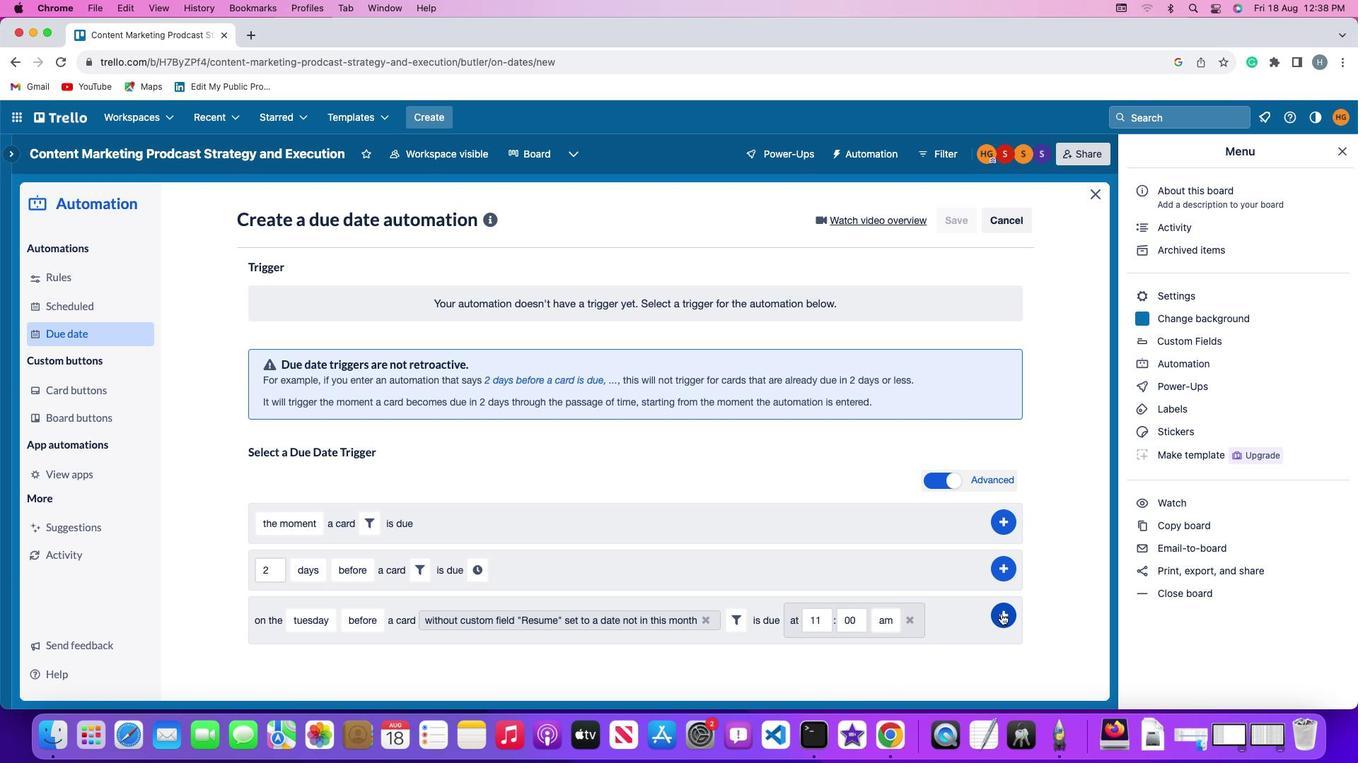 
Action: Mouse pressed left at (1000, 613)
Screenshot: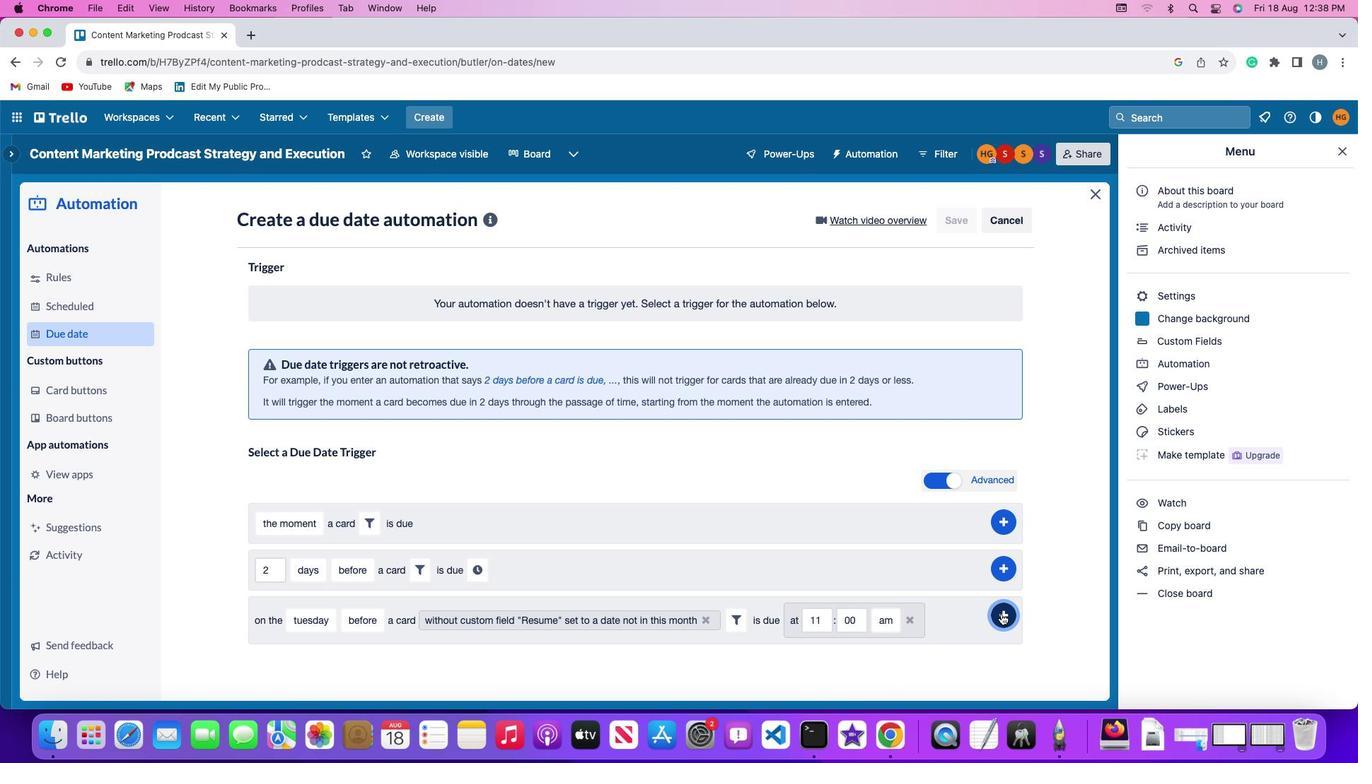 
Action: Mouse moved to (1066, 534)
Screenshot: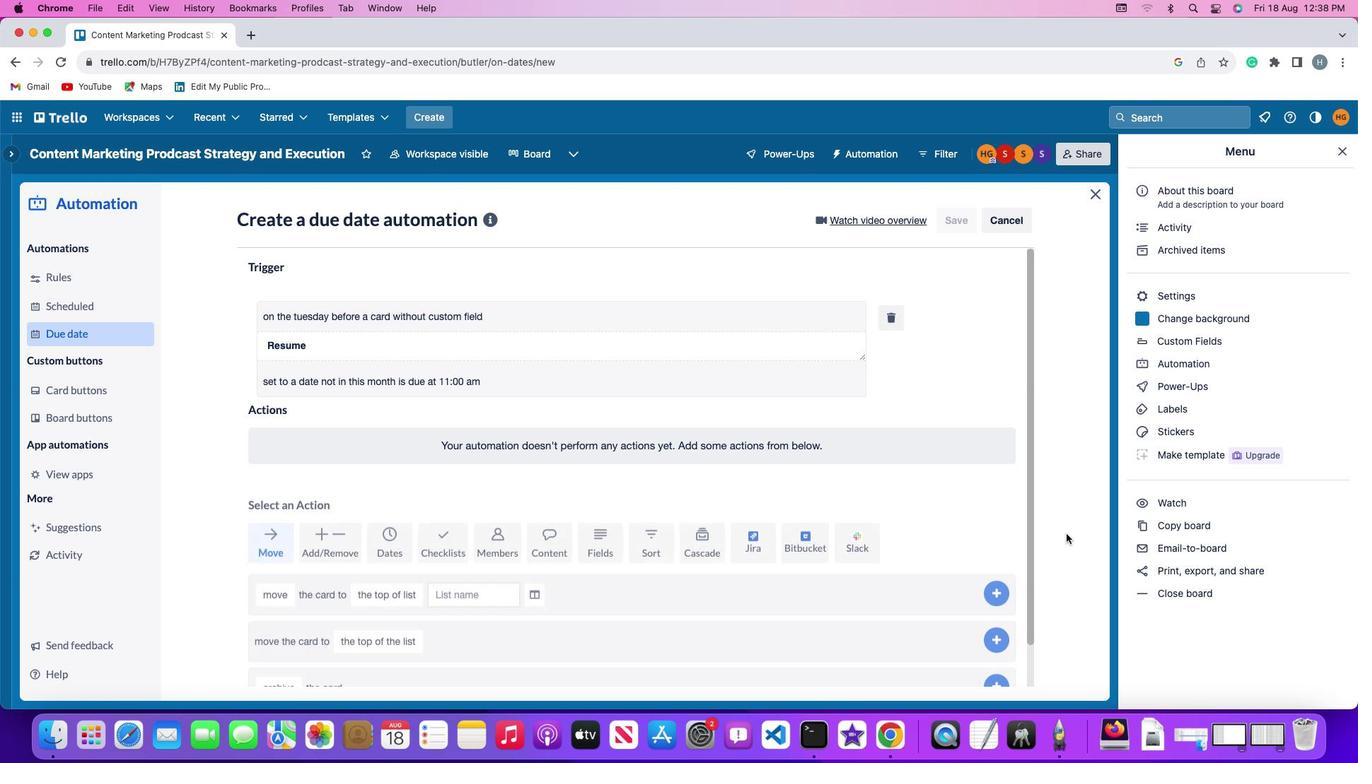 
